 Task: Add Sprouts Mushroom Pasta Sauce to the cart.
Action: Mouse moved to (13, 84)
Screenshot: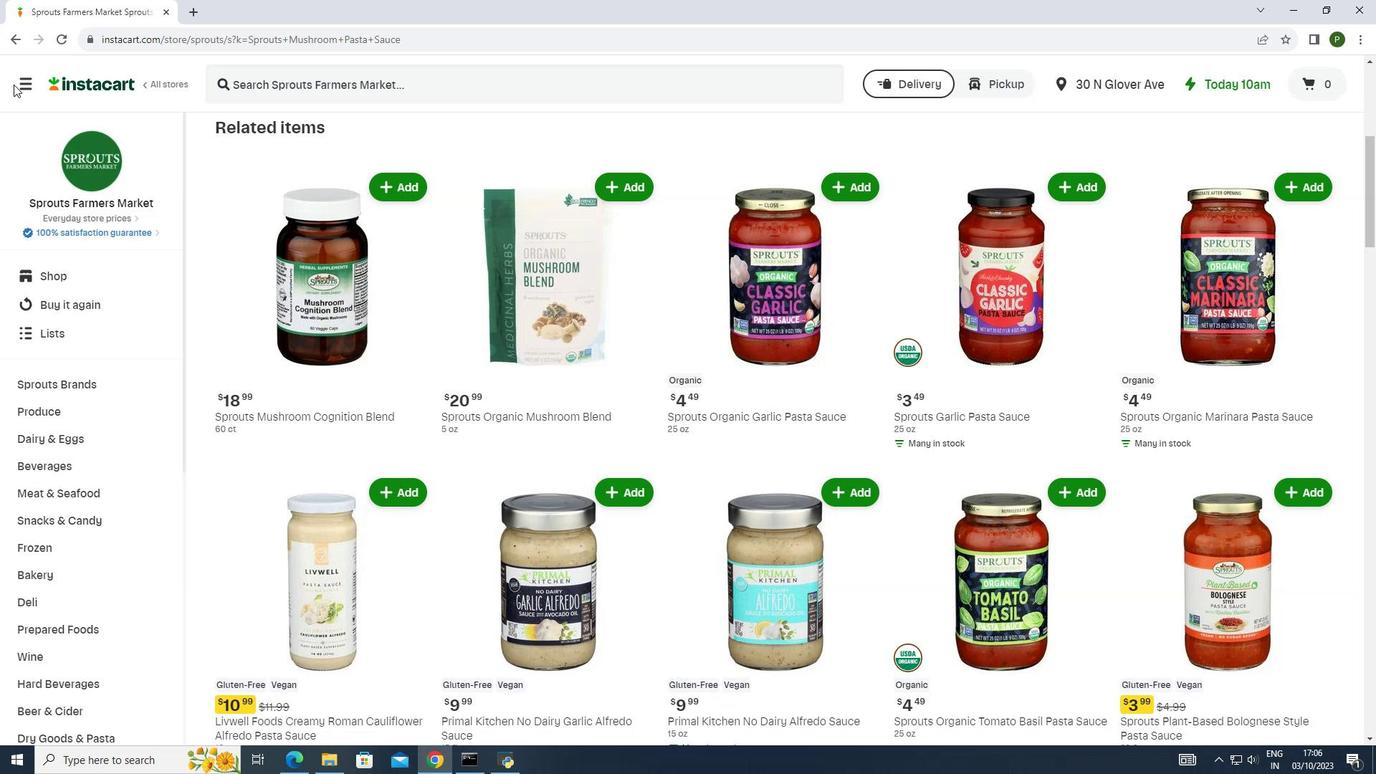 
Action: Mouse pressed left at (13, 84)
Screenshot: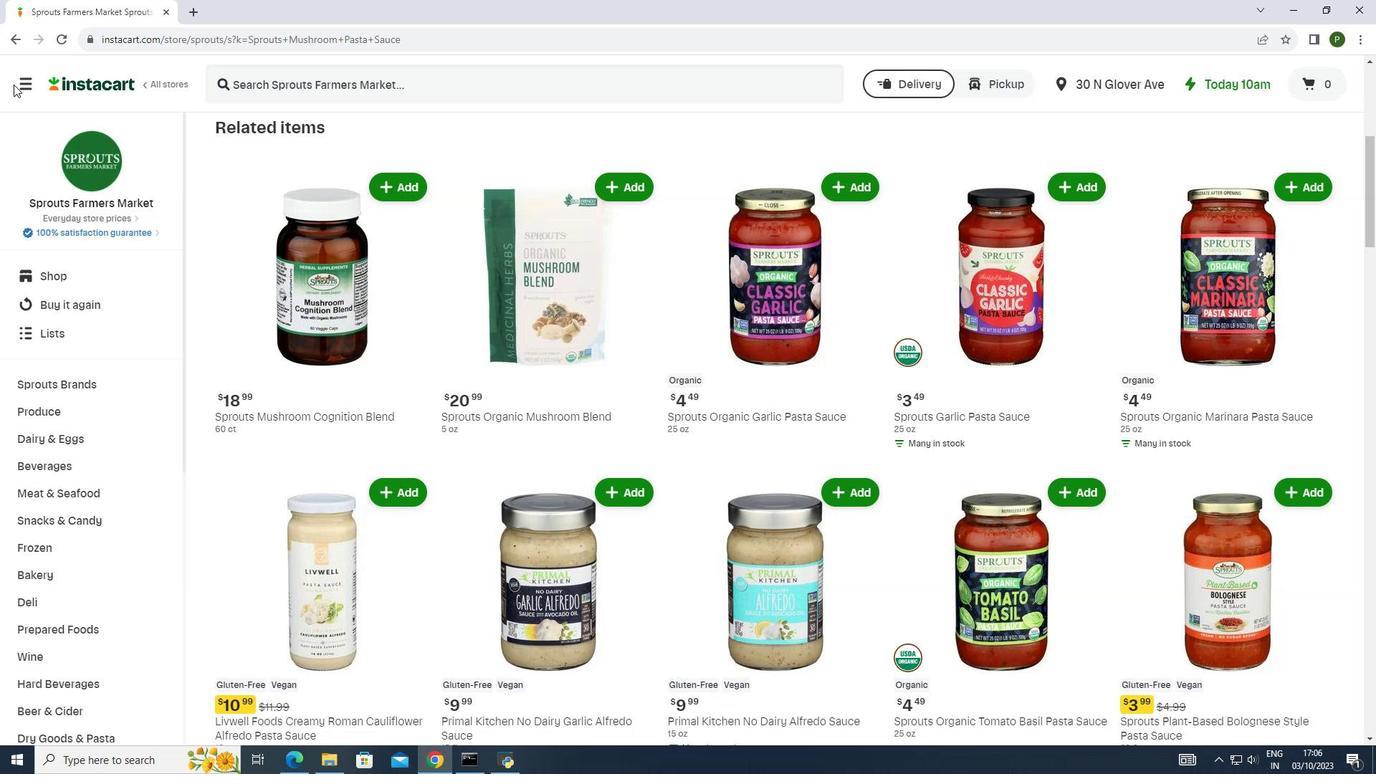 
Action: Mouse moved to (22, 84)
Screenshot: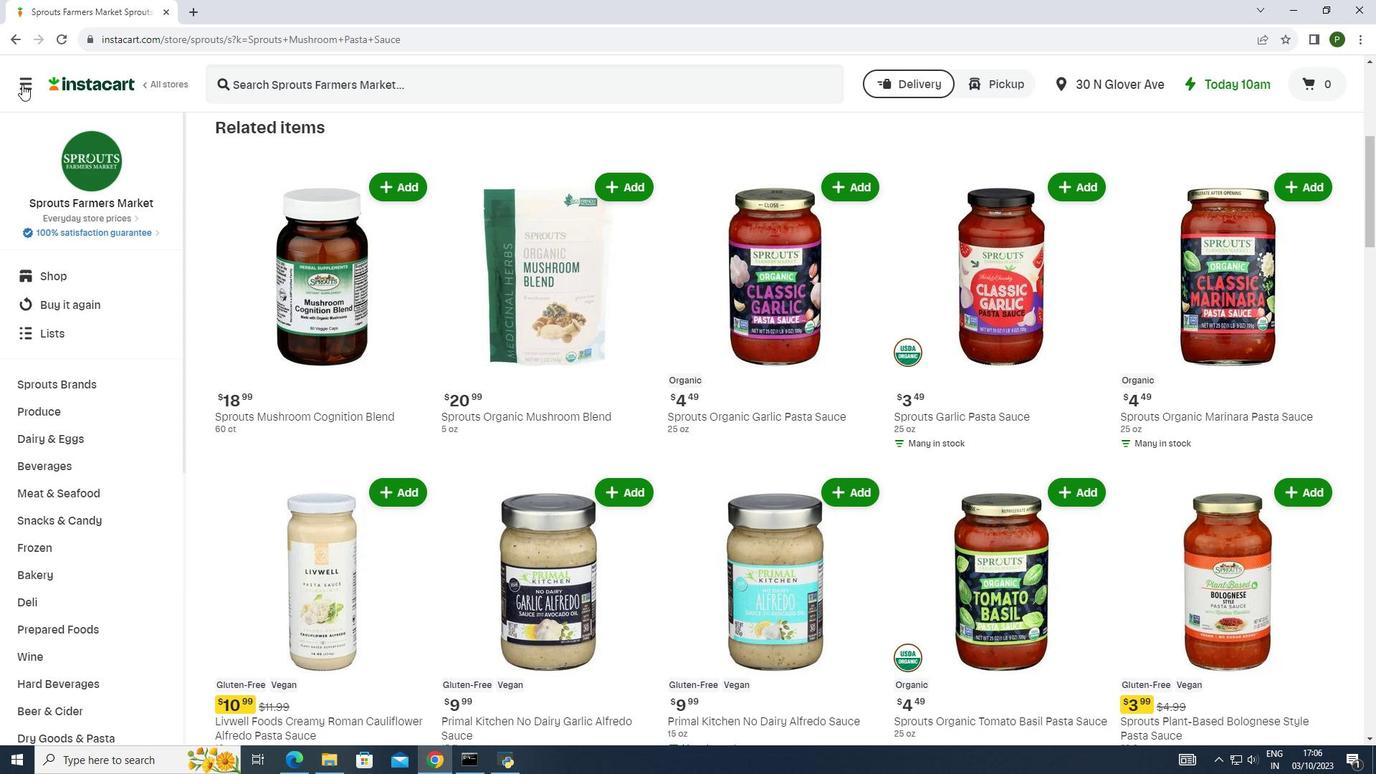 
Action: Mouse pressed left at (22, 84)
Screenshot: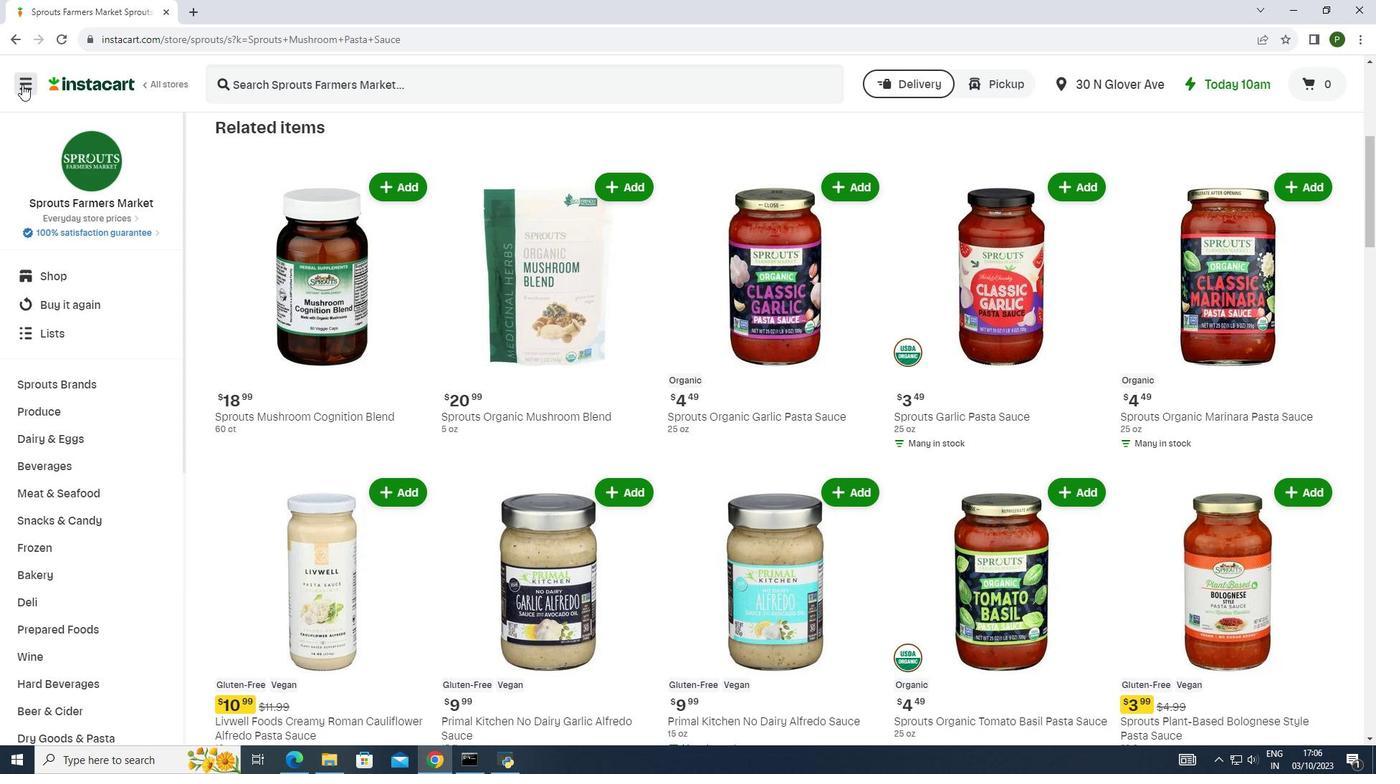 
Action: Mouse moved to (48, 371)
Screenshot: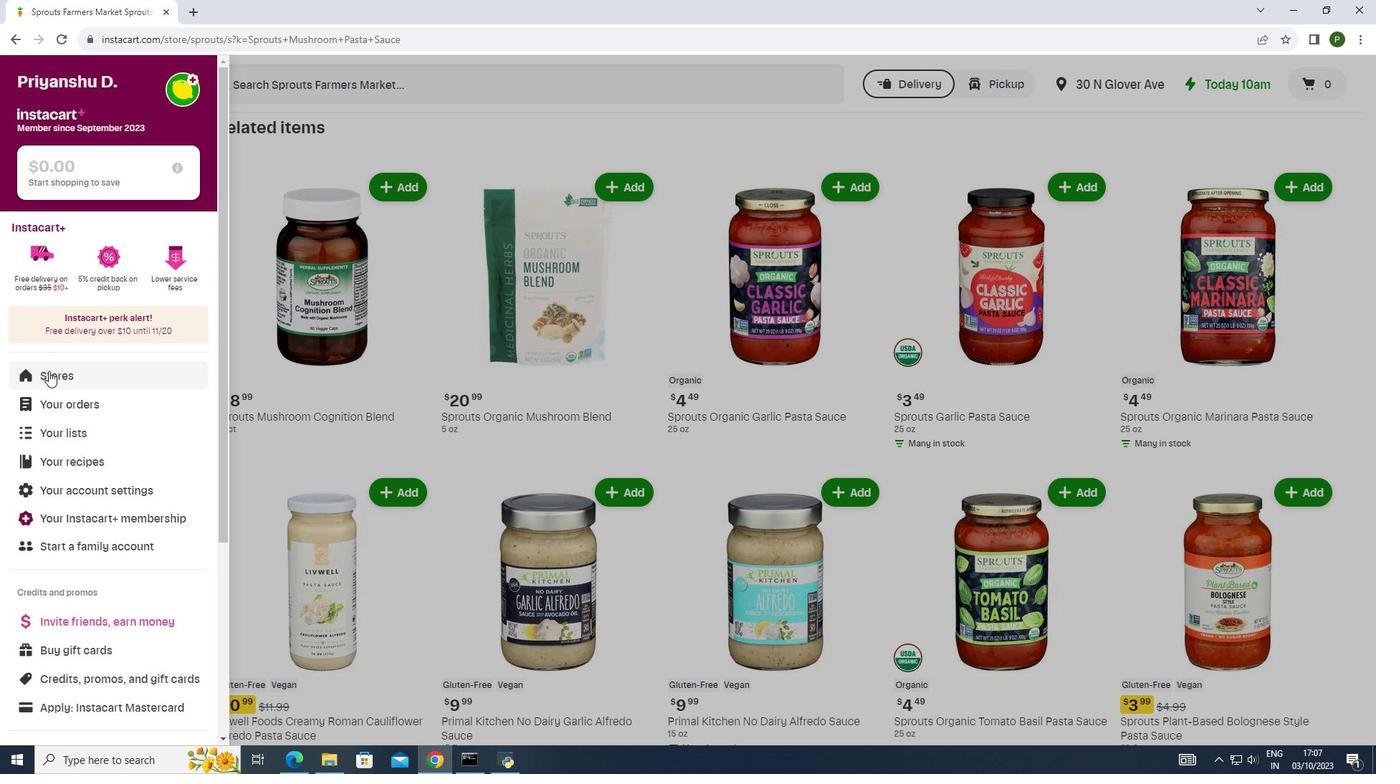 
Action: Mouse pressed left at (48, 371)
Screenshot: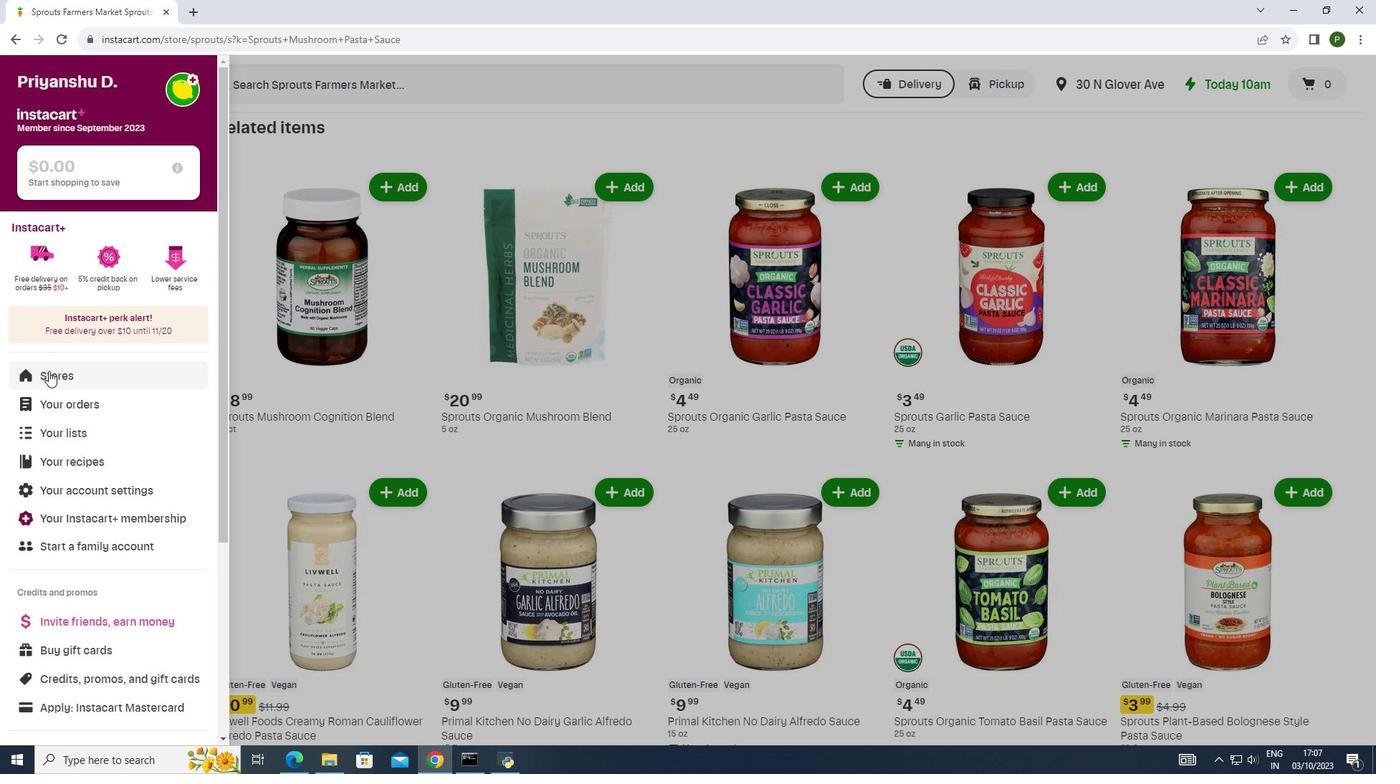 
Action: Mouse moved to (321, 143)
Screenshot: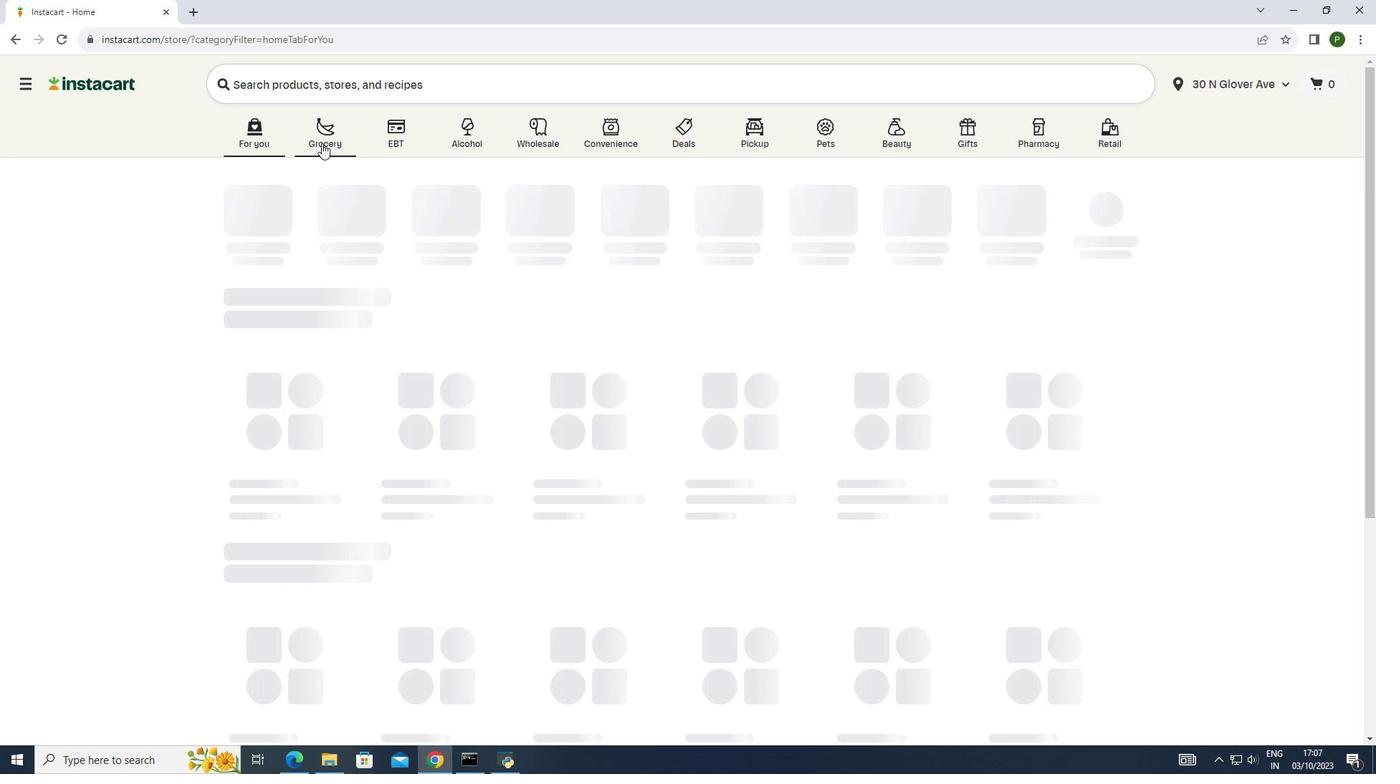 
Action: Mouse pressed left at (321, 143)
Screenshot: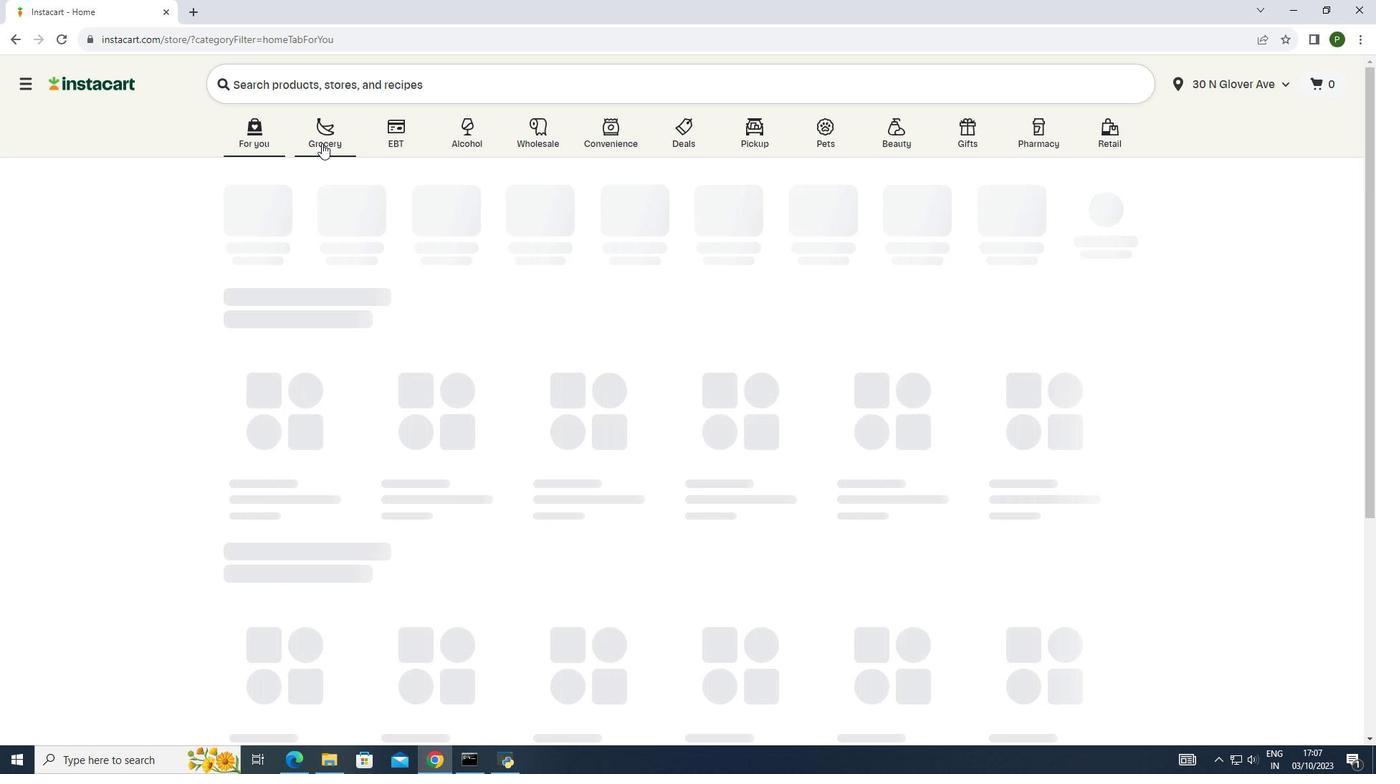 
Action: Mouse moved to (710, 216)
Screenshot: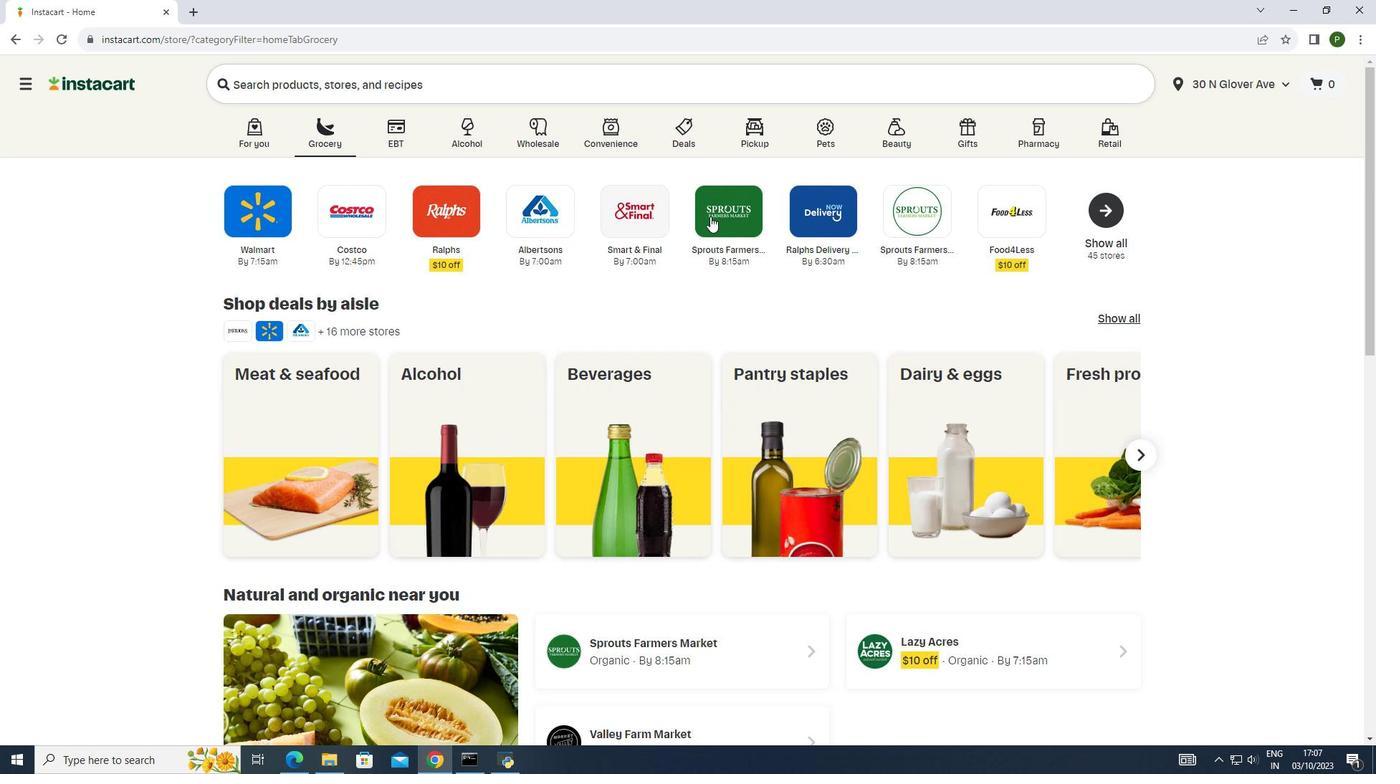 
Action: Mouse pressed left at (710, 216)
Screenshot: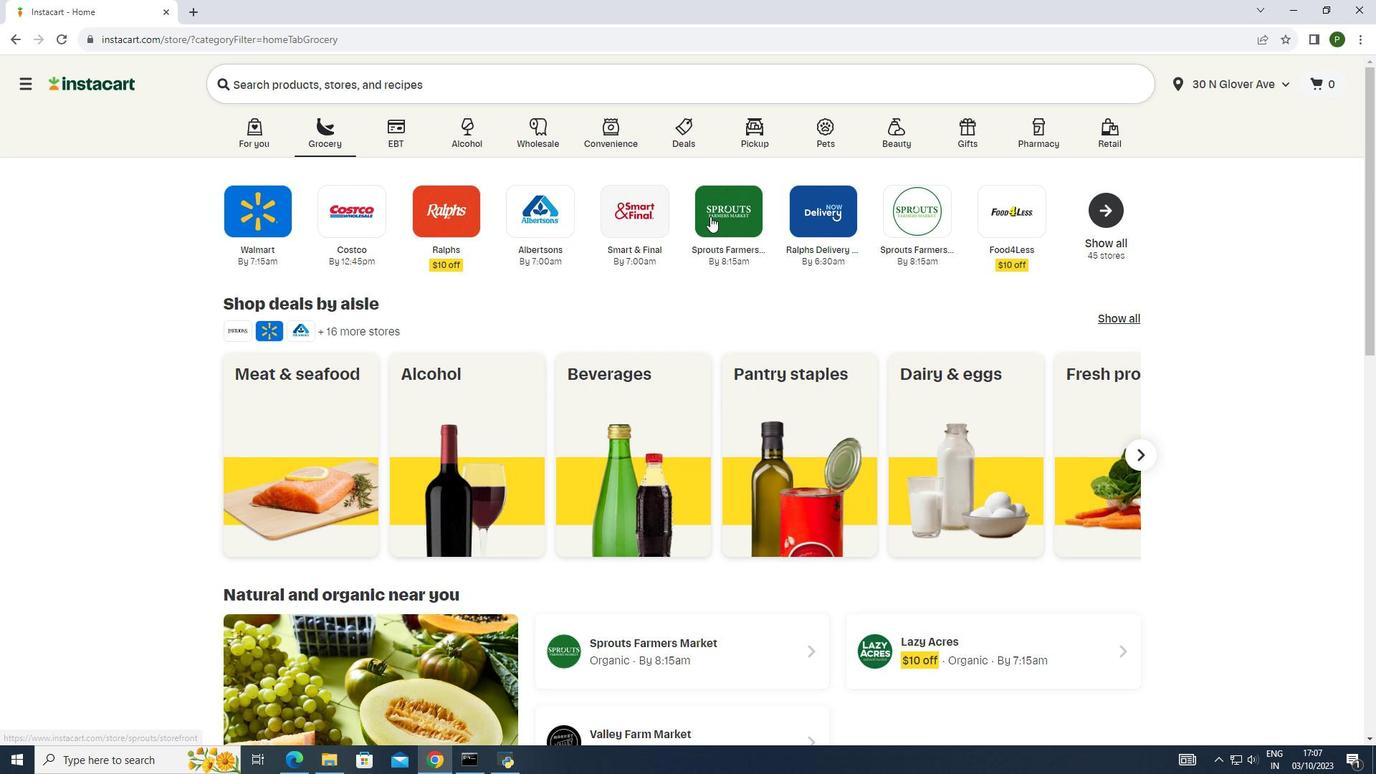 
Action: Mouse moved to (103, 371)
Screenshot: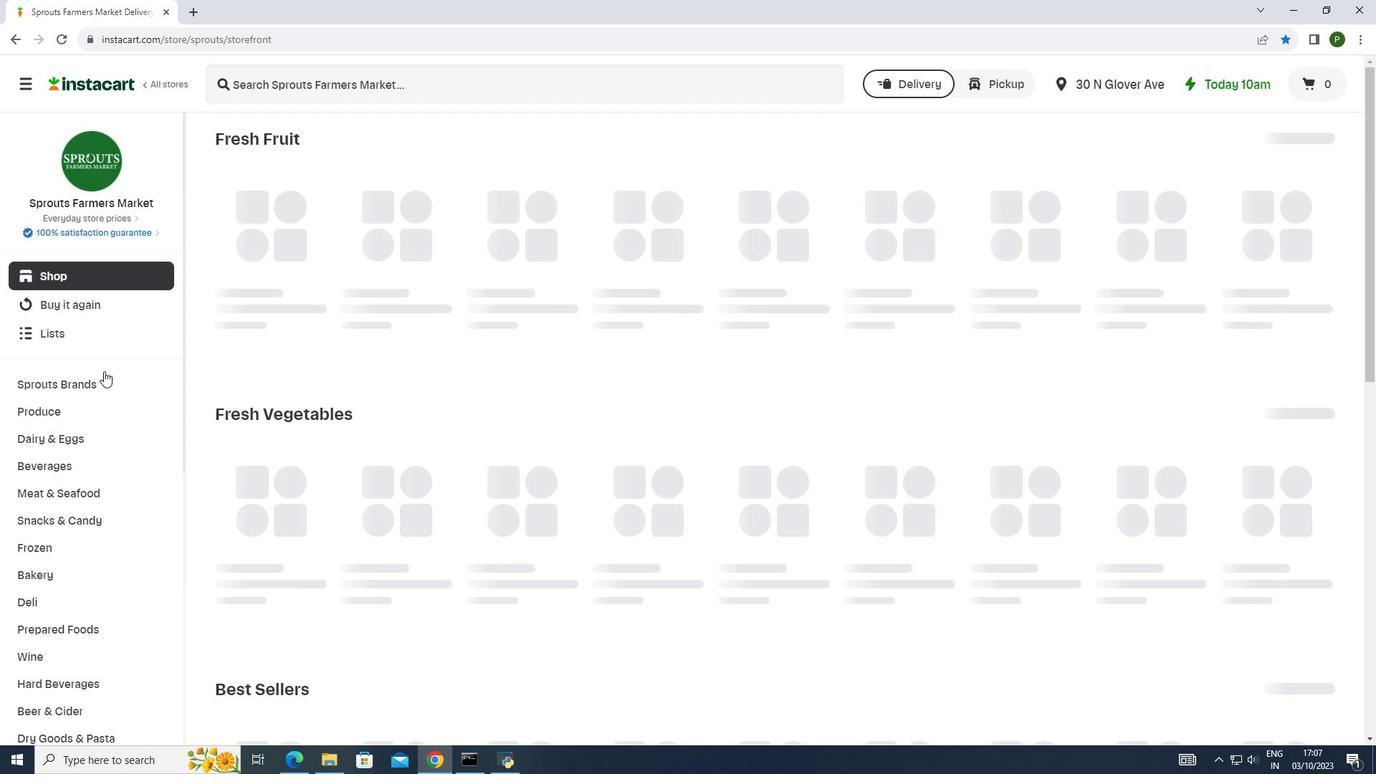 
Action: Mouse pressed left at (103, 371)
Screenshot: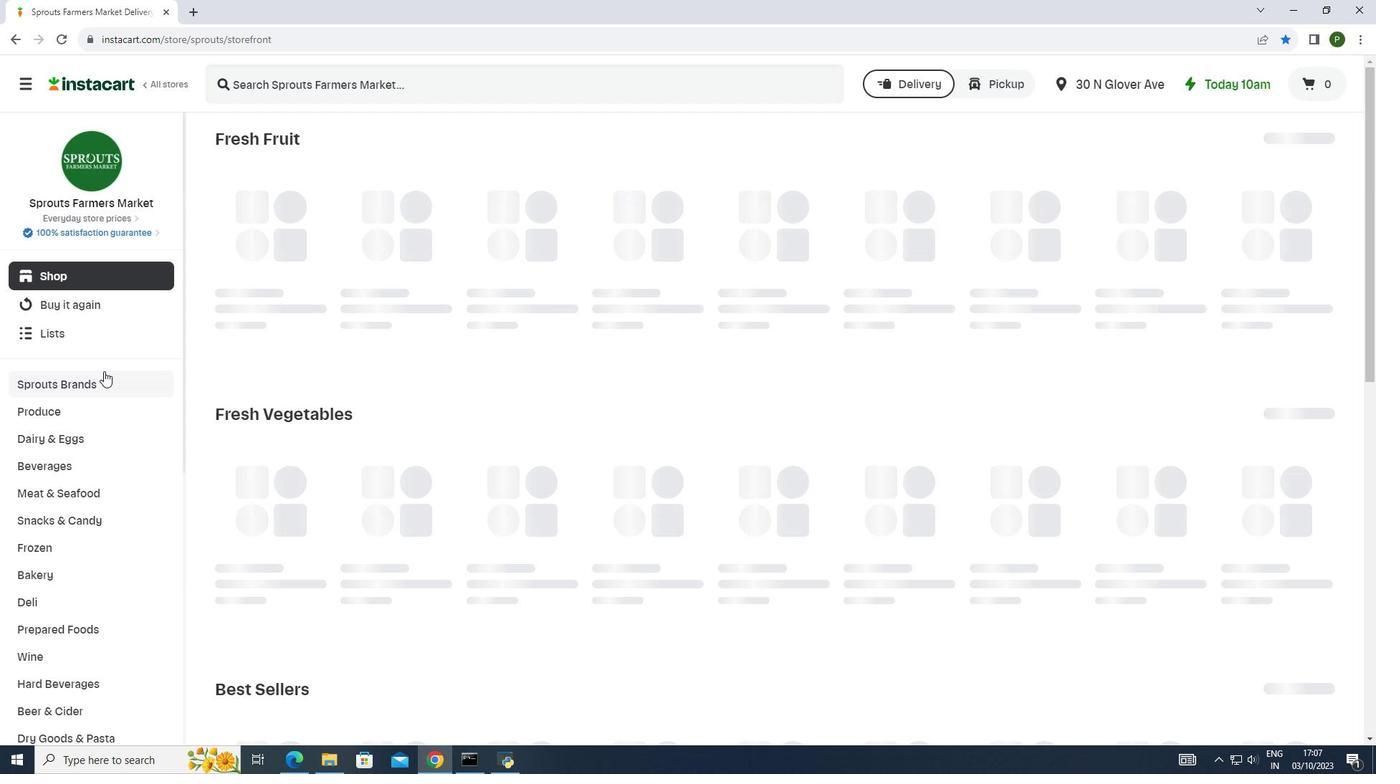 
Action: Mouse moved to (83, 489)
Screenshot: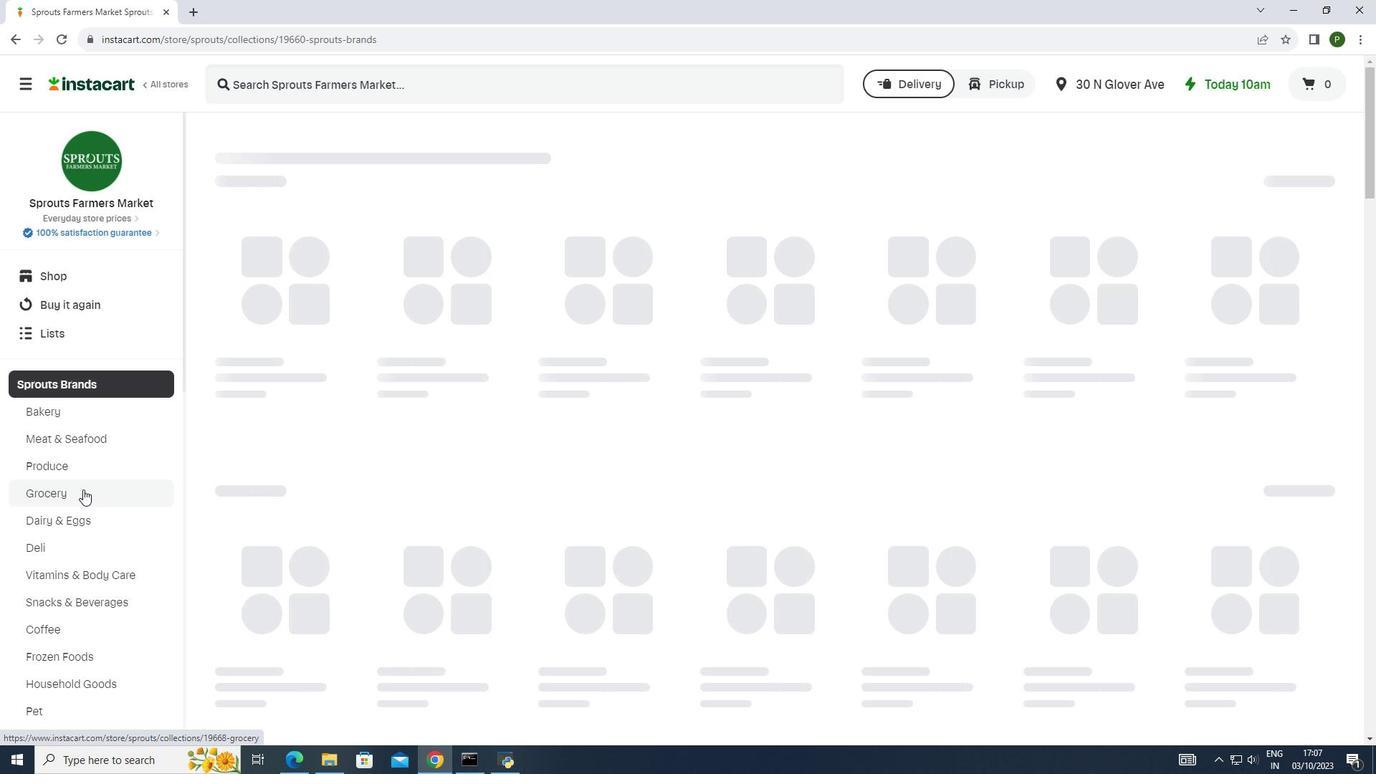 
Action: Mouse pressed left at (83, 489)
Screenshot: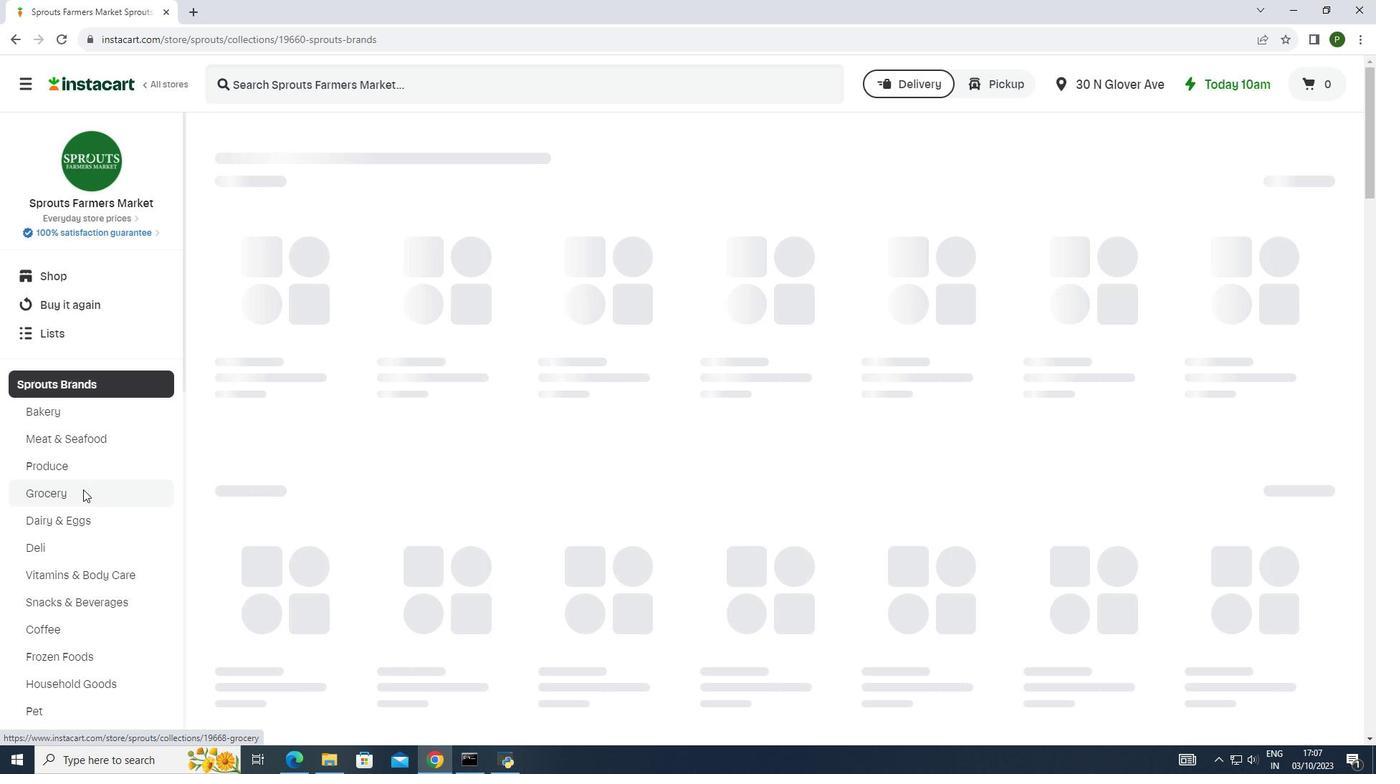 
Action: Mouse moved to (342, 319)
Screenshot: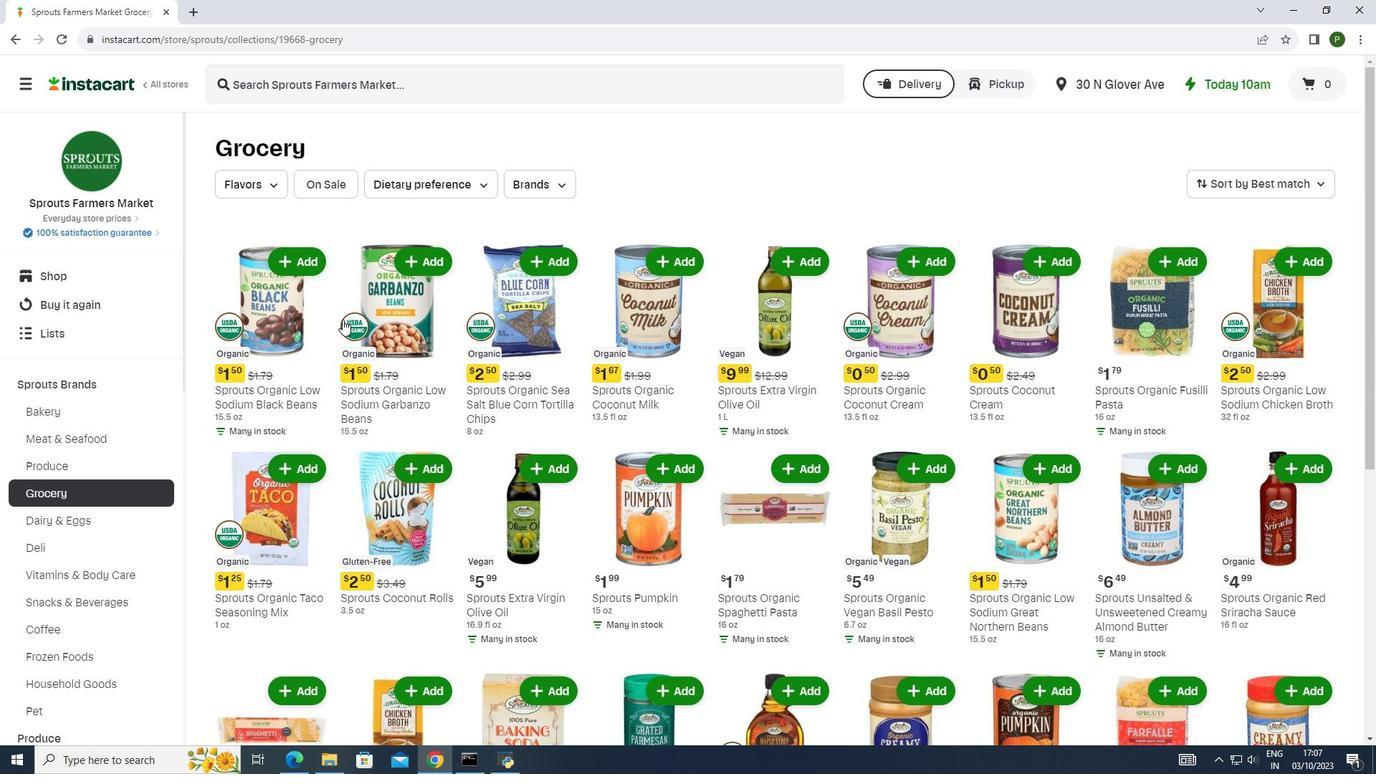 
Action: Mouse scrolled (342, 318) with delta (0, 0)
Screenshot: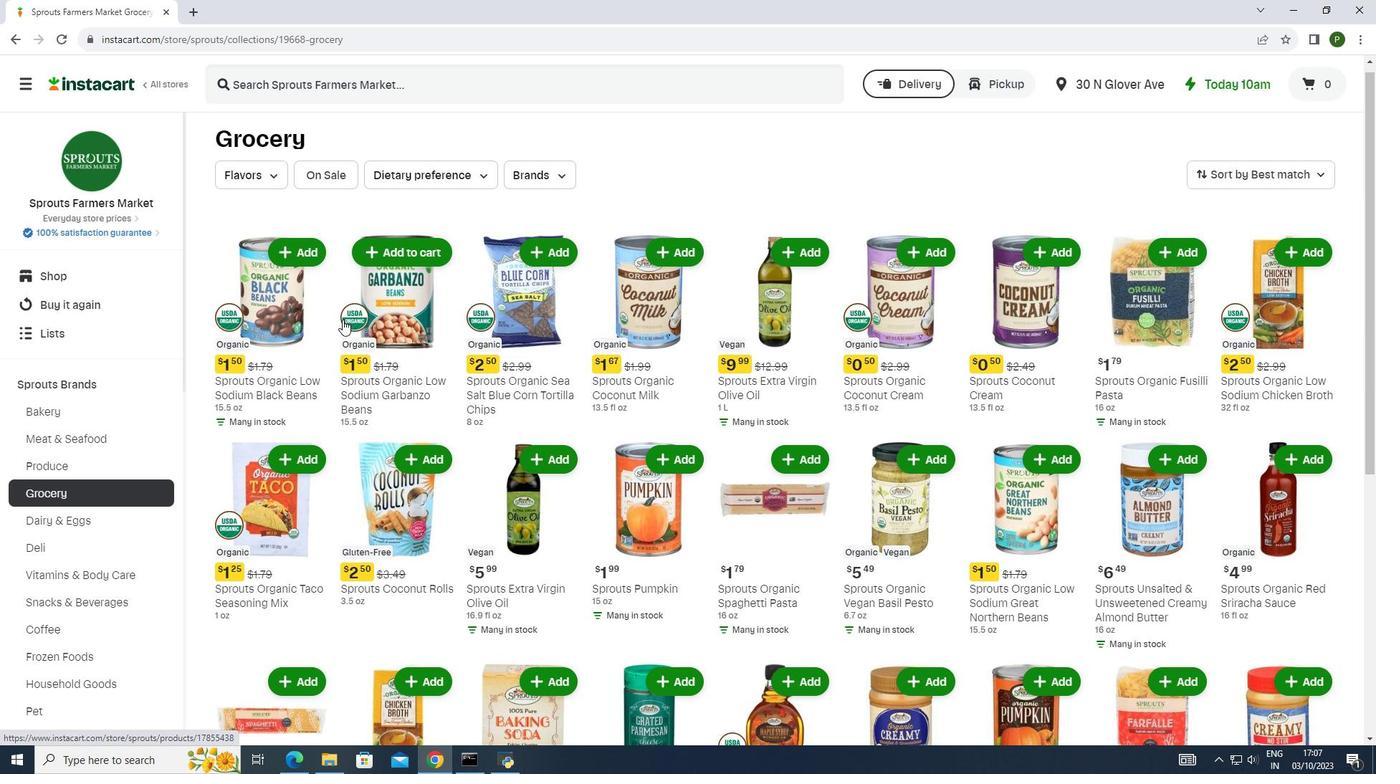 
Action: Mouse scrolled (342, 318) with delta (0, 0)
Screenshot: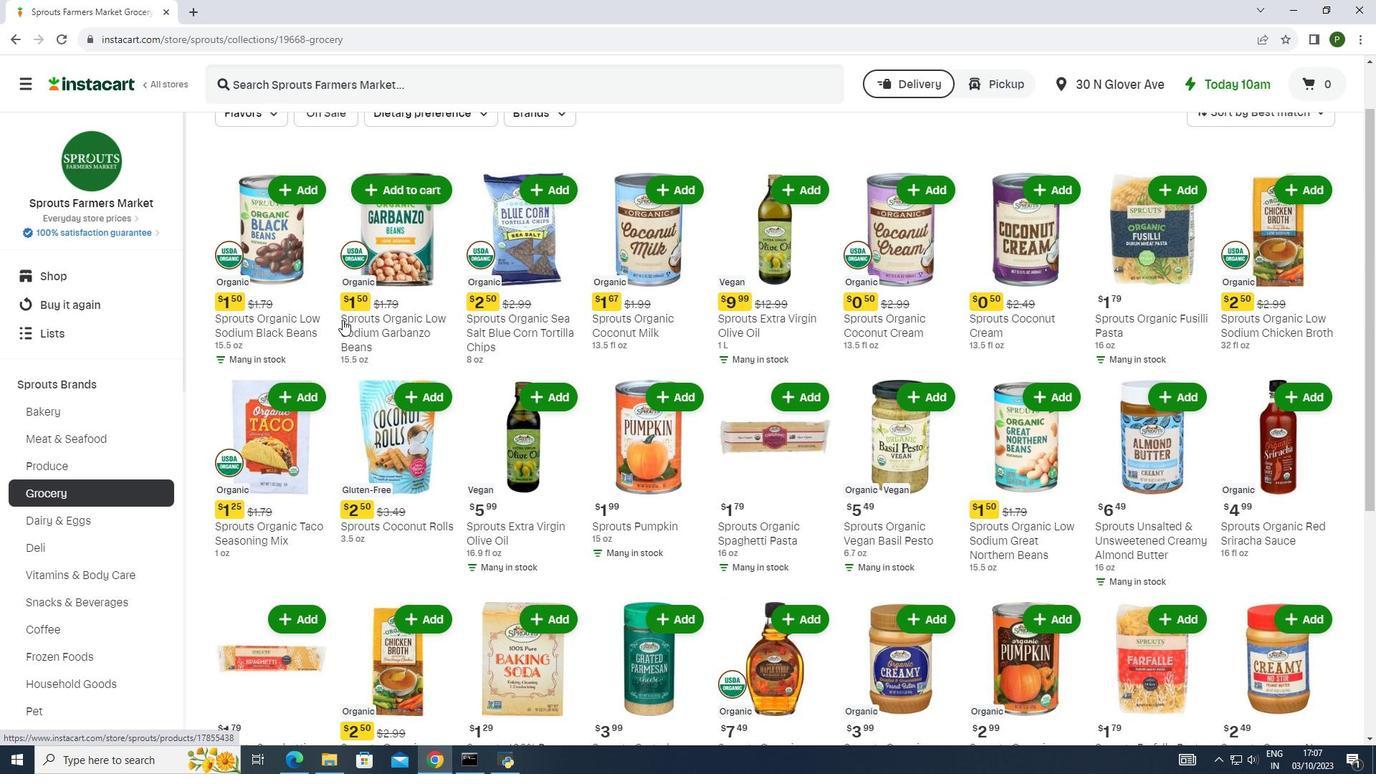 
Action: Mouse scrolled (342, 318) with delta (0, 0)
Screenshot: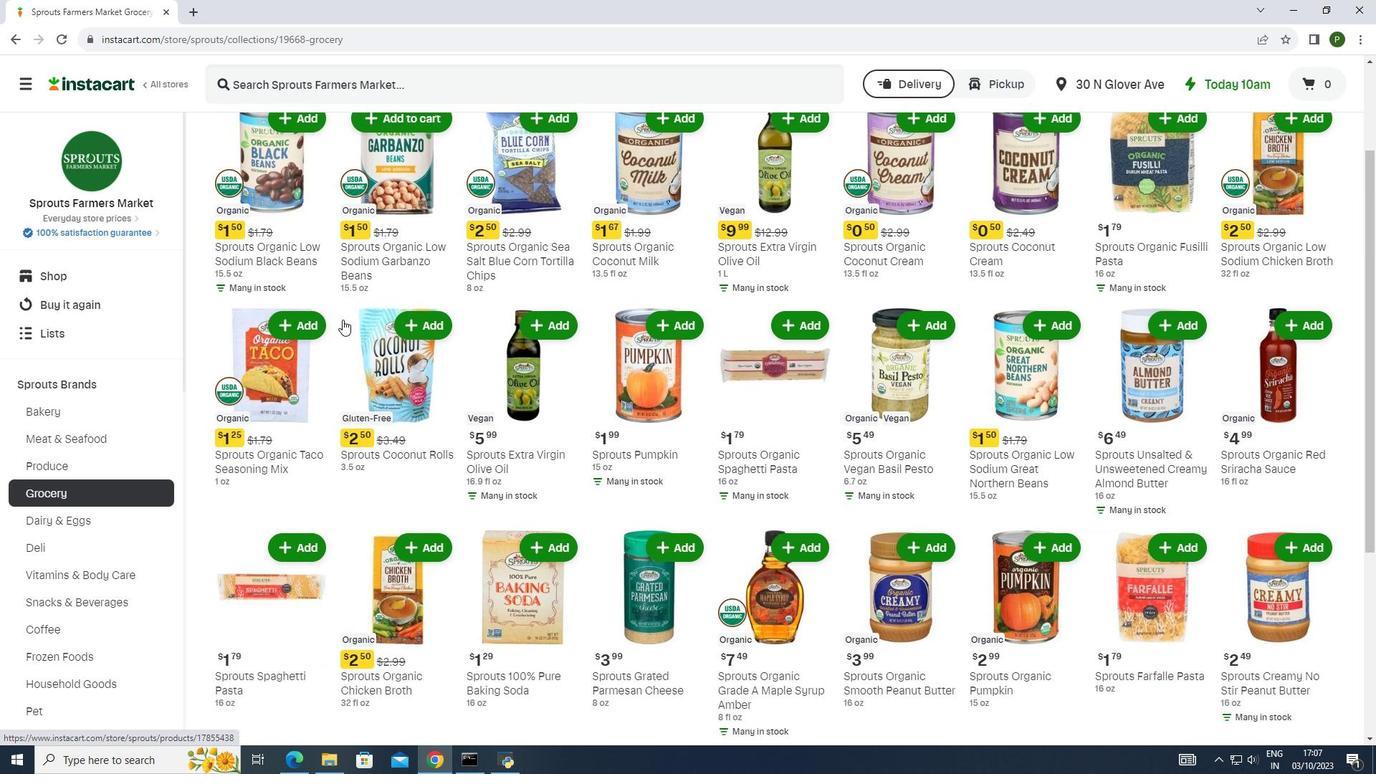 
Action: Mouse scrolled (342, 318) with delta (0, 0)
Screenshot: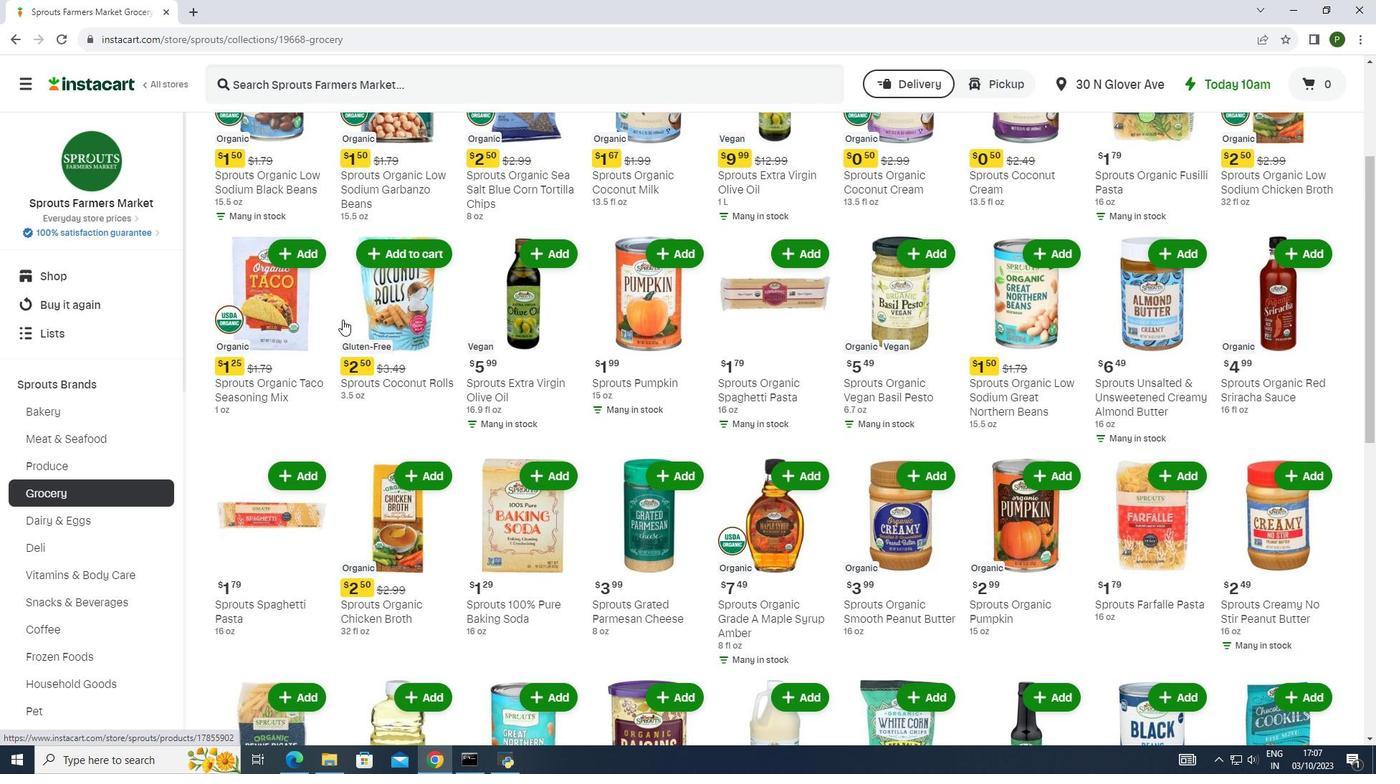 
Action: Mouse scrolled (342, 318) with delta (0, 0)
Screenshot: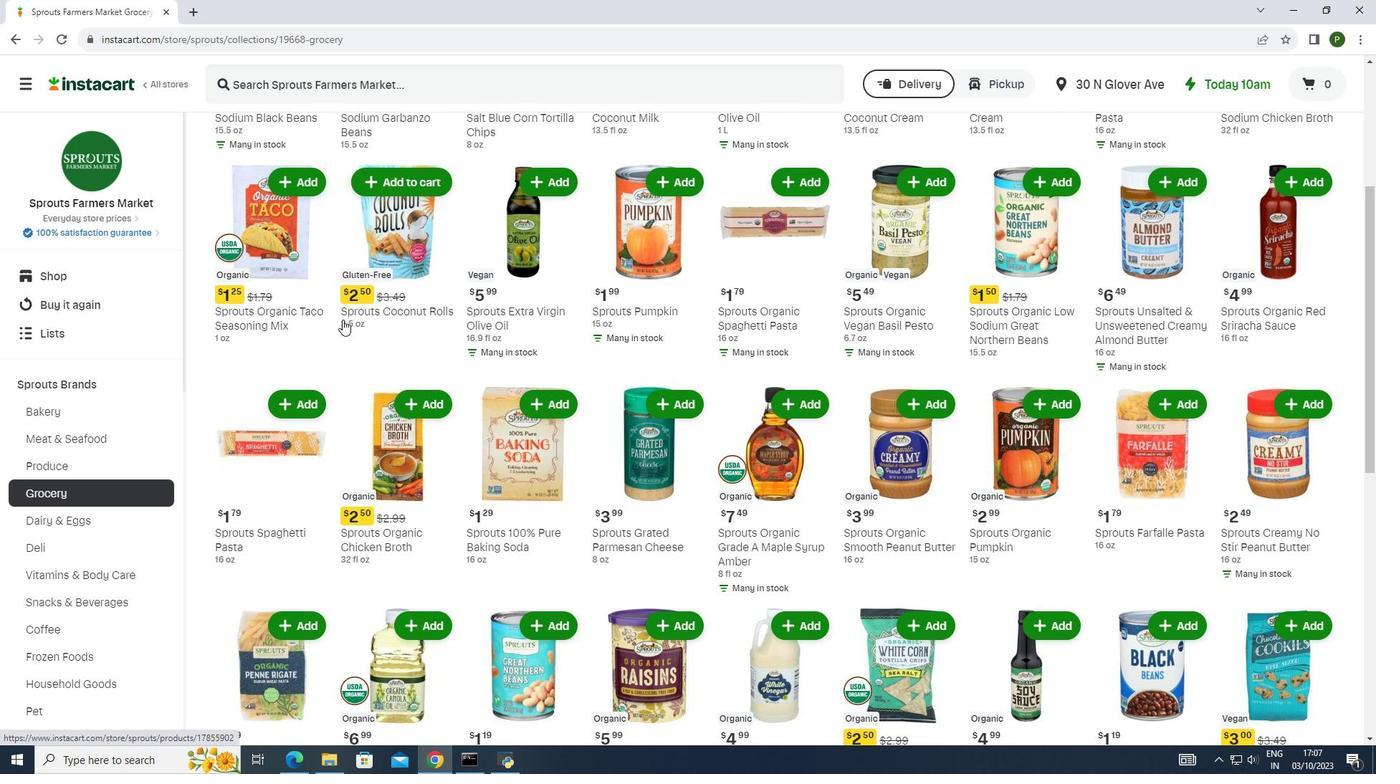 
Action: Mouse scrolled (342, 318) with delta (0, 0)
Screenshot: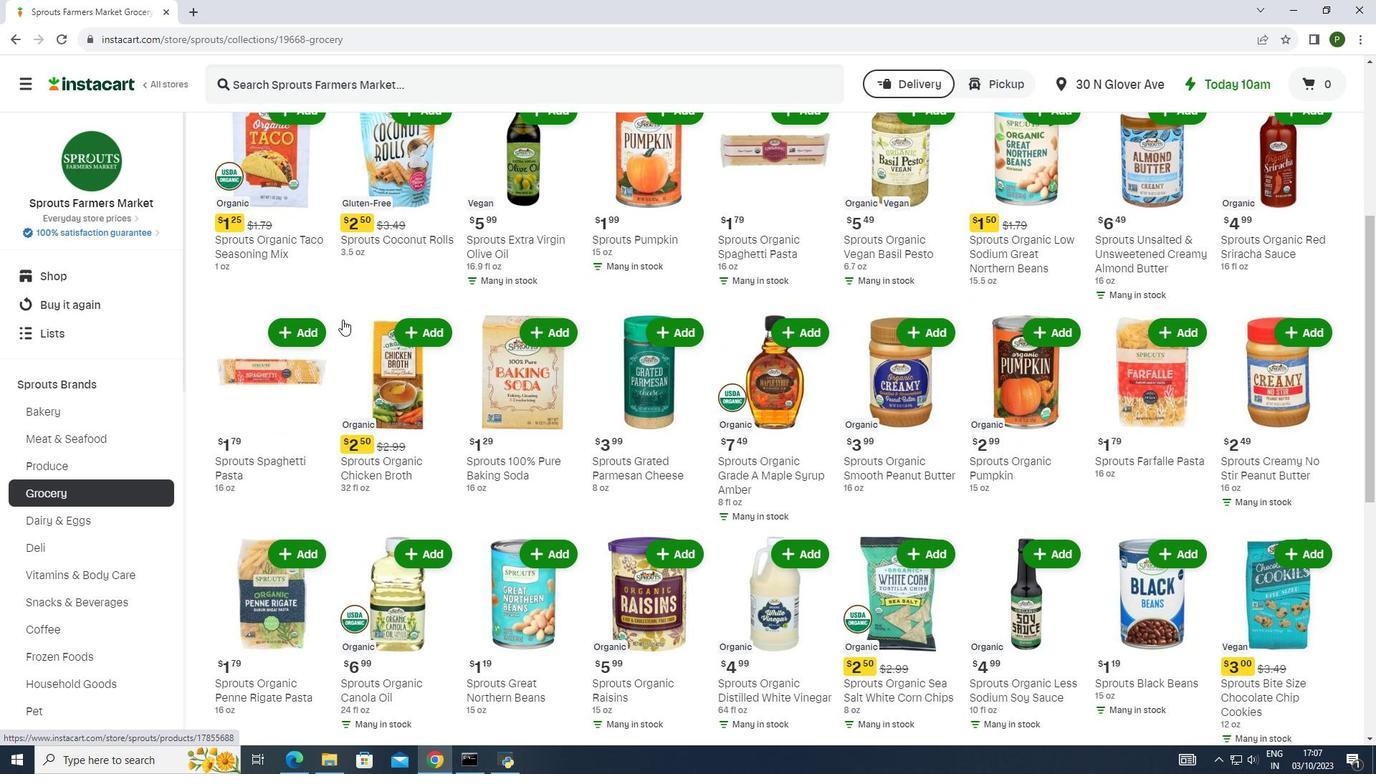 
Action: Mouse scrolled (342, 318) with delta (0, 0)
Screenshot: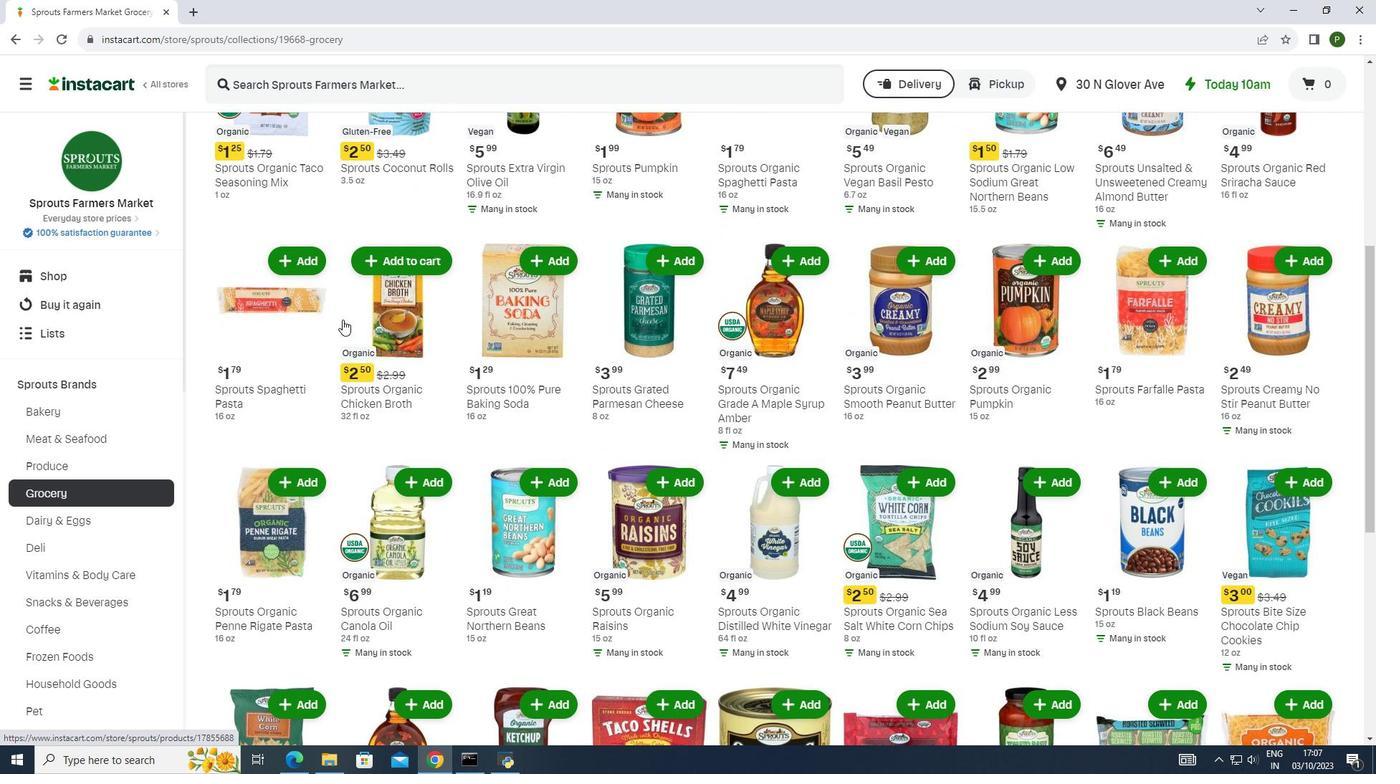 
Action: Mouse scrolled (342, 318) with delta (0, 0)
Screenshot: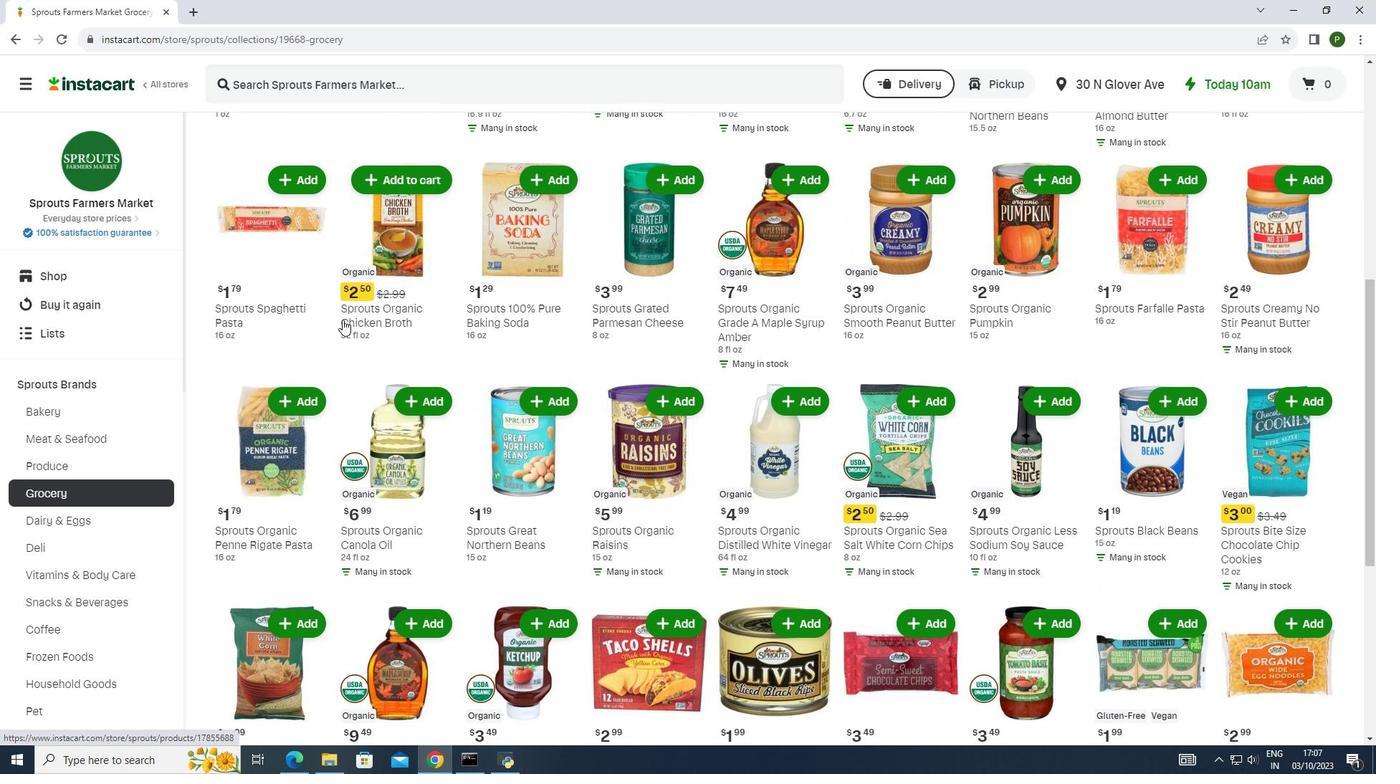 
Action: Mouse scrolled (342, 318) with delta (0, 0)
Screenshot: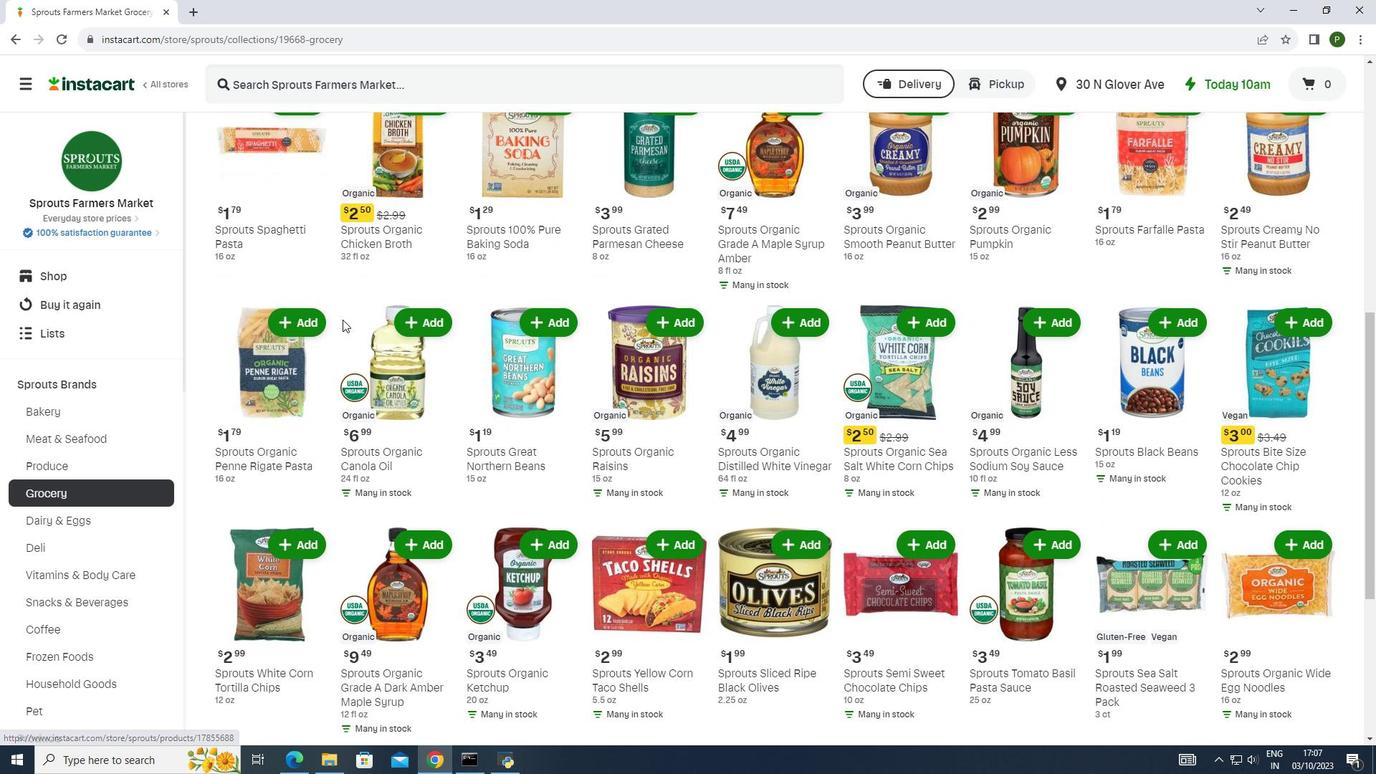 
Action: Mouse scrolled (342, 318) with delta (0, 0)
Screenshot: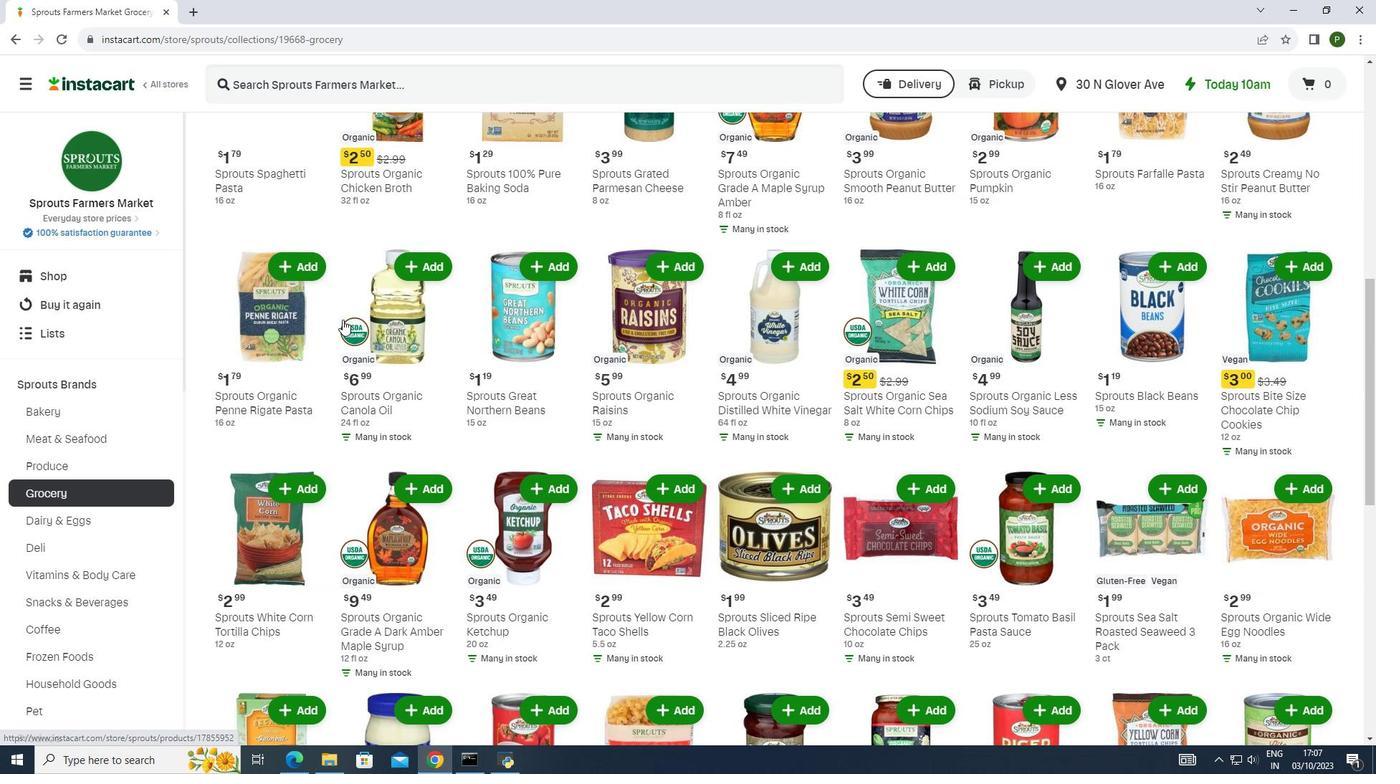 
Action: Mouse scrolled (342, 318) with delta (0, 0)
Screenshot: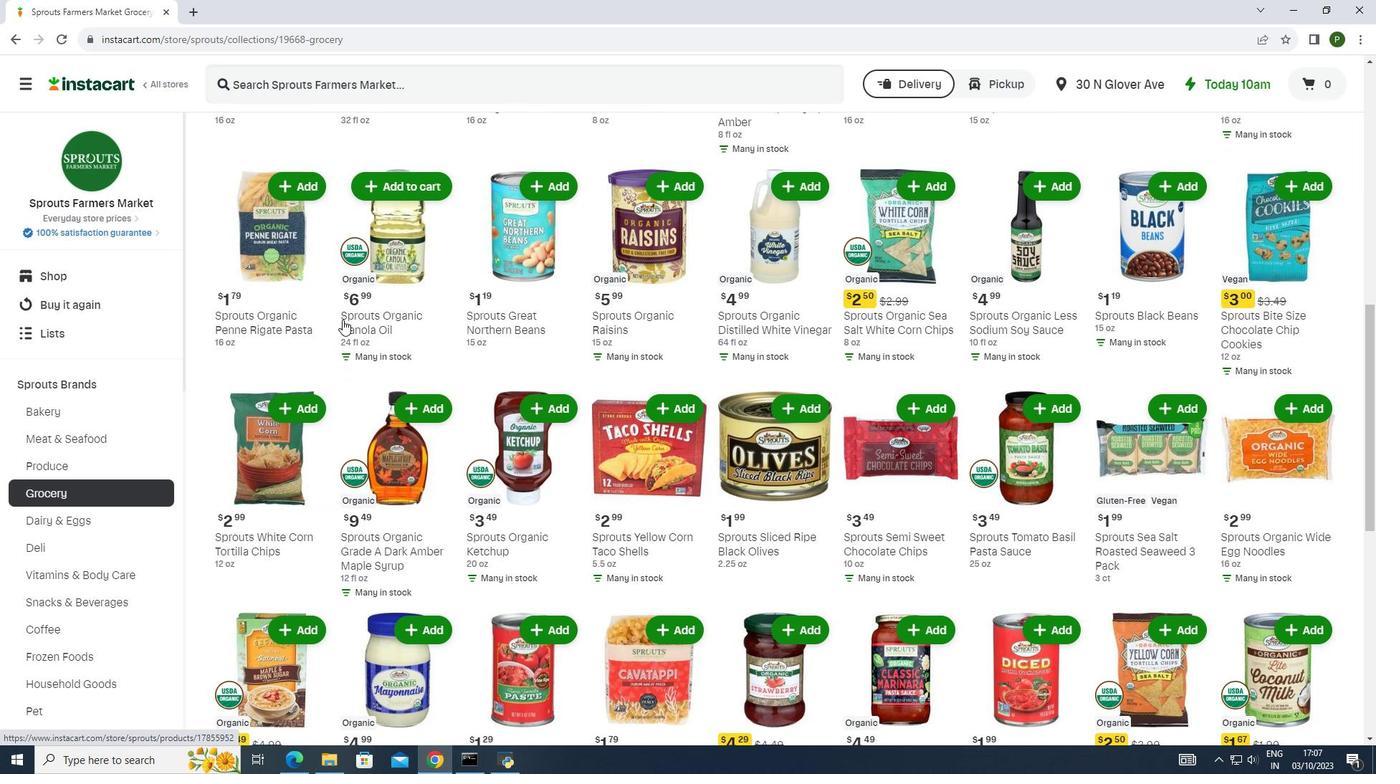 
Action: Mouse scrolled (342, 318) with delta (0, 0)
Screenshot: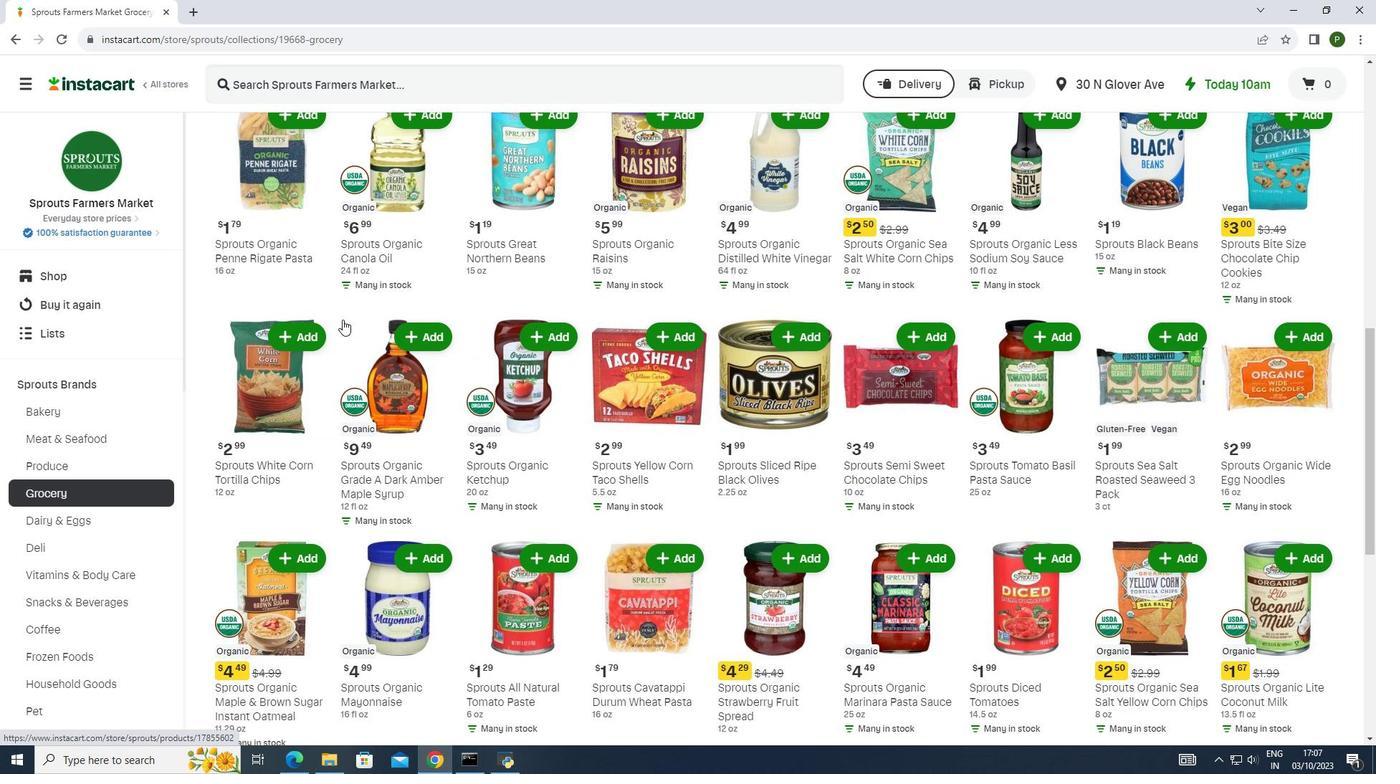 
Action: Mouse scrolled (342, 318) with delta (0, 0)
Screenshot: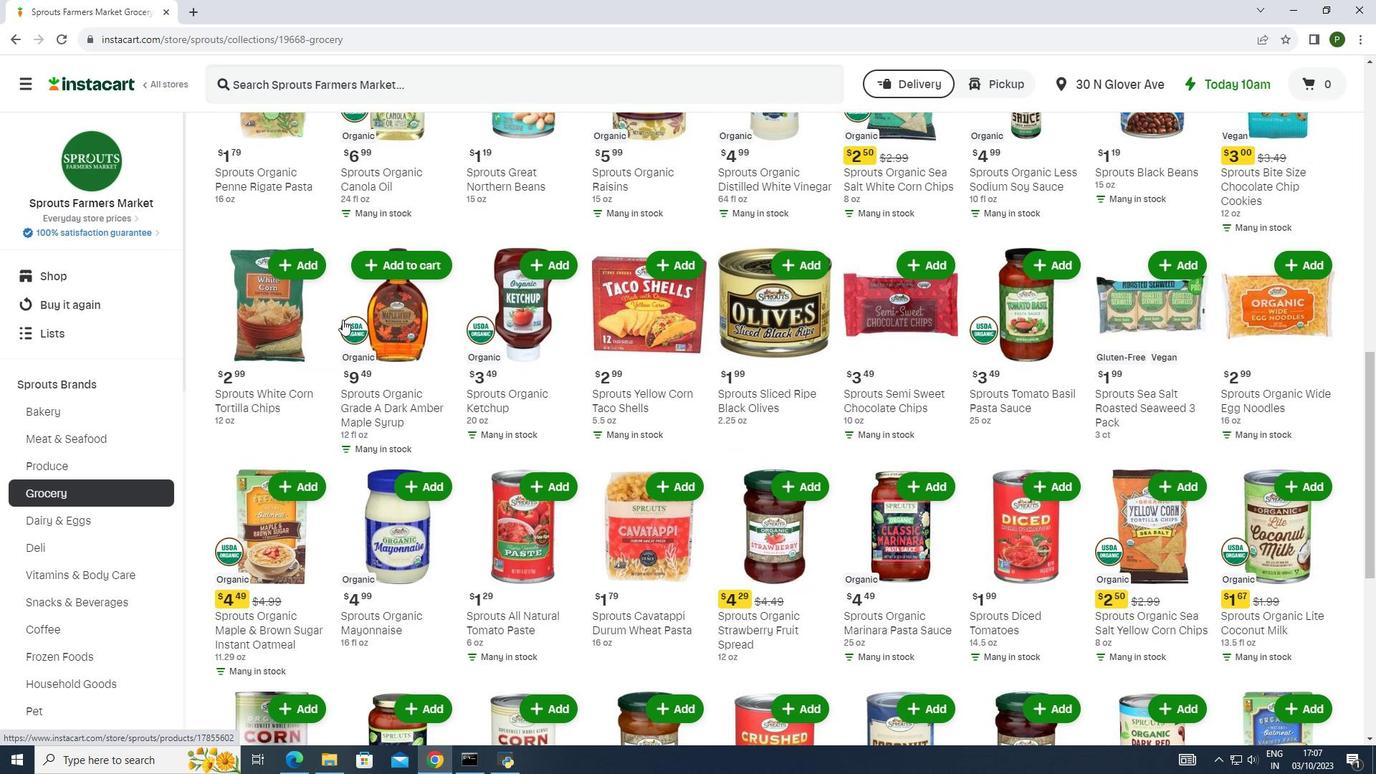 
Action: Mouse scrolled (342, 318) with delta (0, 0)
Screenshot: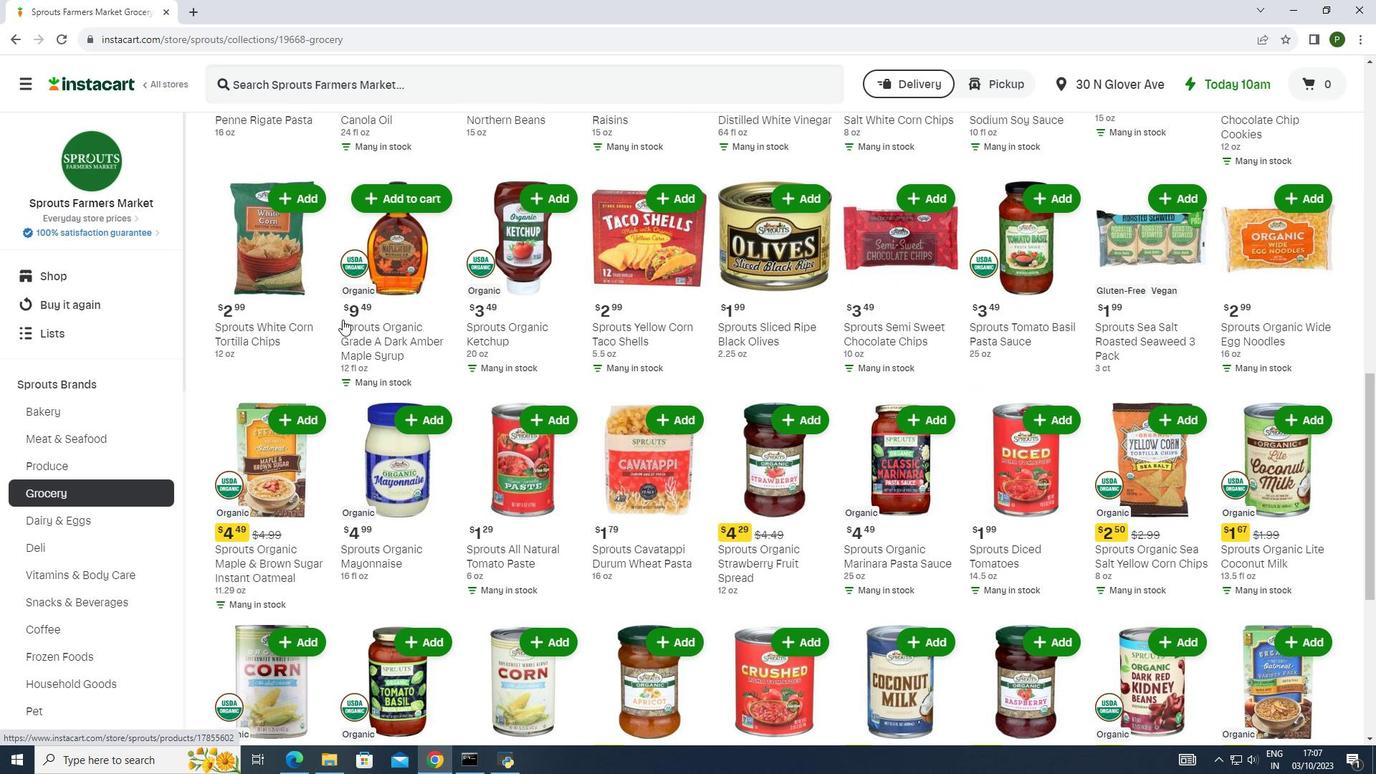 
Action: Mouse scrolled (342, 318) with delta (0, 0)
Screenshot: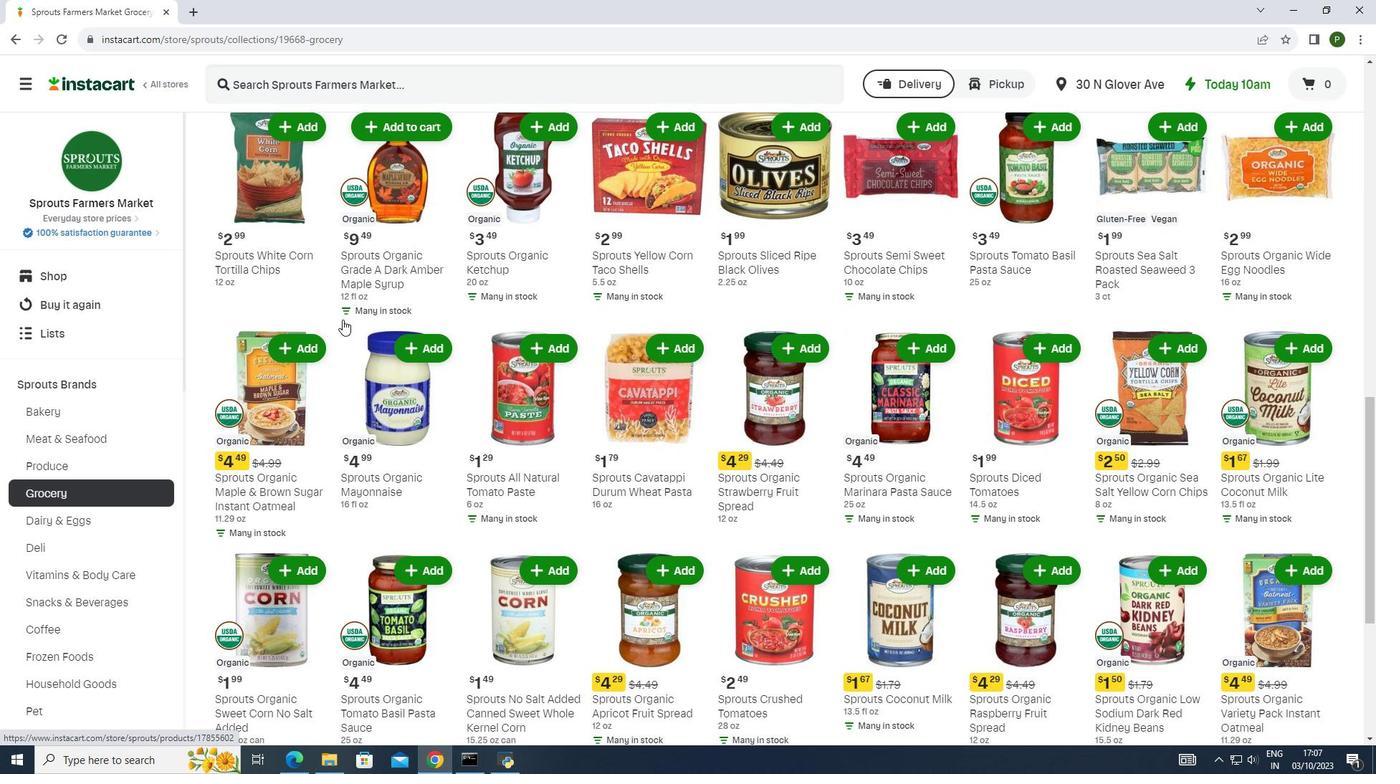 
Action: Mouse scrolled (342, 318) with delta (0, 0)
Screenshot: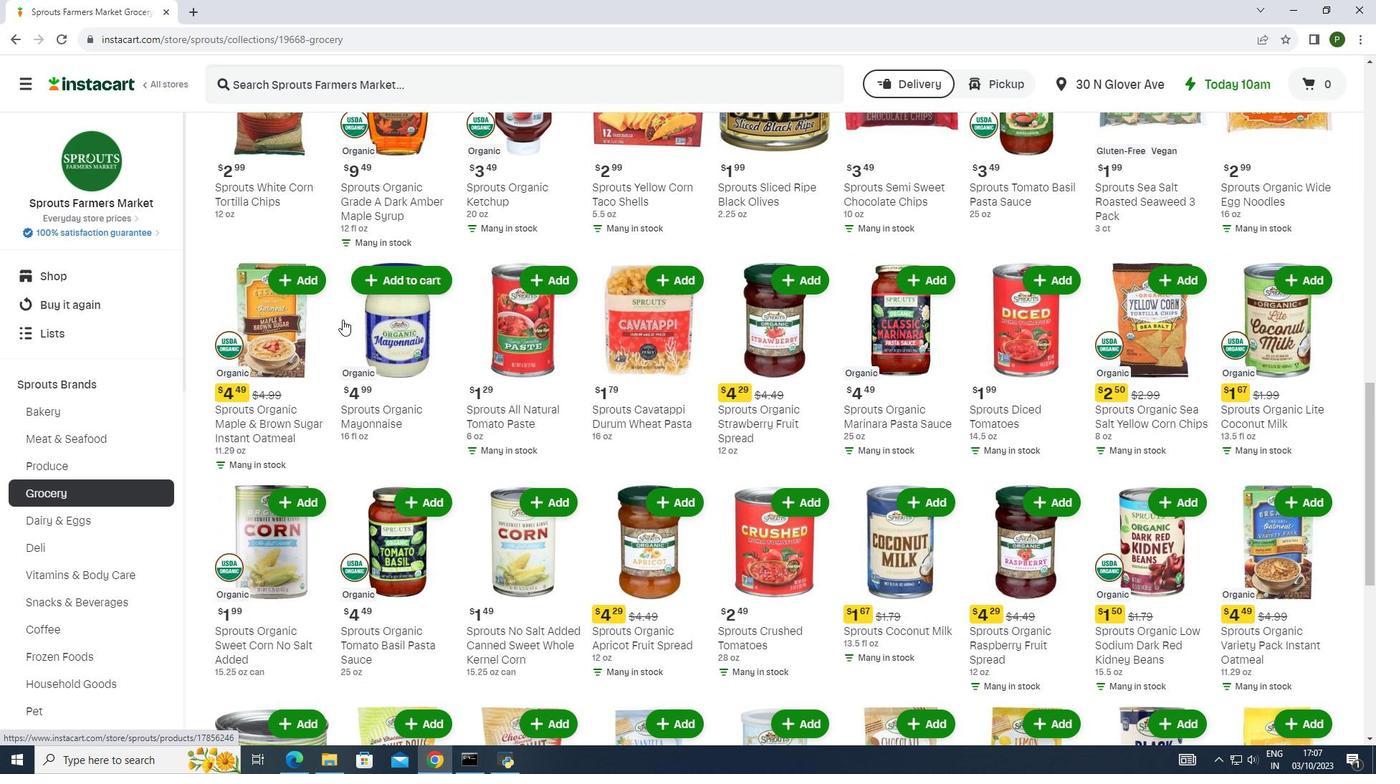 
Action: Mouse scrolled (342, 318) with delta (0, 0)
Screenshot: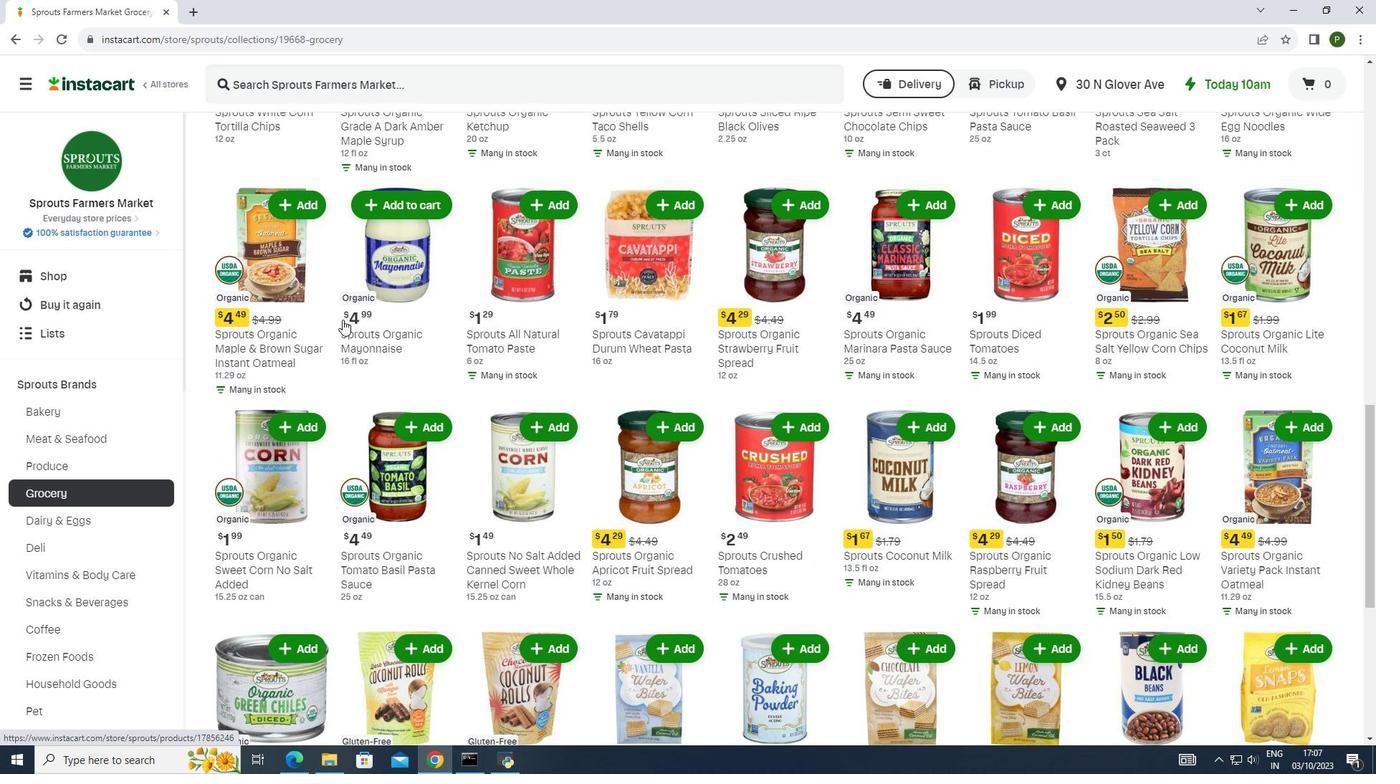 
Action: Mouse scrolled (342, 318) with delta (0, 0)
Screenshot: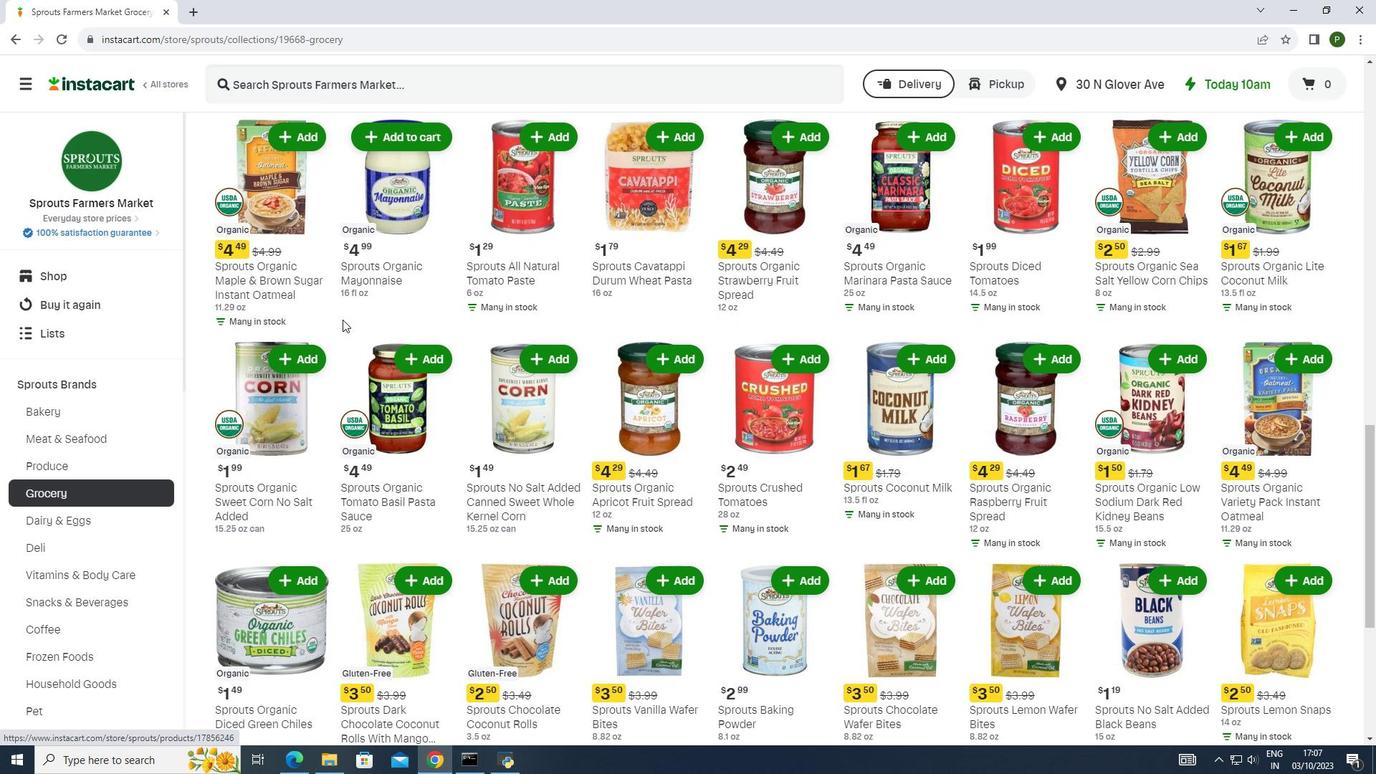 
Action: Mouse scrolled (342, 318) with delta (0, 0)
Screenshot: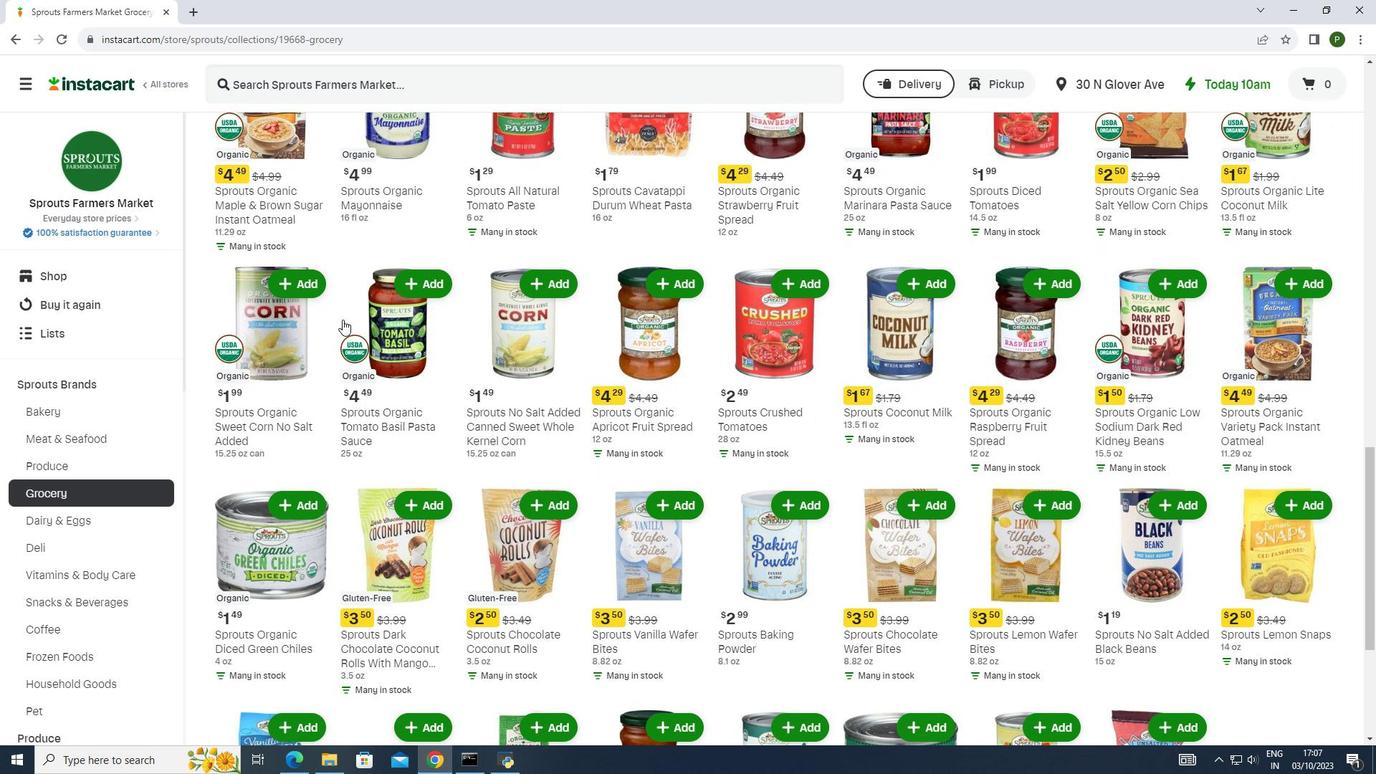 
Action: Mouse scrolled (342, 318) with delta (0, 0)
Screenshot: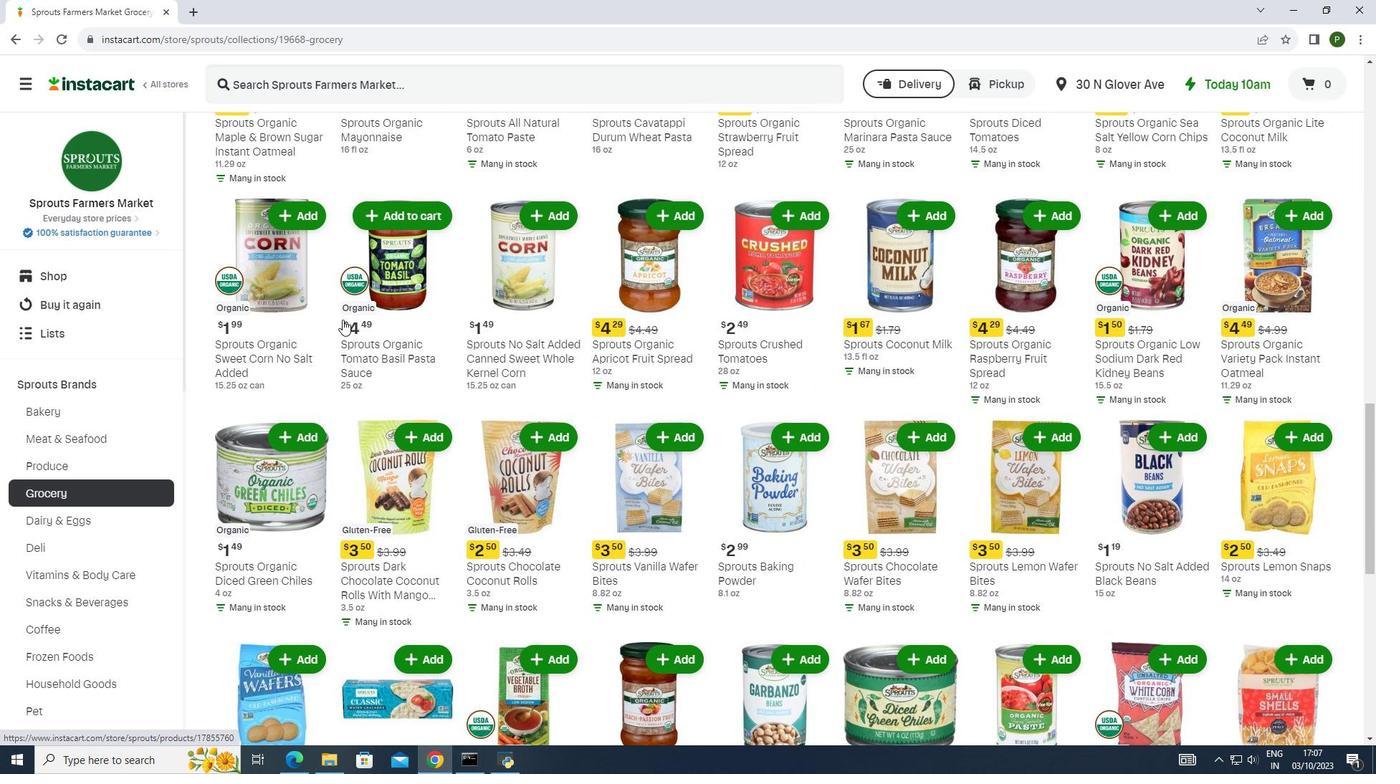 
Action: Mouse scrolled (342, 318) with delta (0, 0)
Screenshot: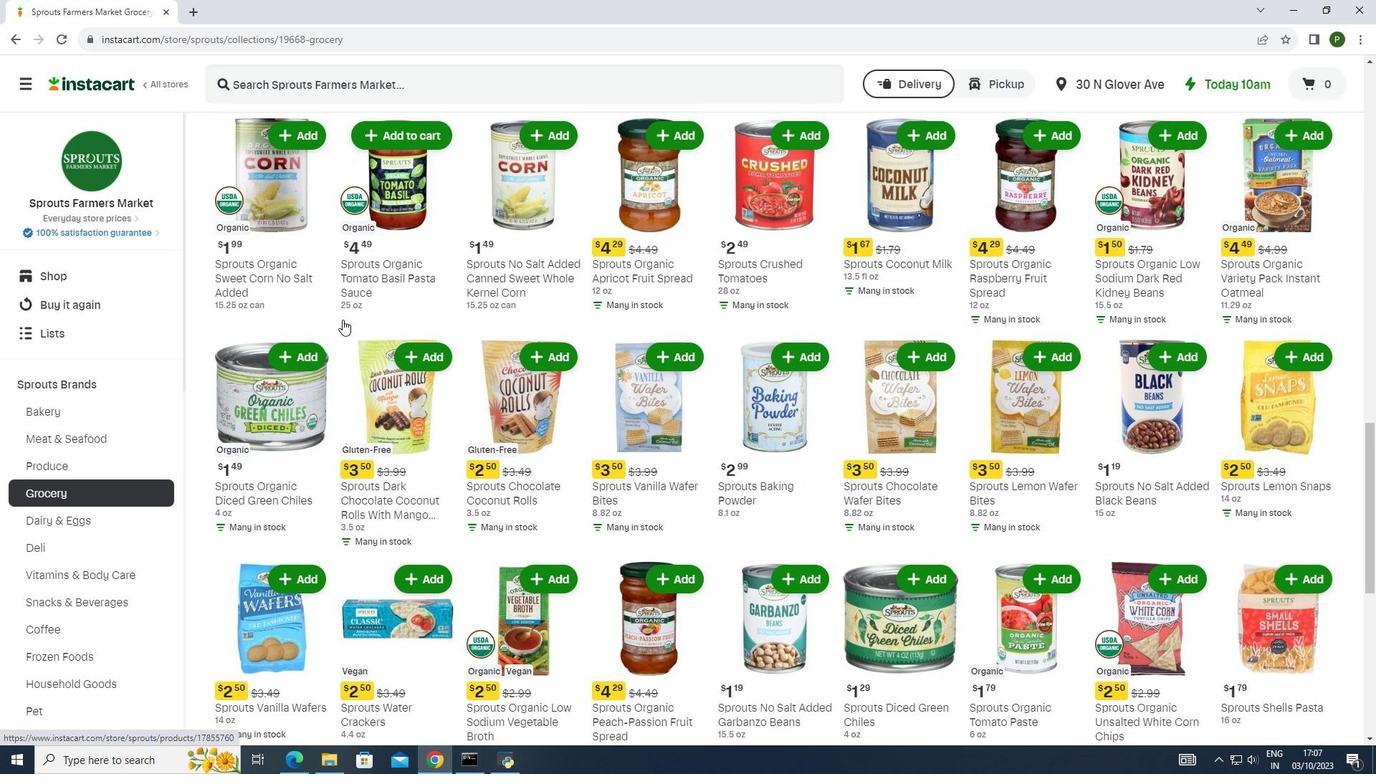 
Action: Mouse scrolled (342, 318) with delta (0, 0)
Screenshot: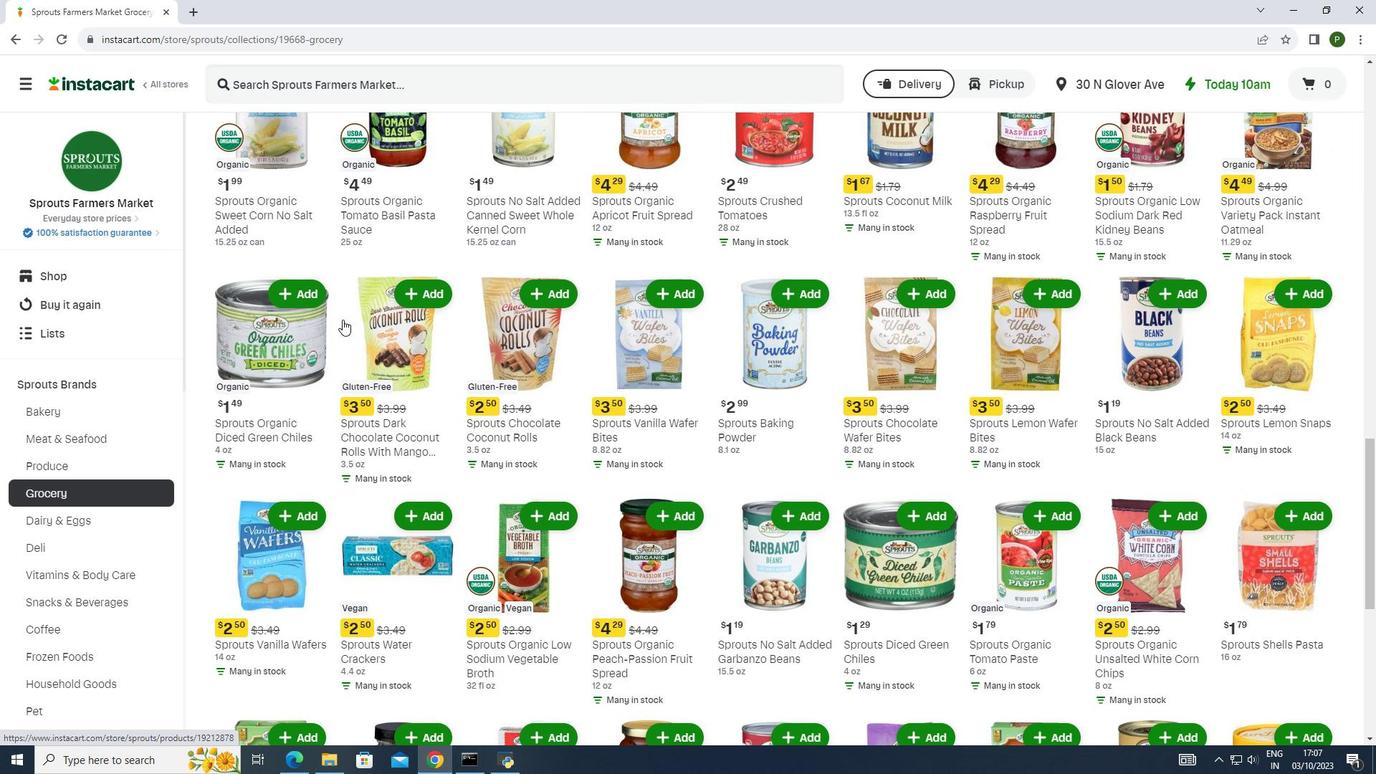 
Action: Mouse scrolled (342, 318) with delta (0, 0)
Screenshot: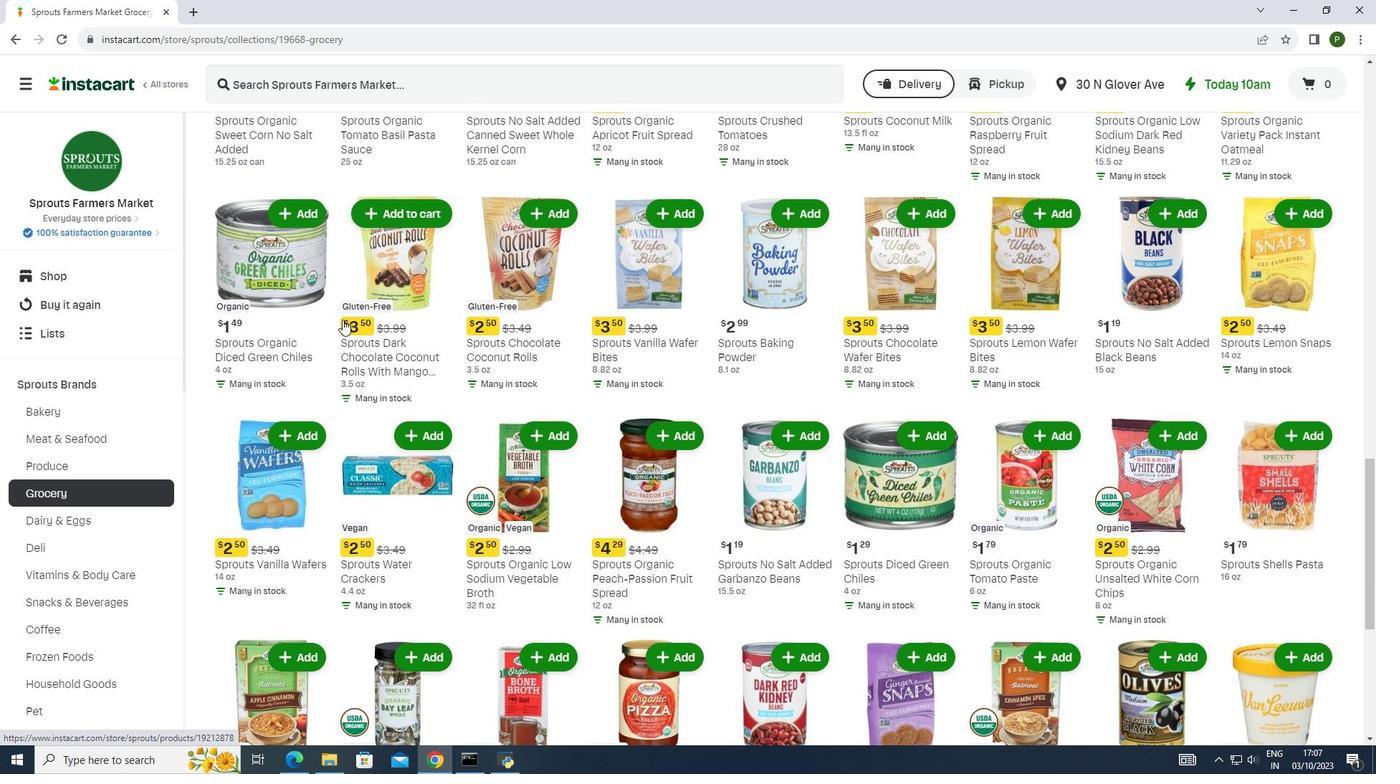 
Action: Mouse scrolled (342, 318) with delta (0, 0)
Screenshot: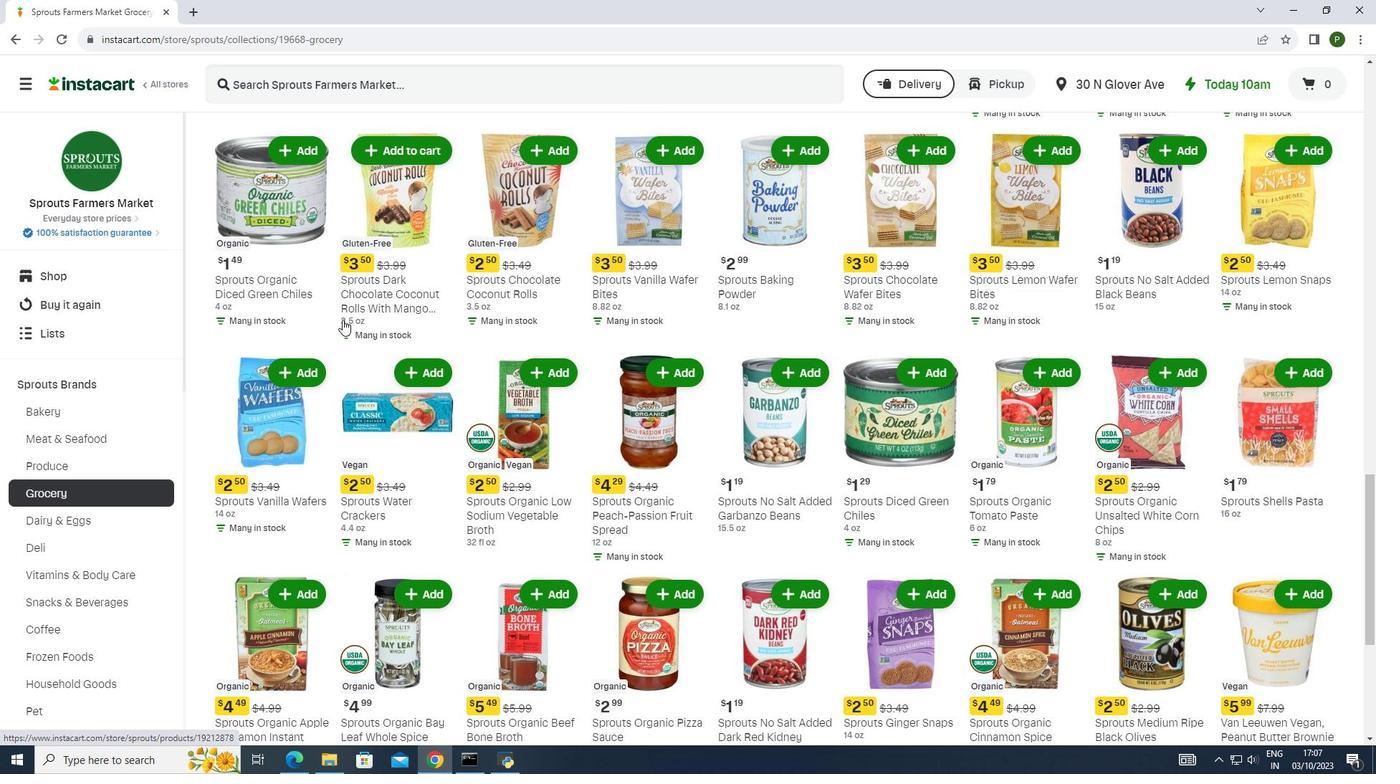 
Action: Mouse scrolled (342, 318) with delta (0, 0)
Screenshot: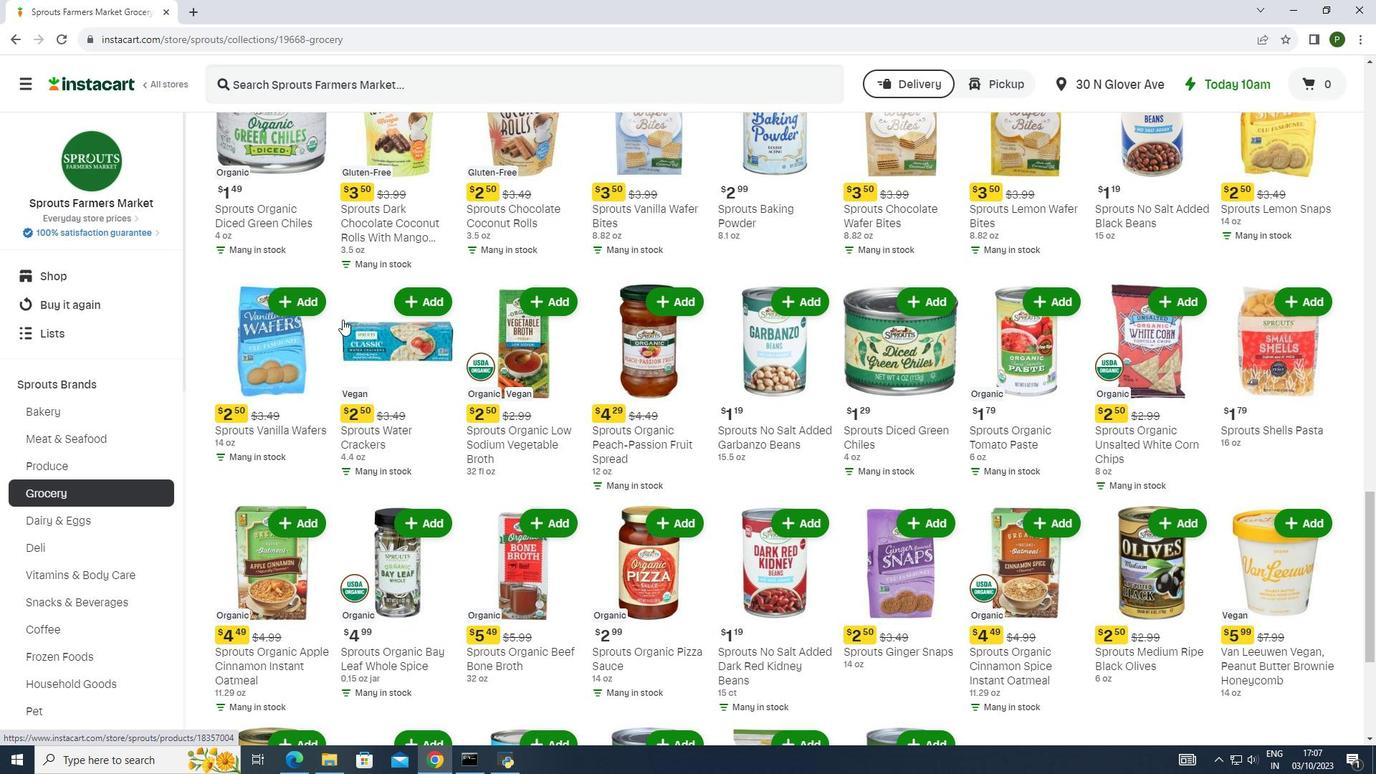 
Action: Mouse scrolled (342, 318) with delta (0, 0)
Screenshot: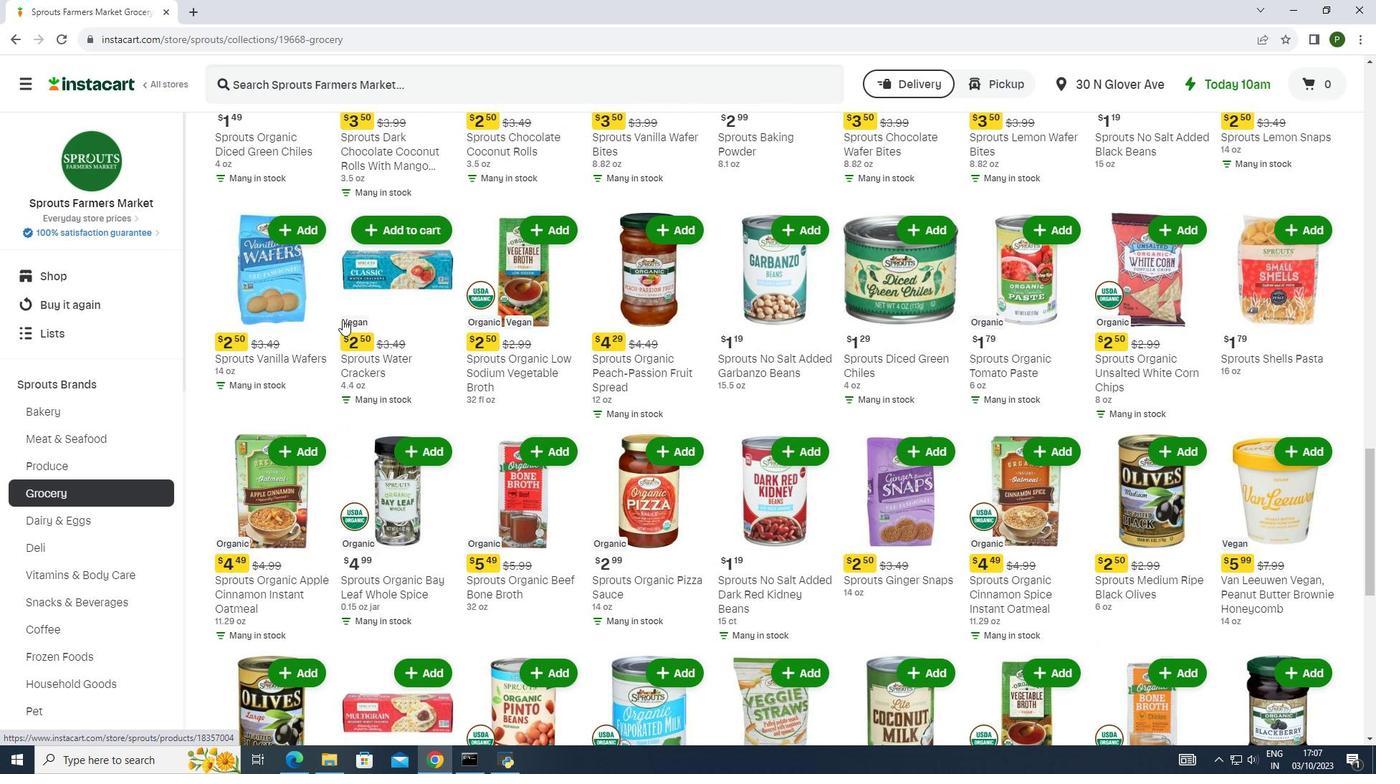 
Action: Mouse scrolled (342, 318) with delta (0, 0)
Screenshot: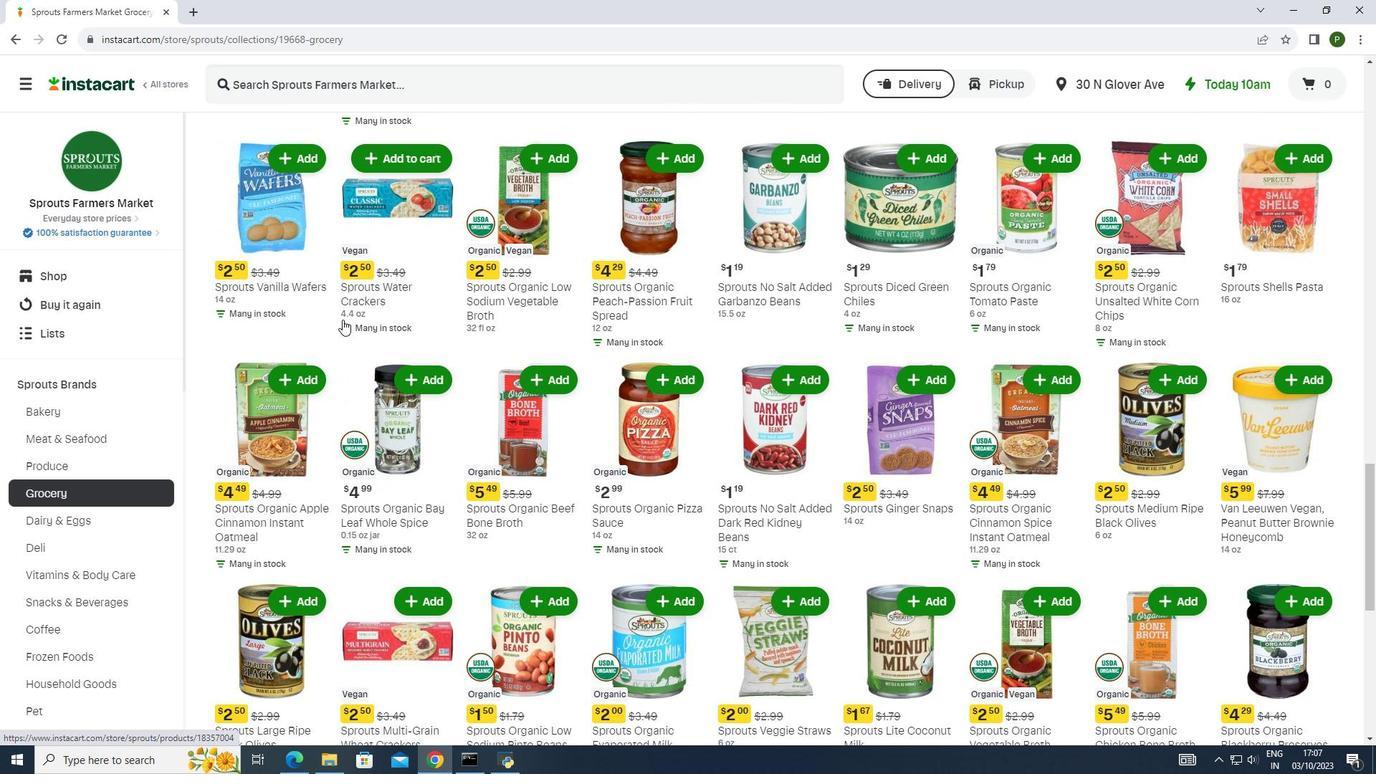 
Action: Mouse scrolled (342, 318) with delta (0, 0)
Screenshot: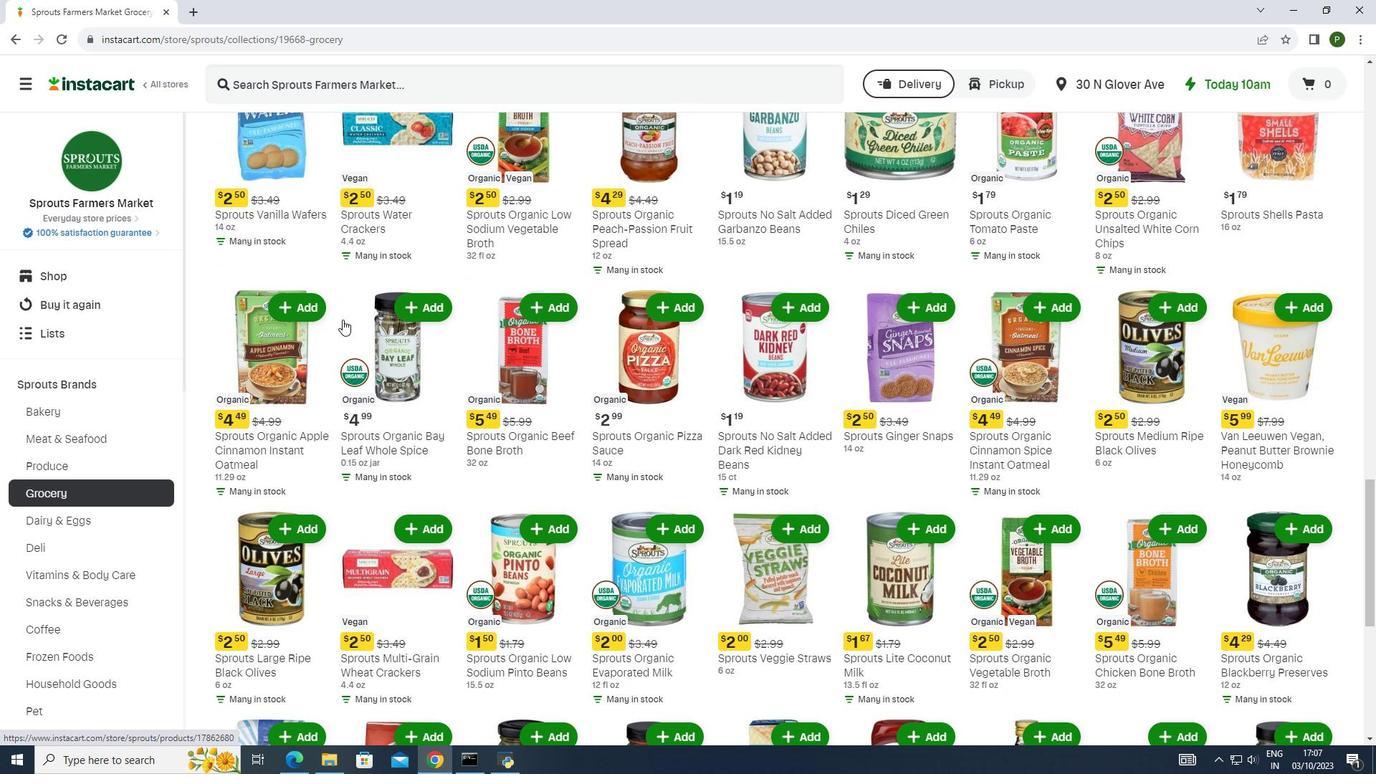 
Action: Mouse scrolled (342, 318) with delta (0, 0)
Screenshot: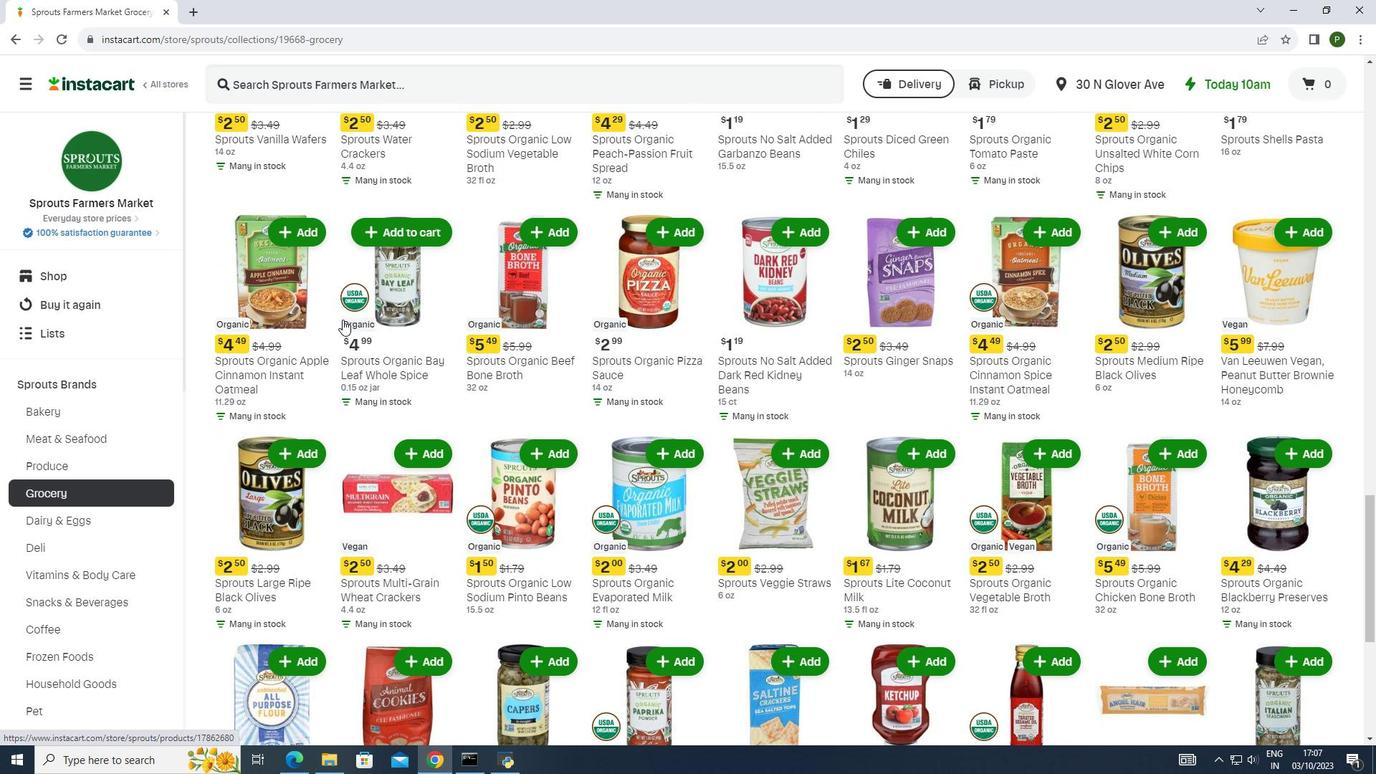 
Action: Mouse scrolled (342, 318) with delta (0, 0)
Screenshot: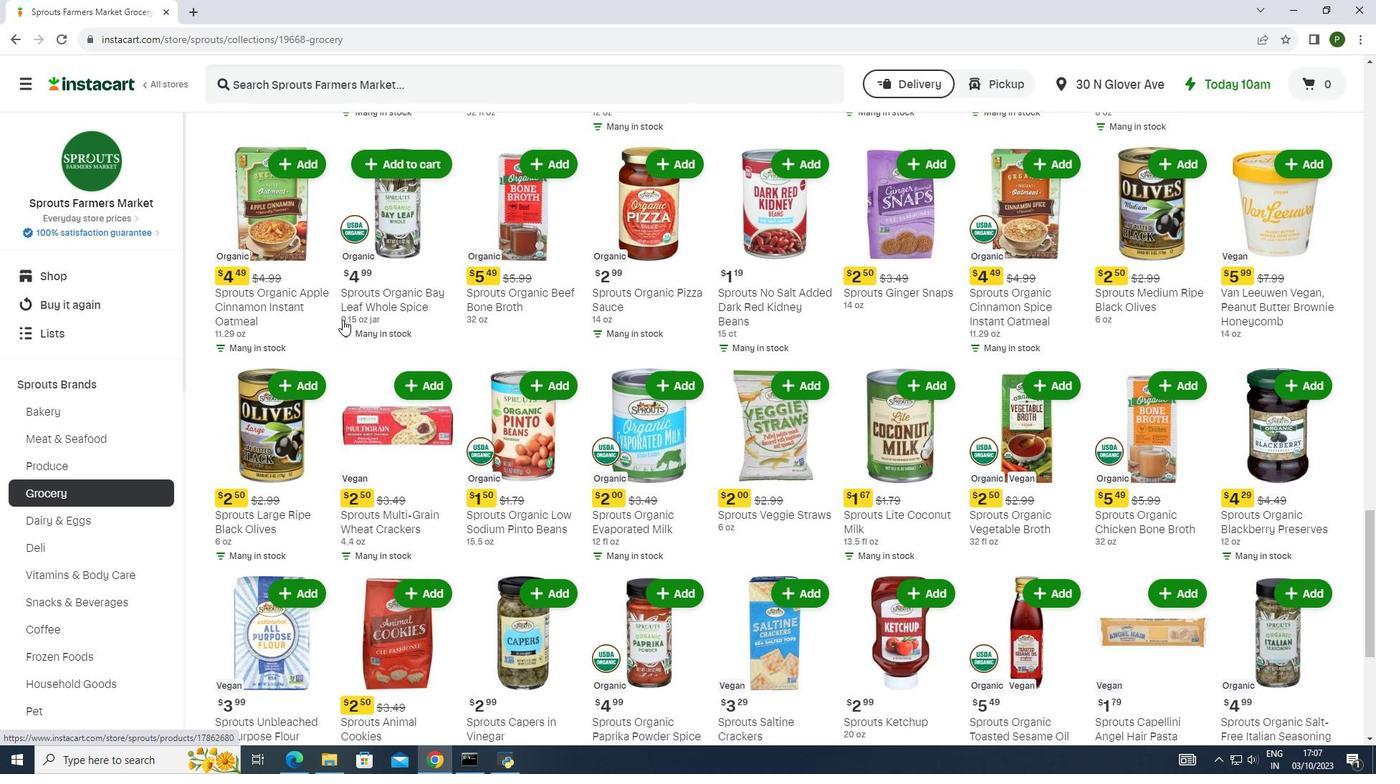 
Action: Mouse scrolled (342, 318) with delta (0, 0)
Screenshot: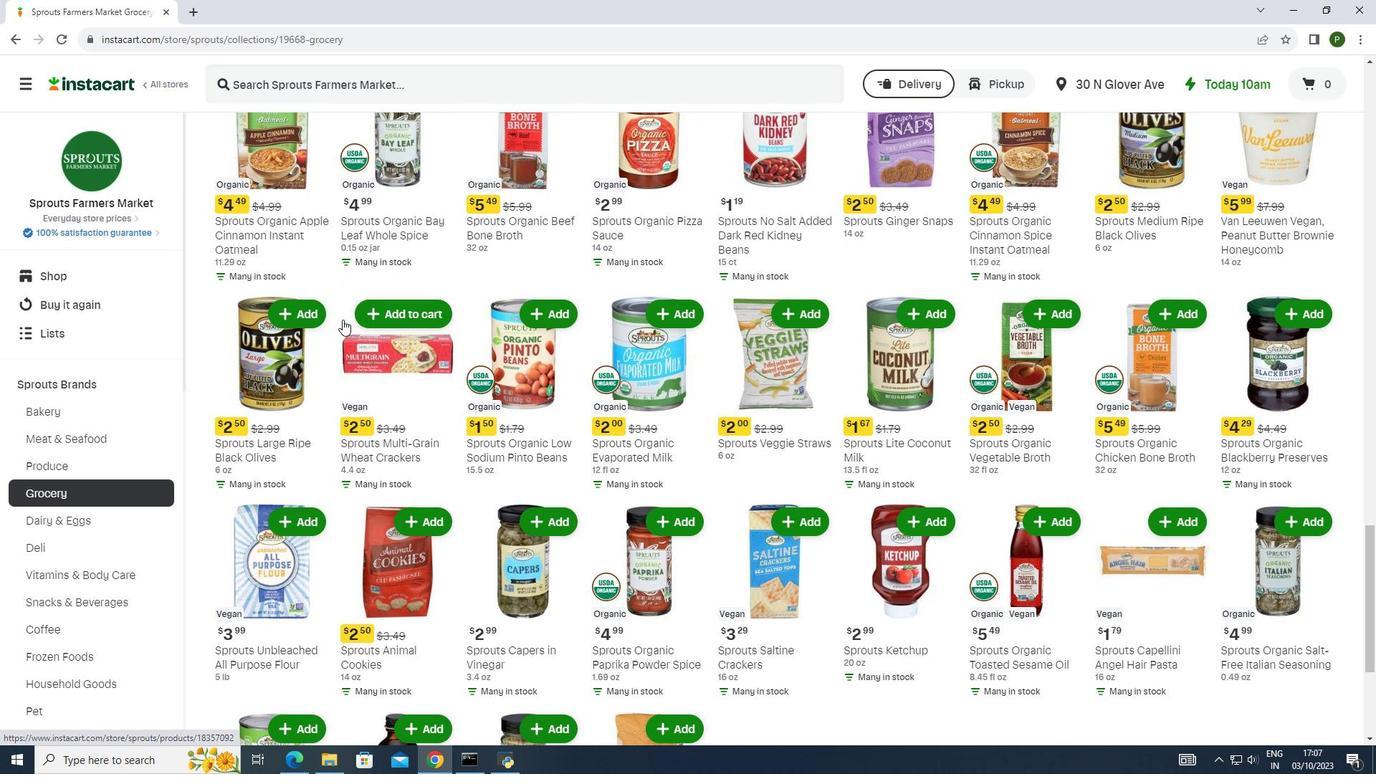 
Action: Mouse scrolled (342, 318) with delta (0, 0)
Screenshot: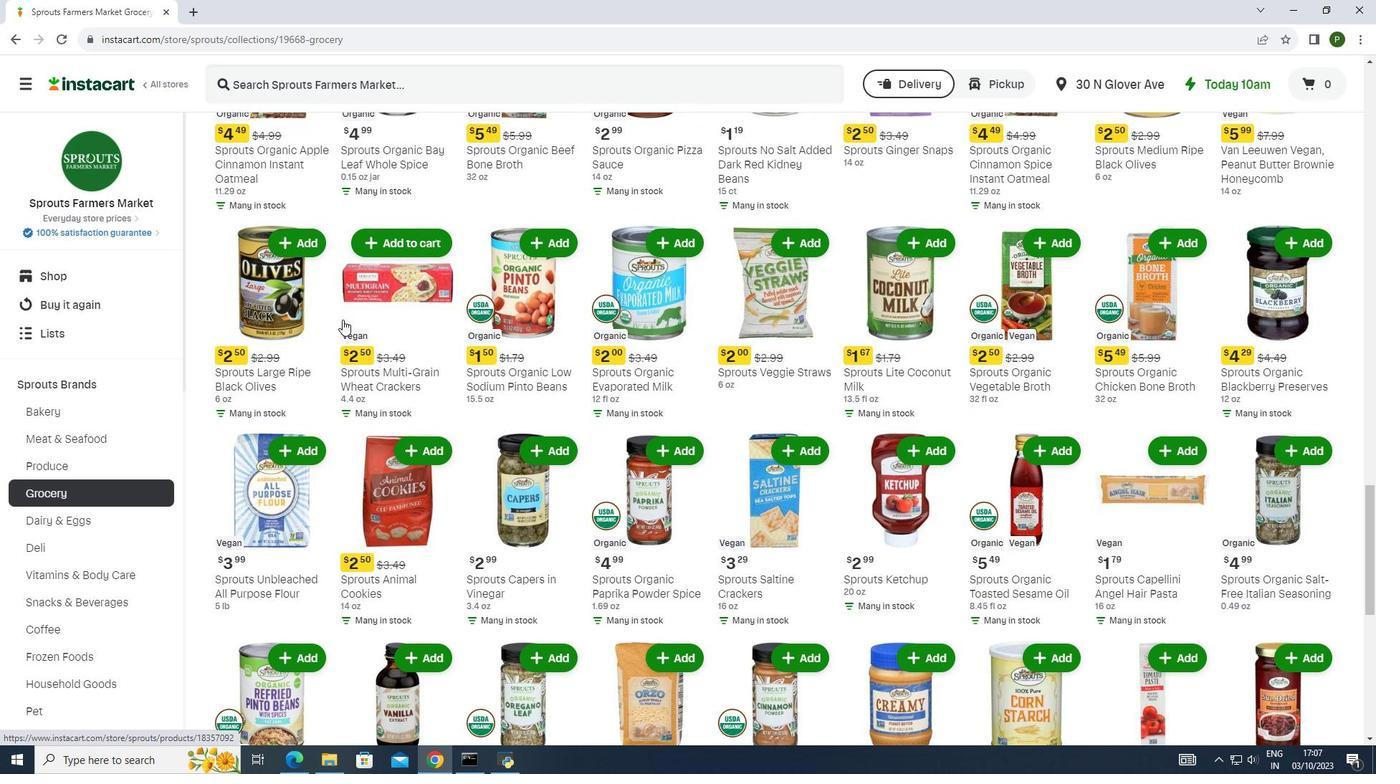 
Action: Mouse scrolled (342, 318) with delta (0, 0)
Screenshot: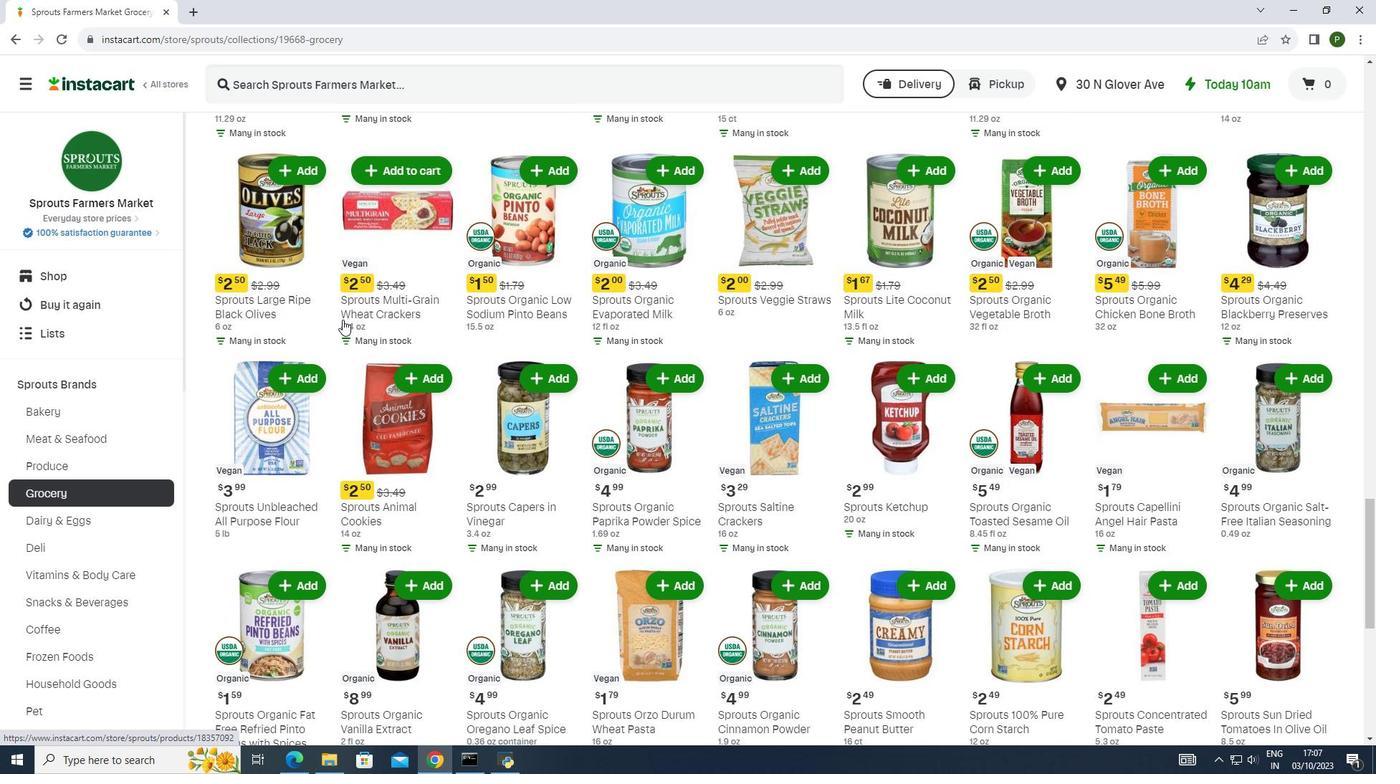 
Action: Mouse scrolled (342, 318) with delta (0, 0)
Screenshot: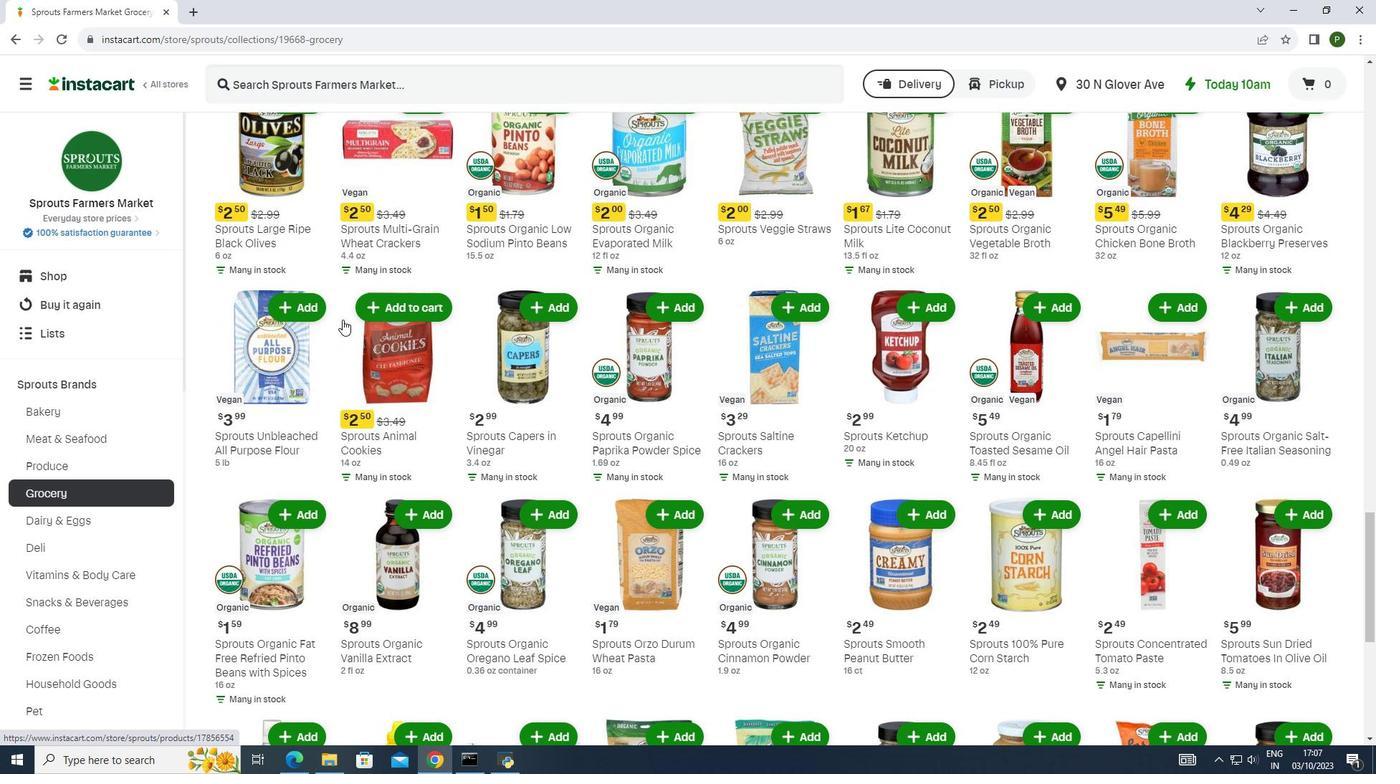 
Action: Mouse scrolled (342, 318) with delta (0, 0)
Screenshot: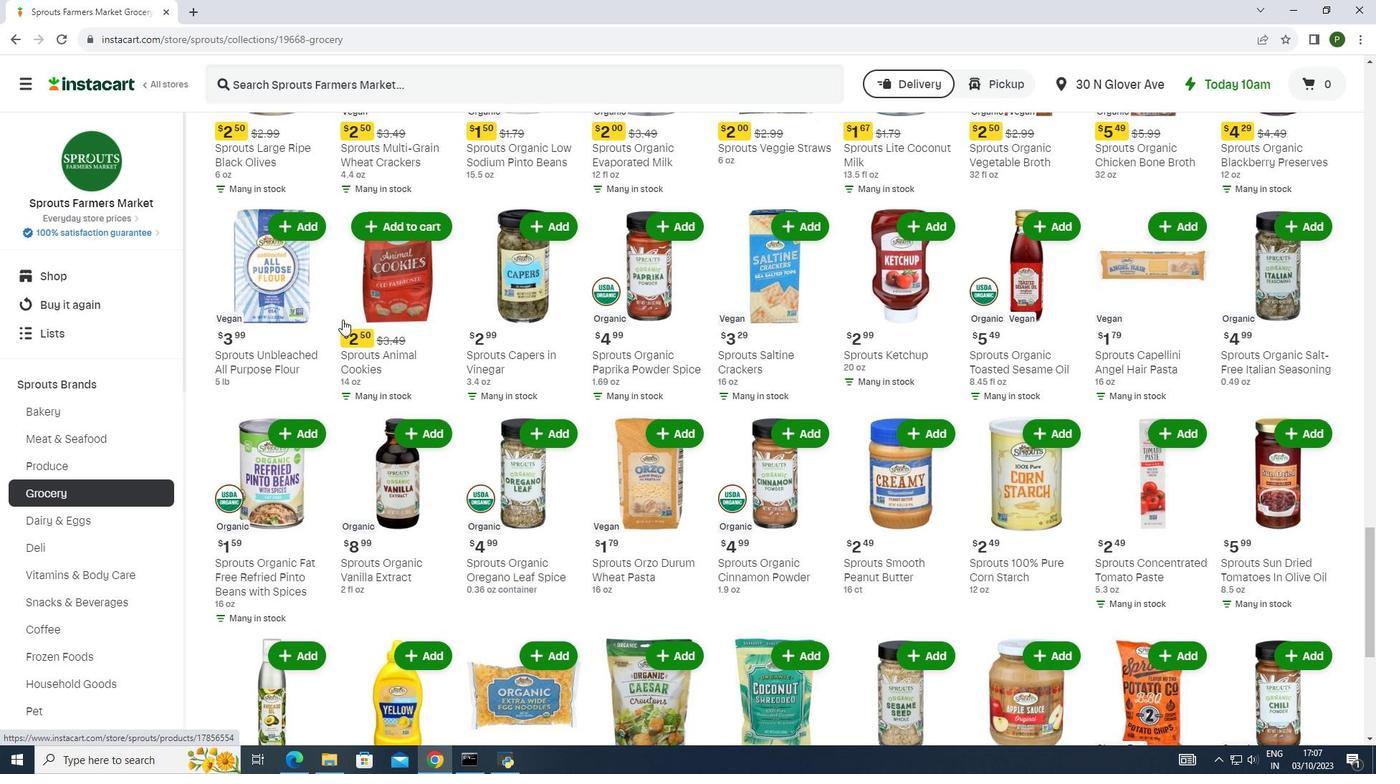 
Action: Mouse scrolled (342, 318) with delta (0, 0)
Screenshot: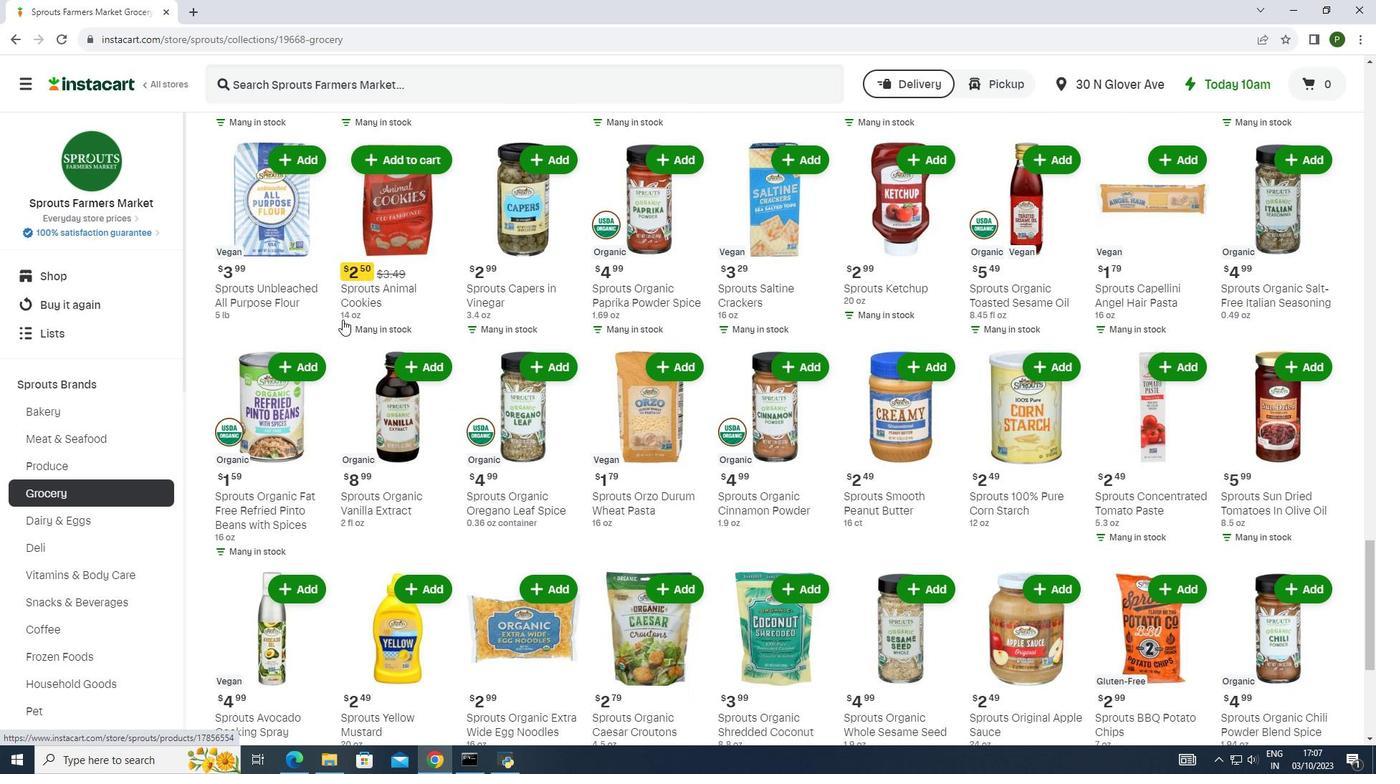 
Action: Mouse scrolled (342, 318) with delta (0, 0)
Screenshot: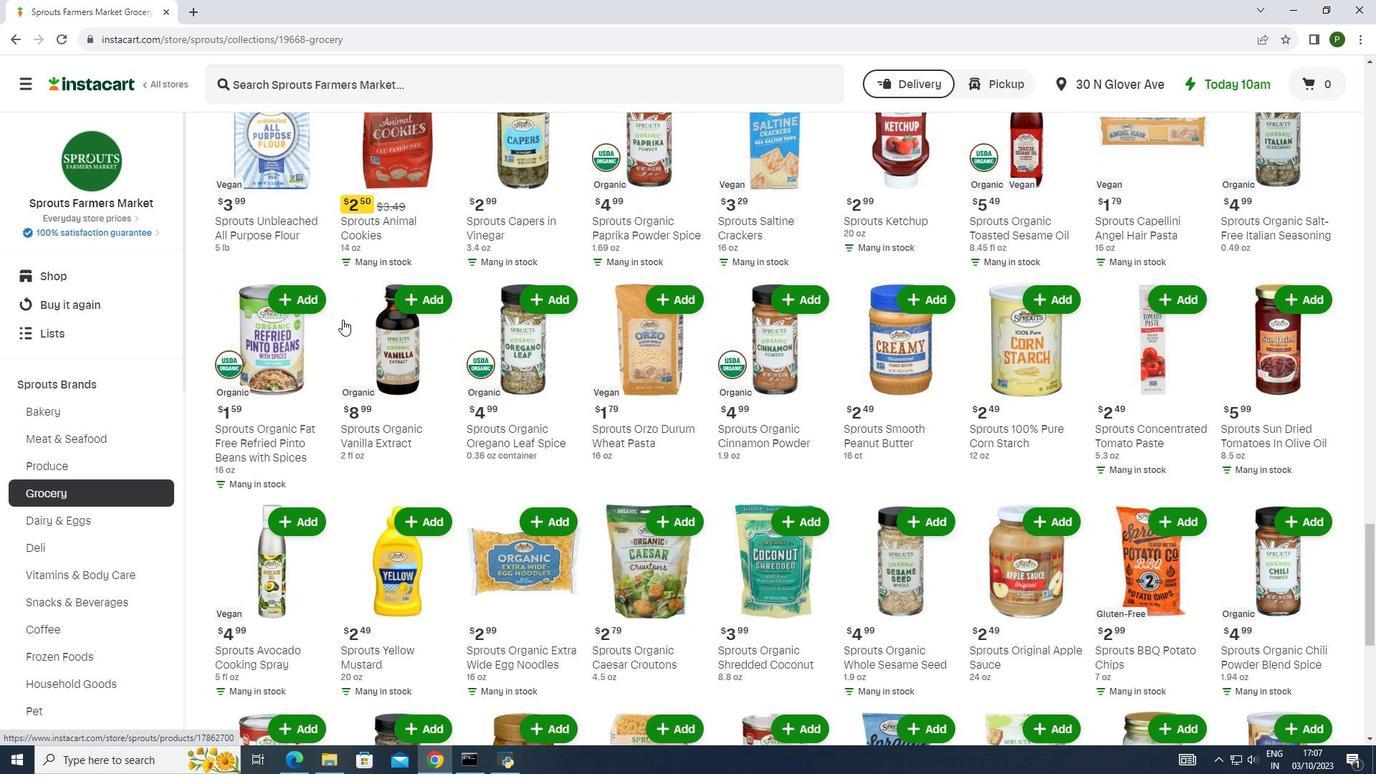 
Action: Mouse scrolled (342, 318) with delta (0, 0)
Screenshot: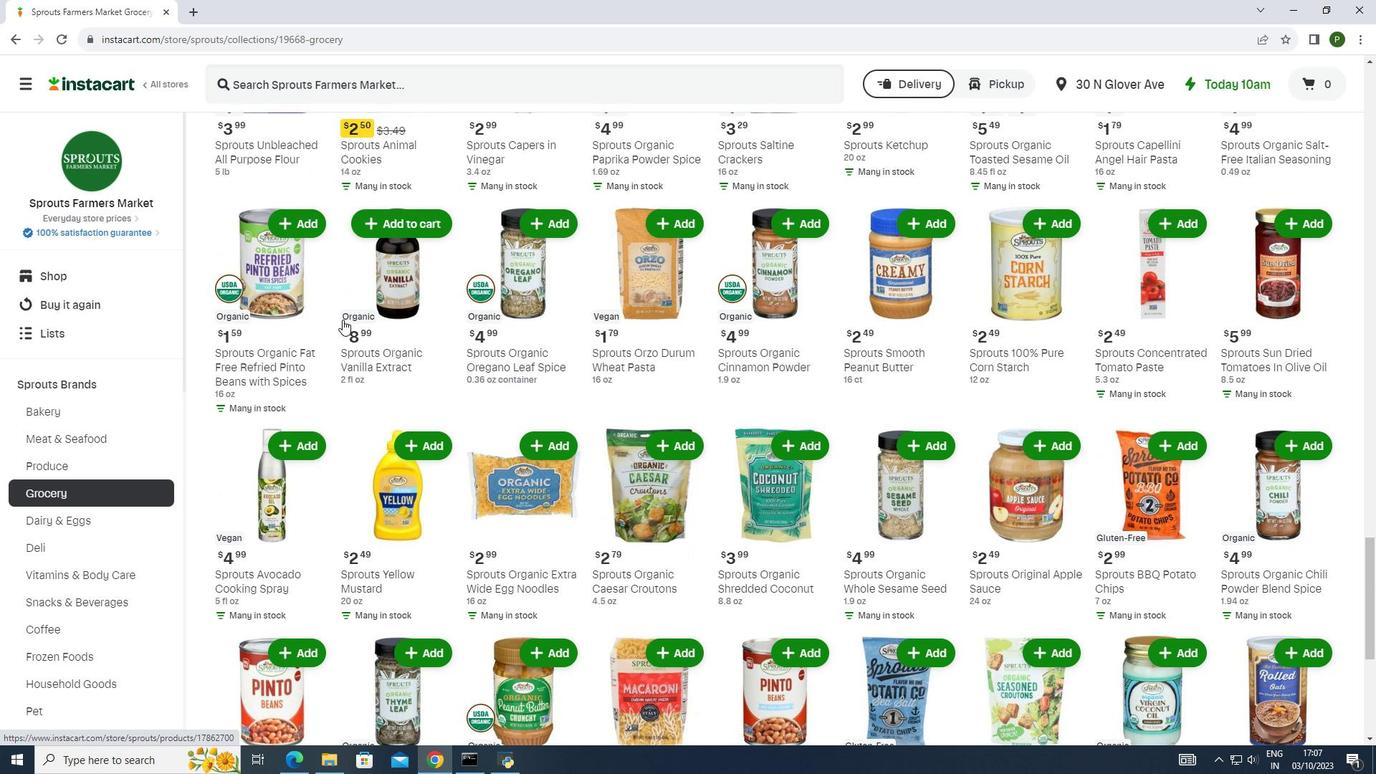 
Action: Mouse scrolled (342, 318) with delta (0, 0)
Screenshot: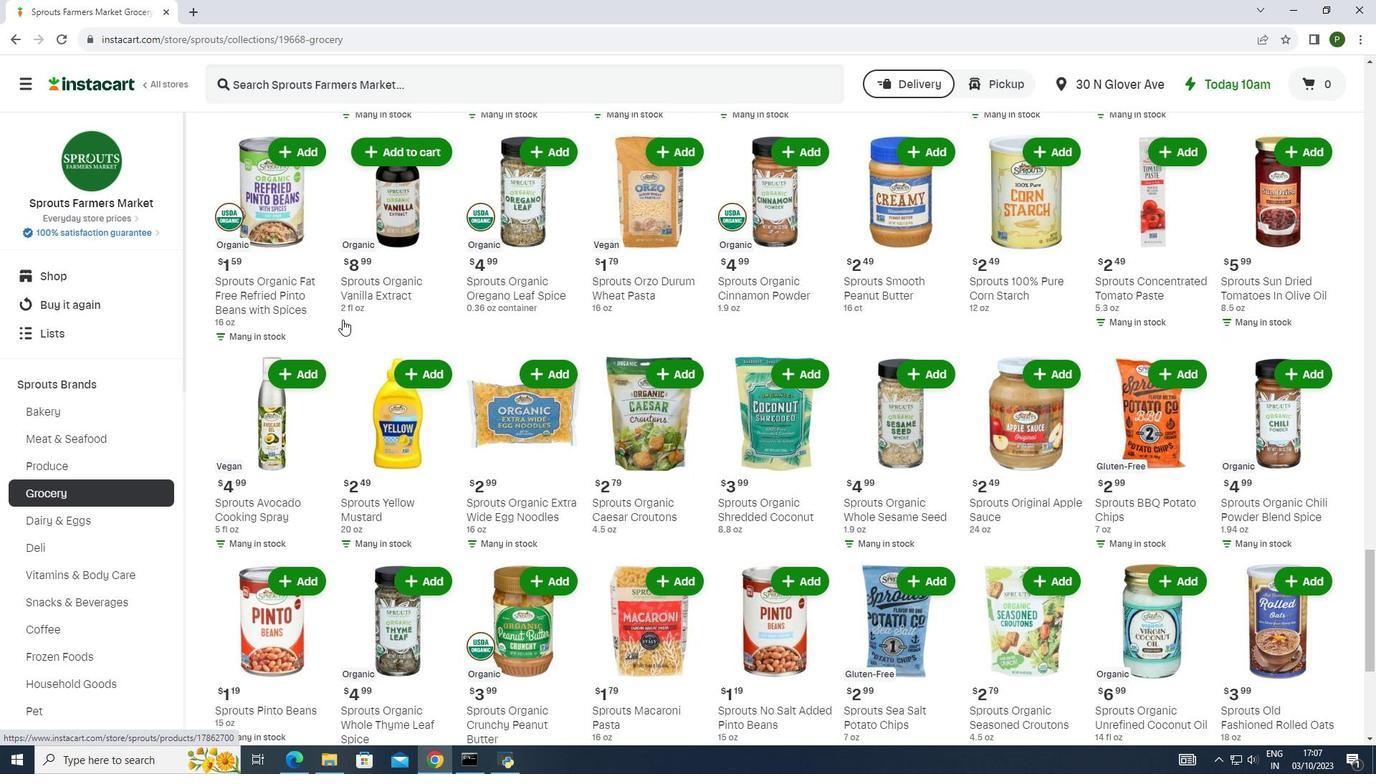 
Action: Mouse scrolled (342, 318) with delta (0, 0)
Screenshot: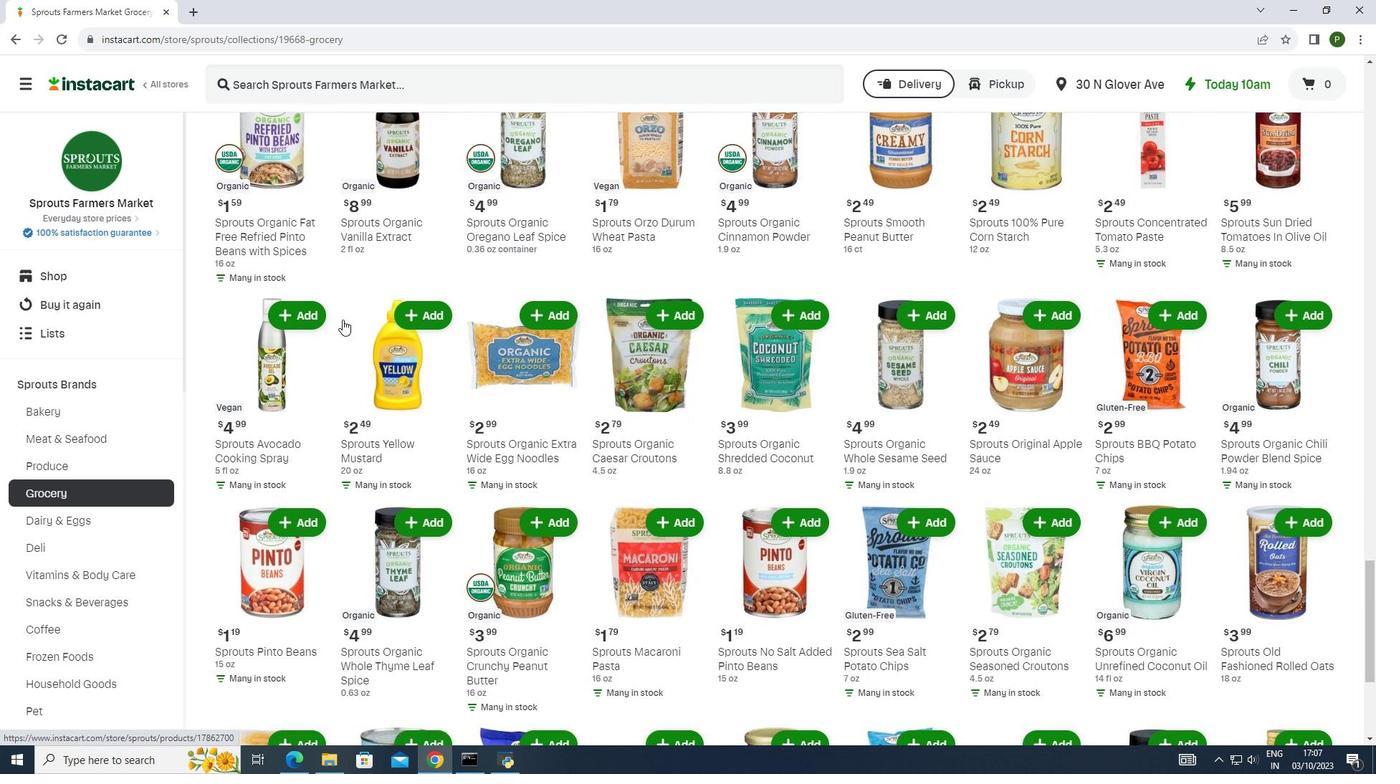 
Action: Mouse scrolled (342, 318) with delta (0, 0)
Screenshot: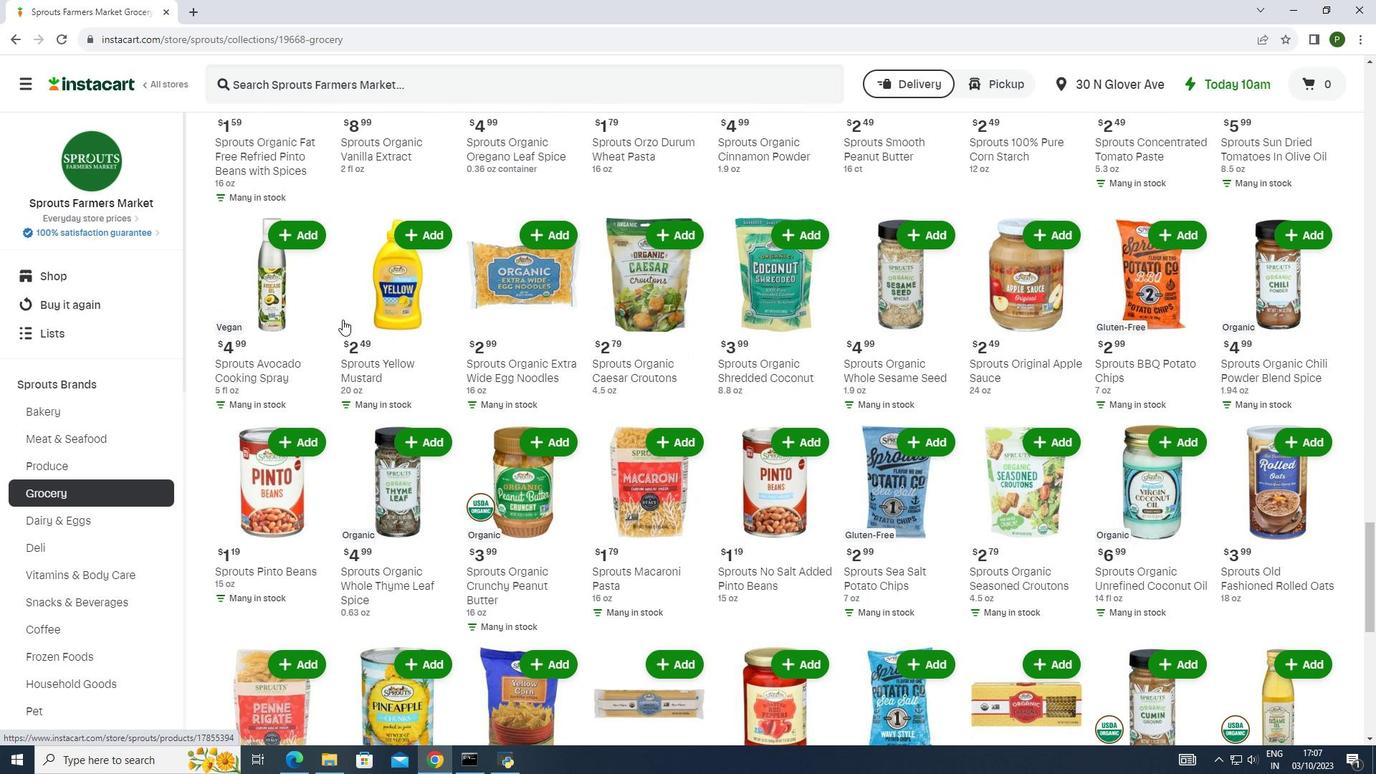 
Action: Mouse scrolled (342, 318) with delta (0, 0)
Screenshot: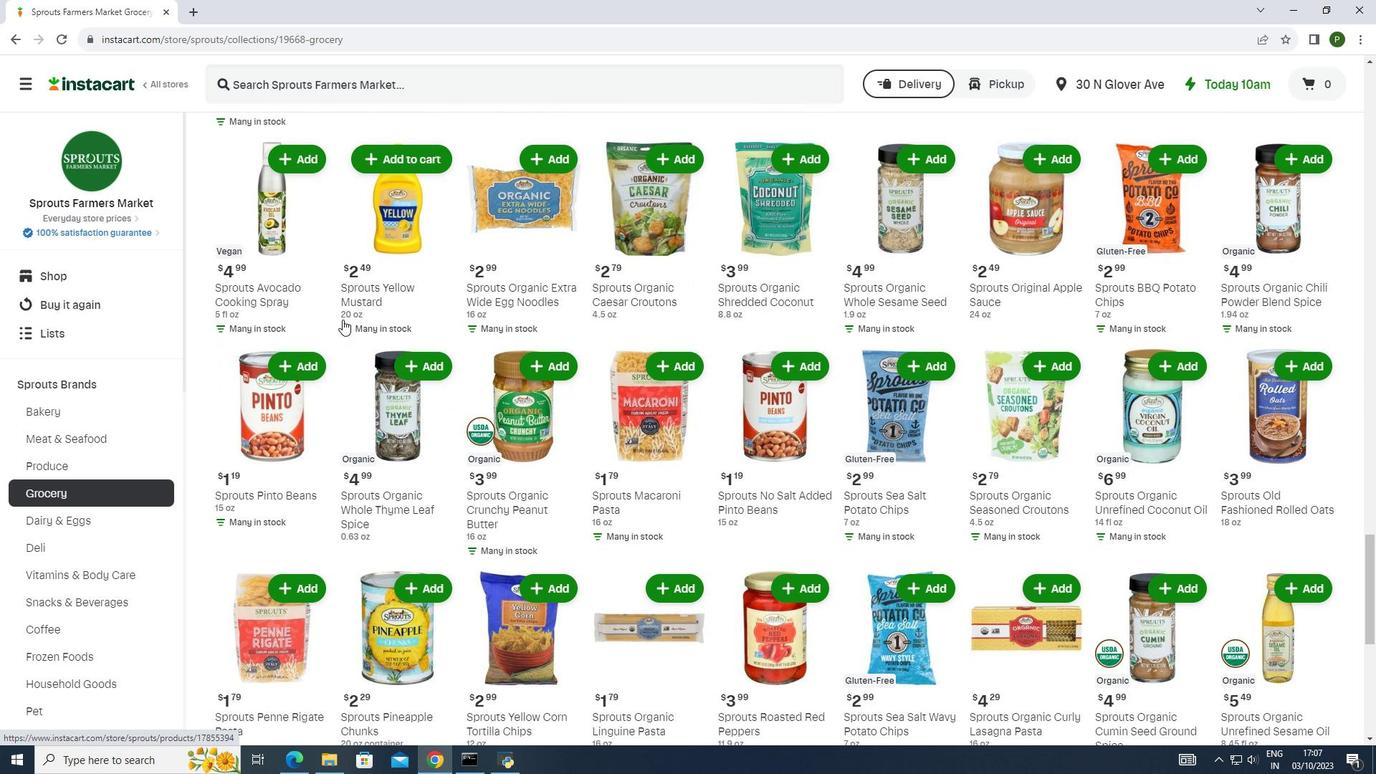 
Action: Mouse scrolled (342, 318) with delta (0, 0)
Screenshot: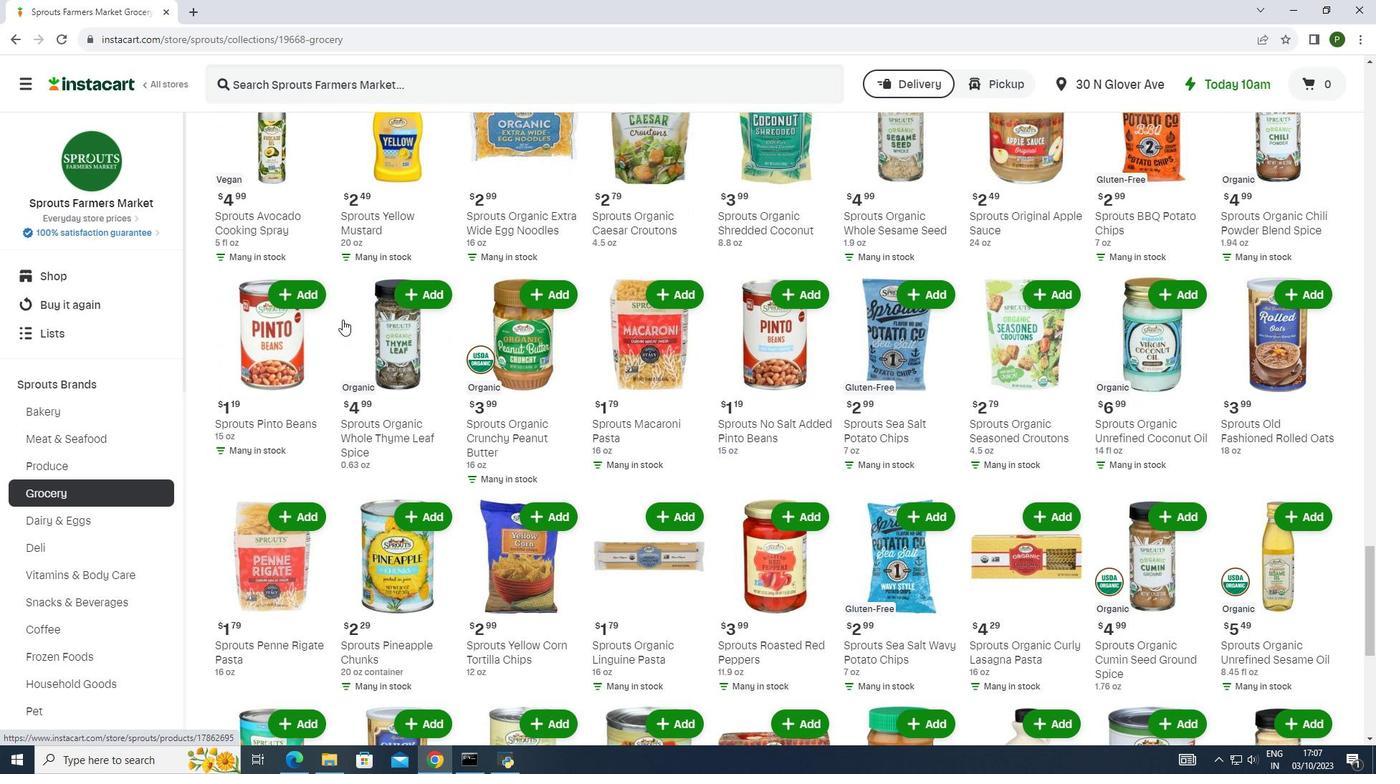 
Action: Mouse scrolled (342, 318) with delta (0, 0)
Screenshot: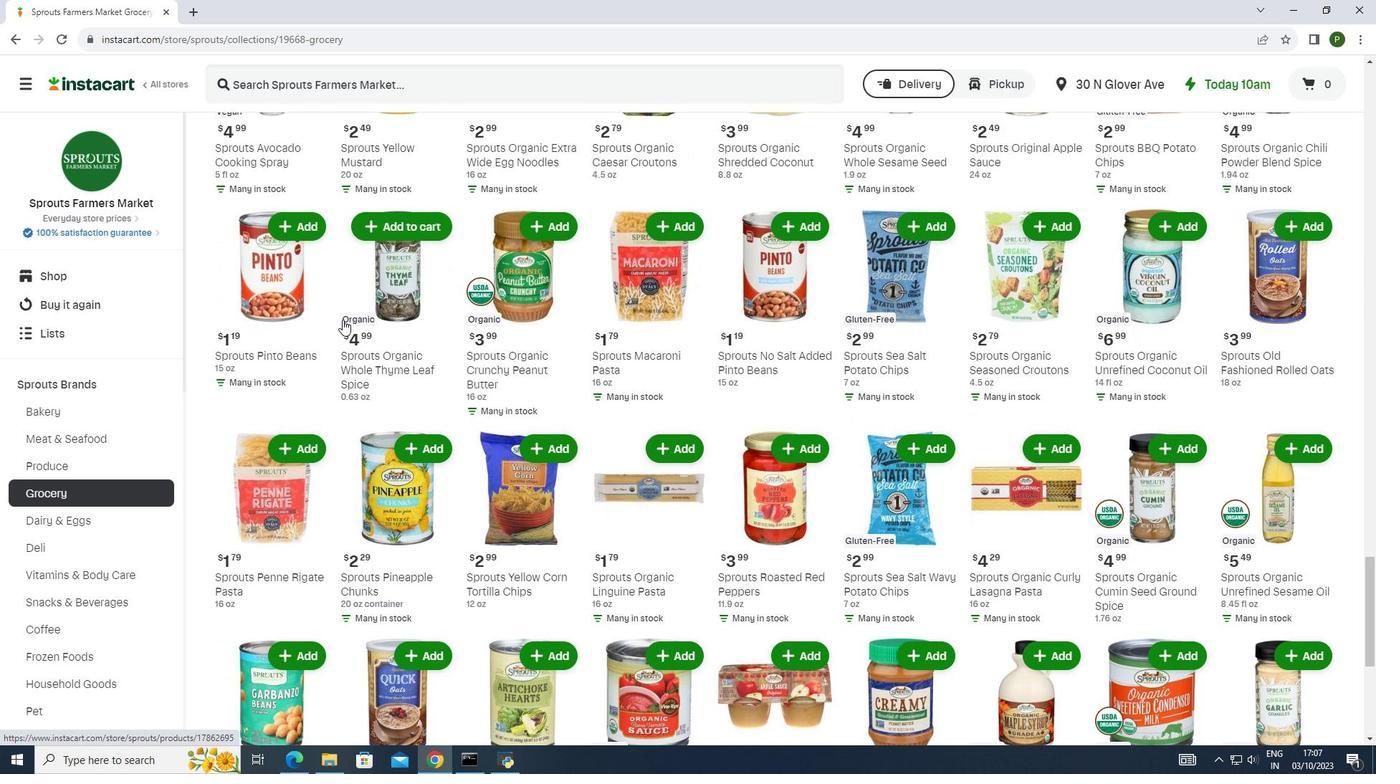 
Action: Mouse scrolled (342, 318) with delta (0, 0)
Screenshot: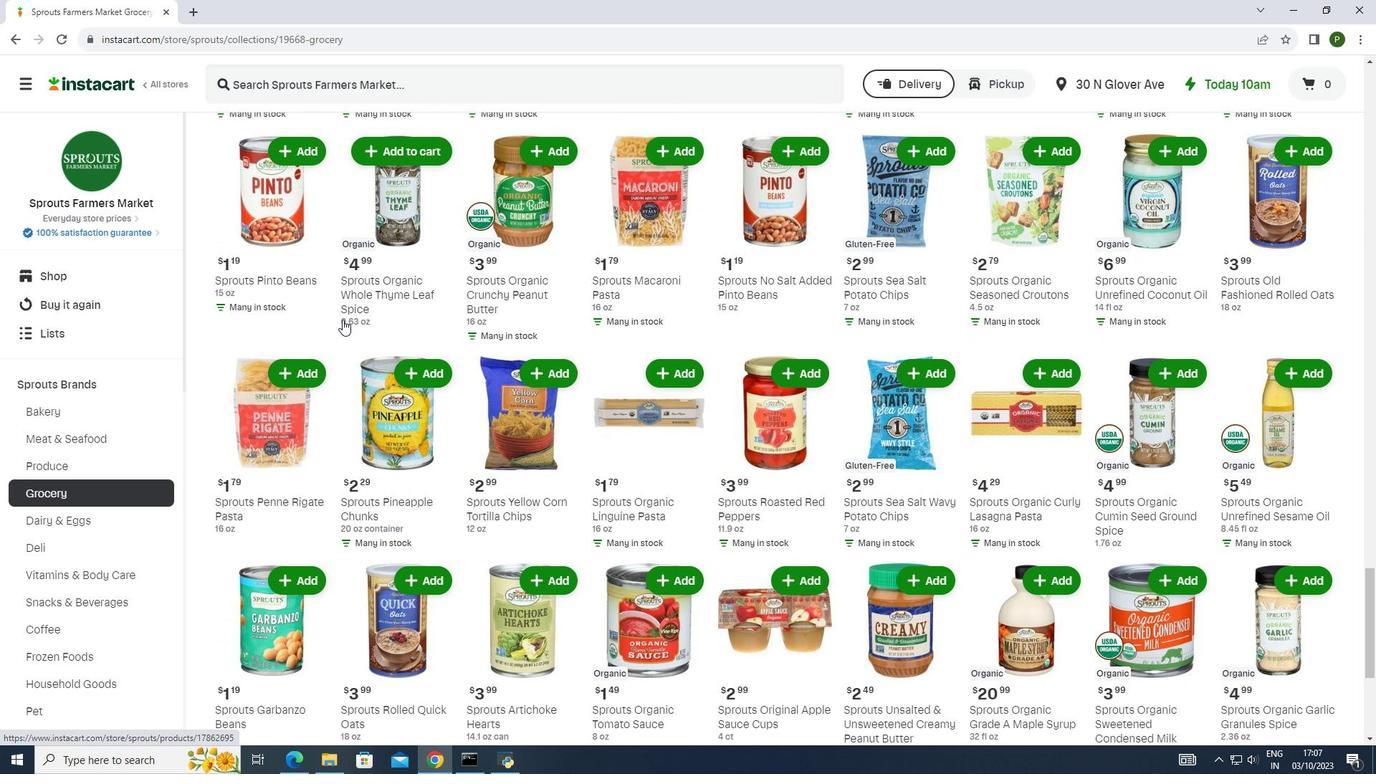 
Action: Mouse scrolled (342, 318) with delta (0, 0)
Screenshot: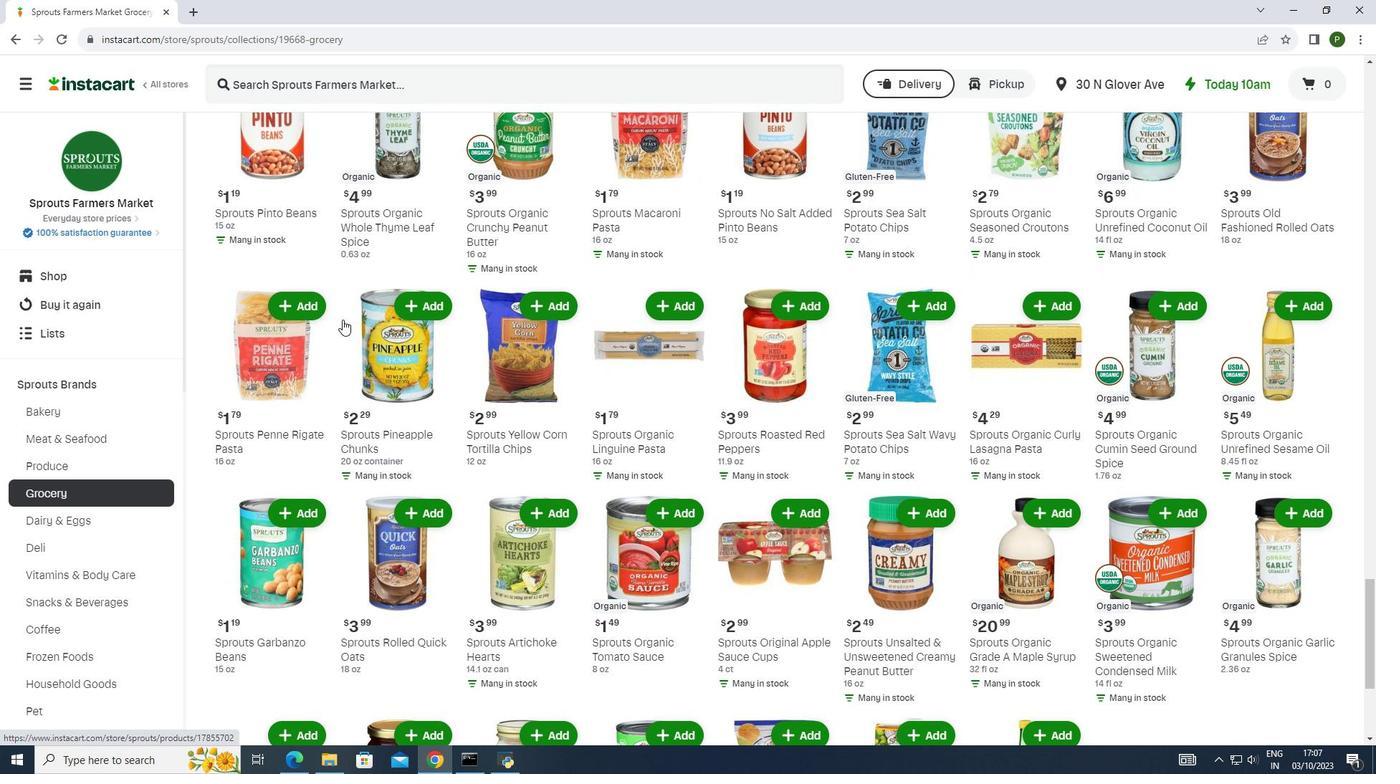 
Action: Mouse scrolled (342, 318) with delta (0, 0)
Screenshot: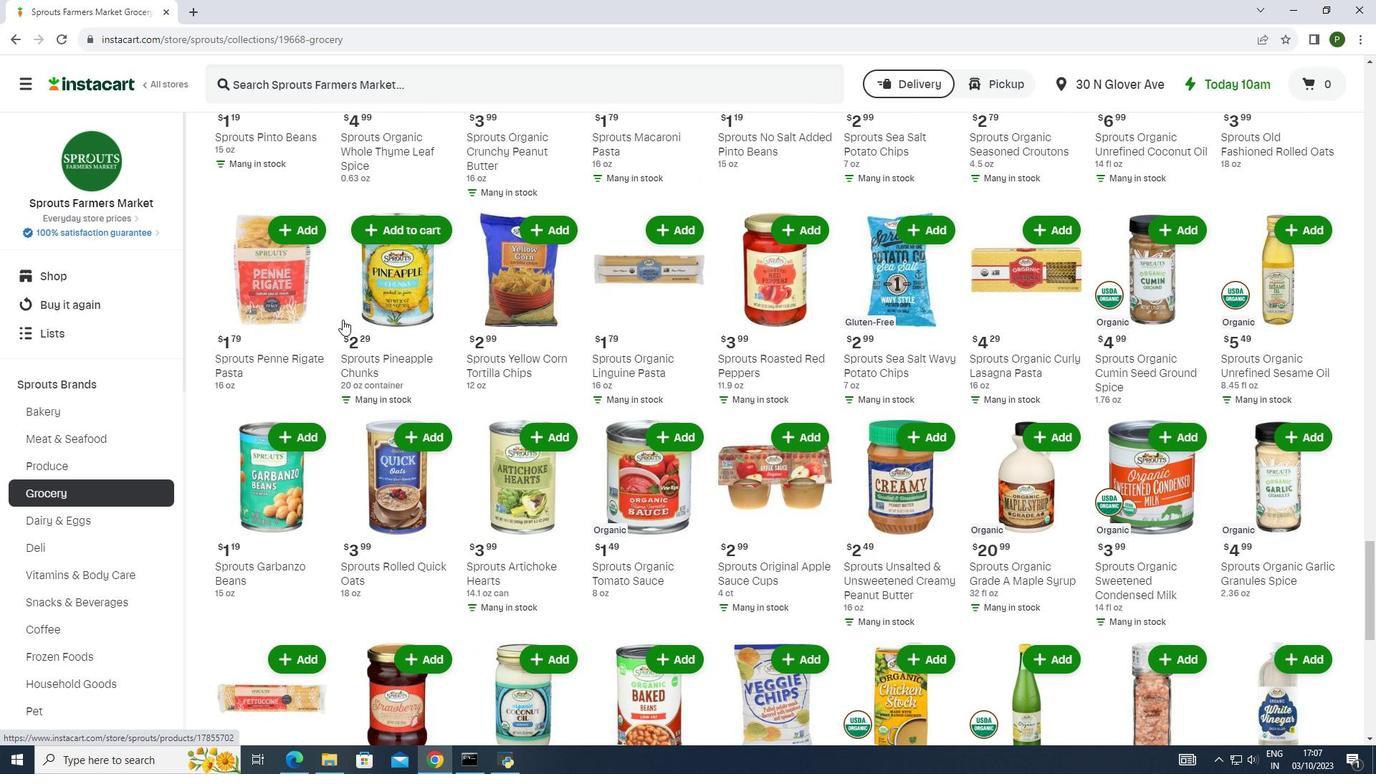
Action: Mouse scrolled (342, 318) with delta (0, 0)
Screenshot: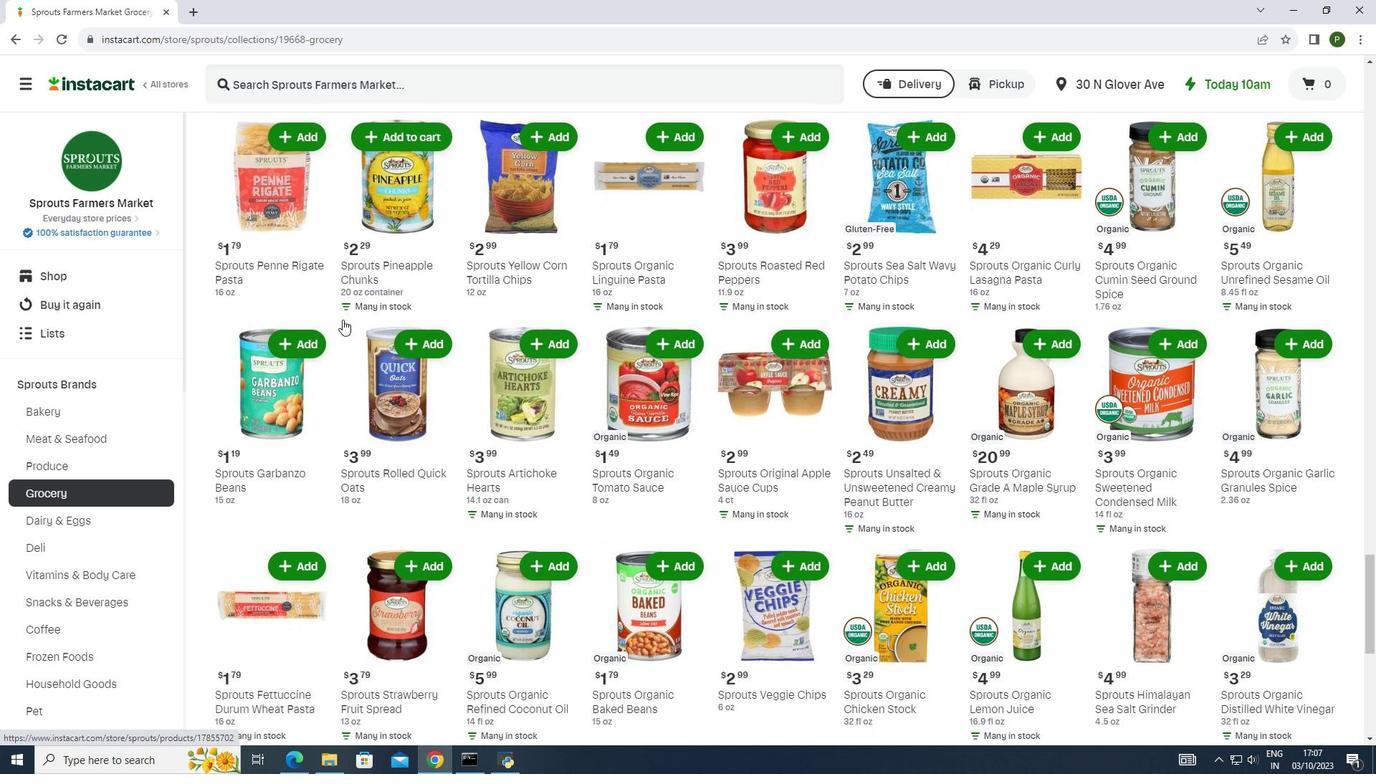 
Action: Mouse scrolled (342, 318) with delta (0, 0)
Screenshot: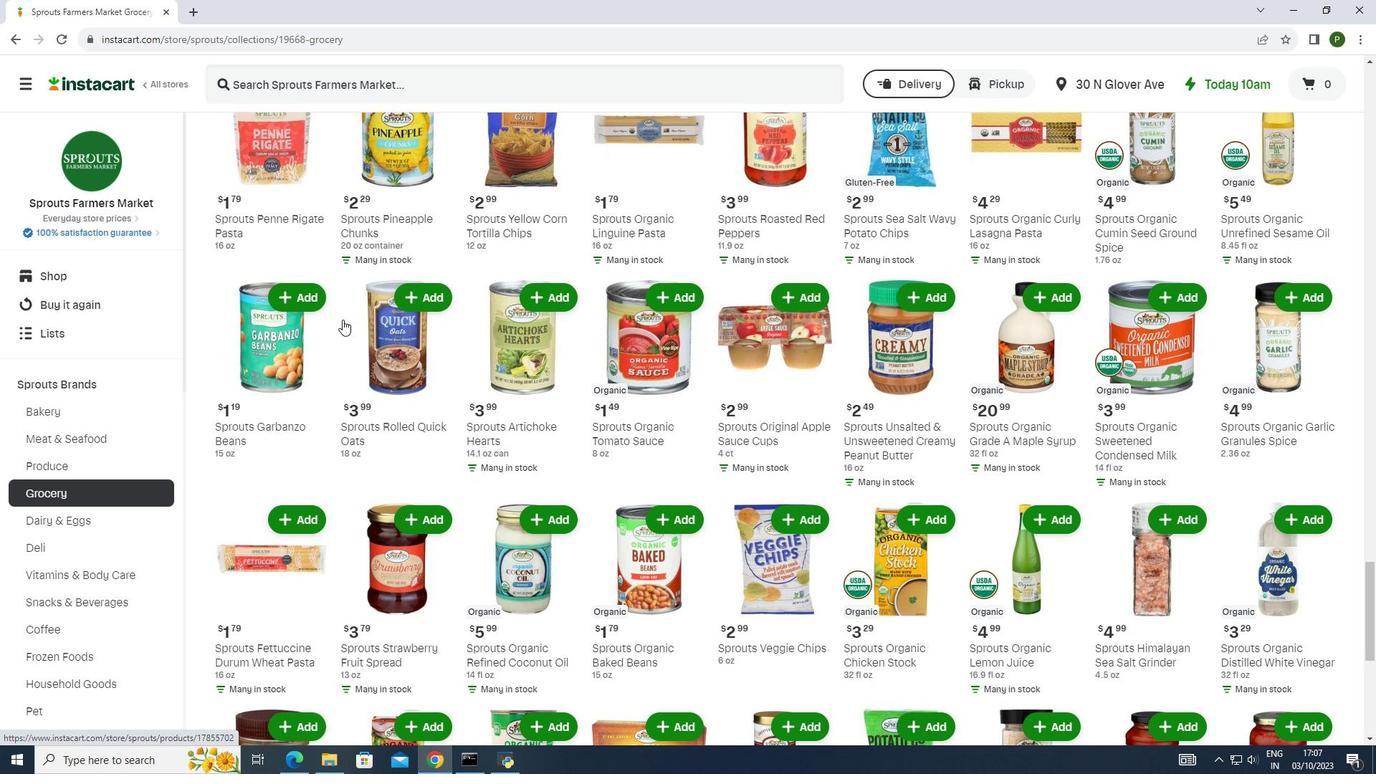 
Action: Mouse scrolled (342, 318) with delta (0, 0)
Screenshot: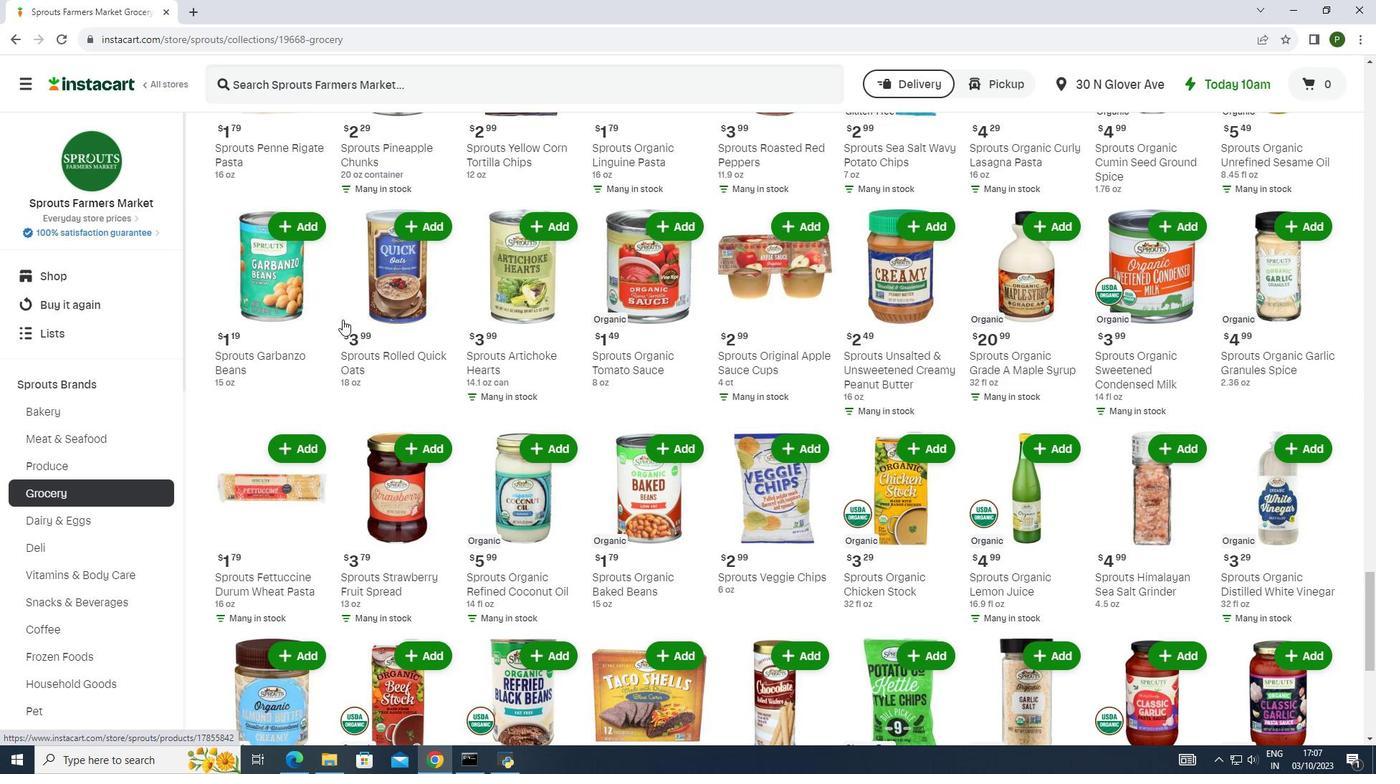 
Action: Mouse scrolled (342, 318) with delta (0, 0)
Screenshot: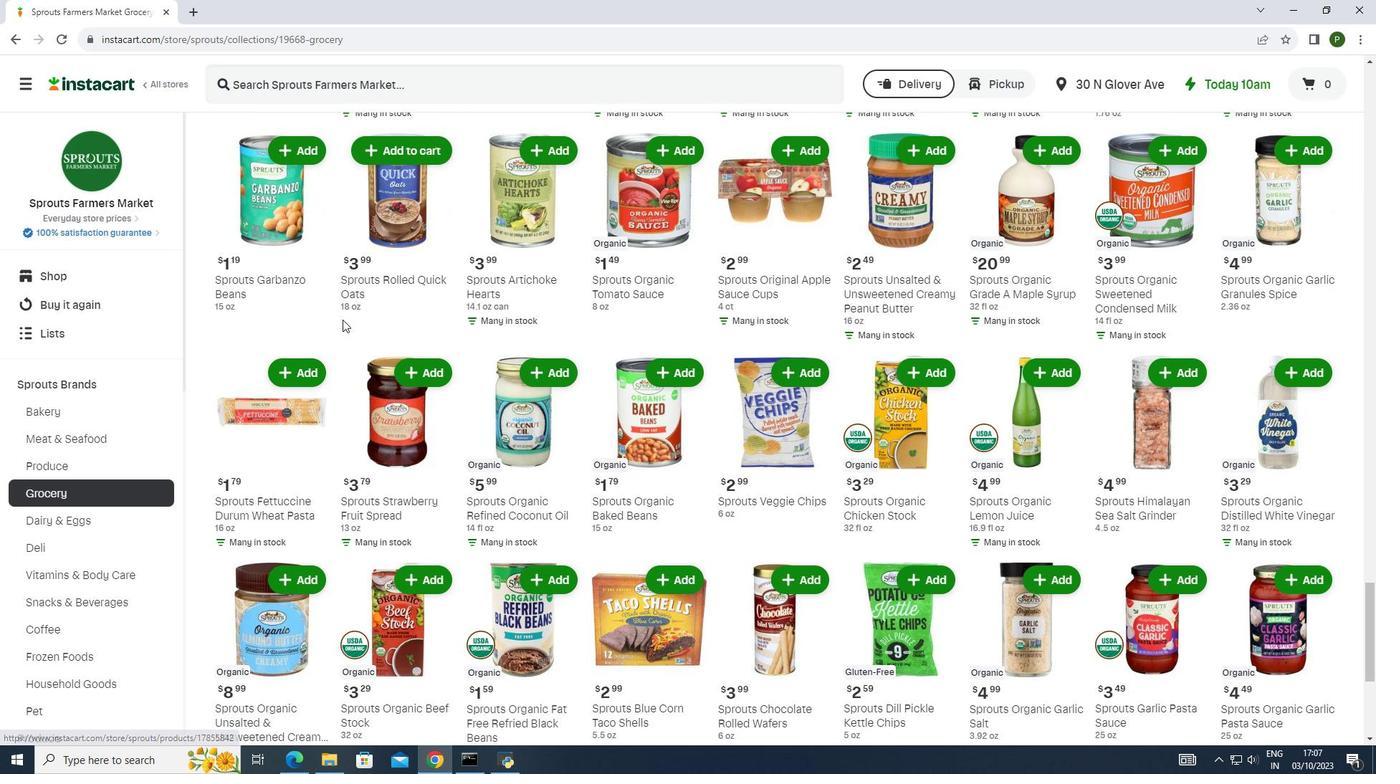 
Action: Mouse scrolled (342, 318) with delta (0, 0)
Screenshot: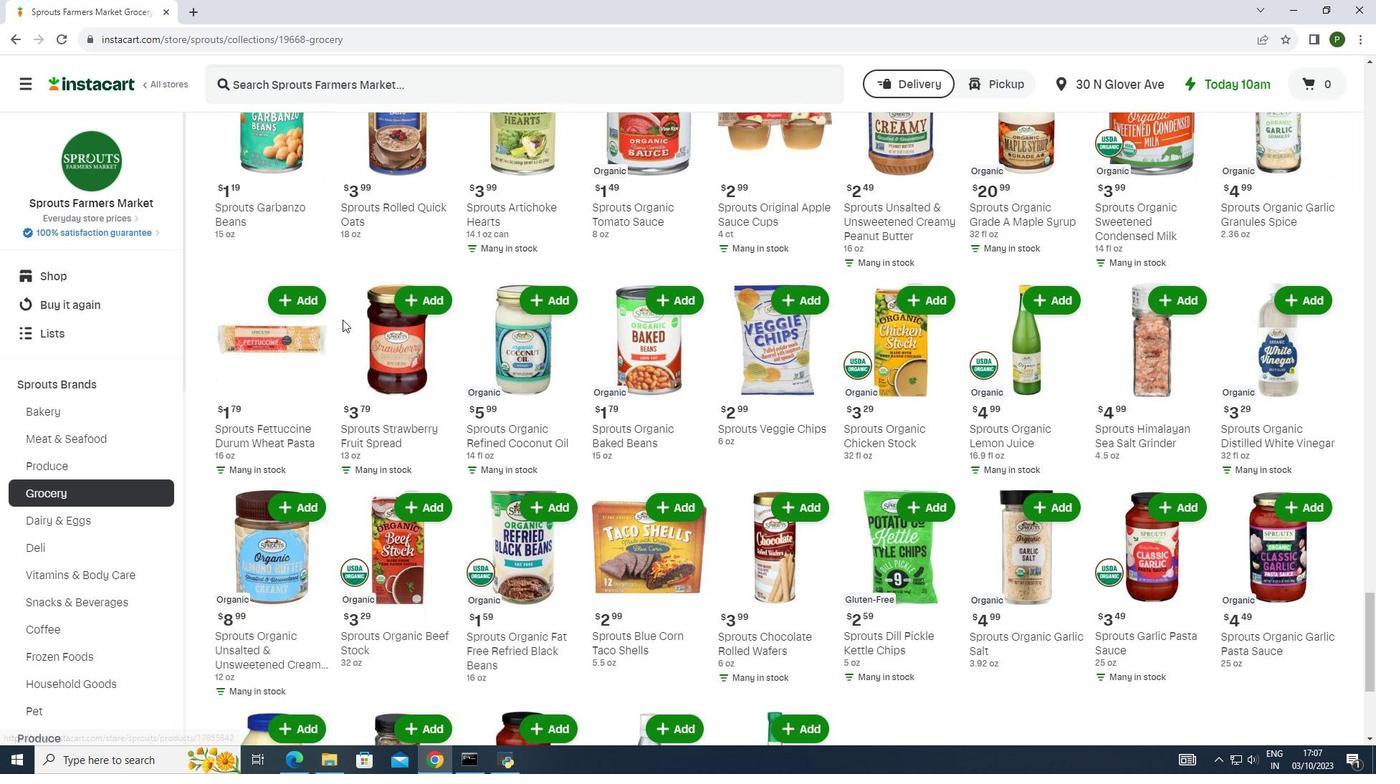 
Action: Mouse scrolled (342, 318) with delta (0, 0)
Screenshot: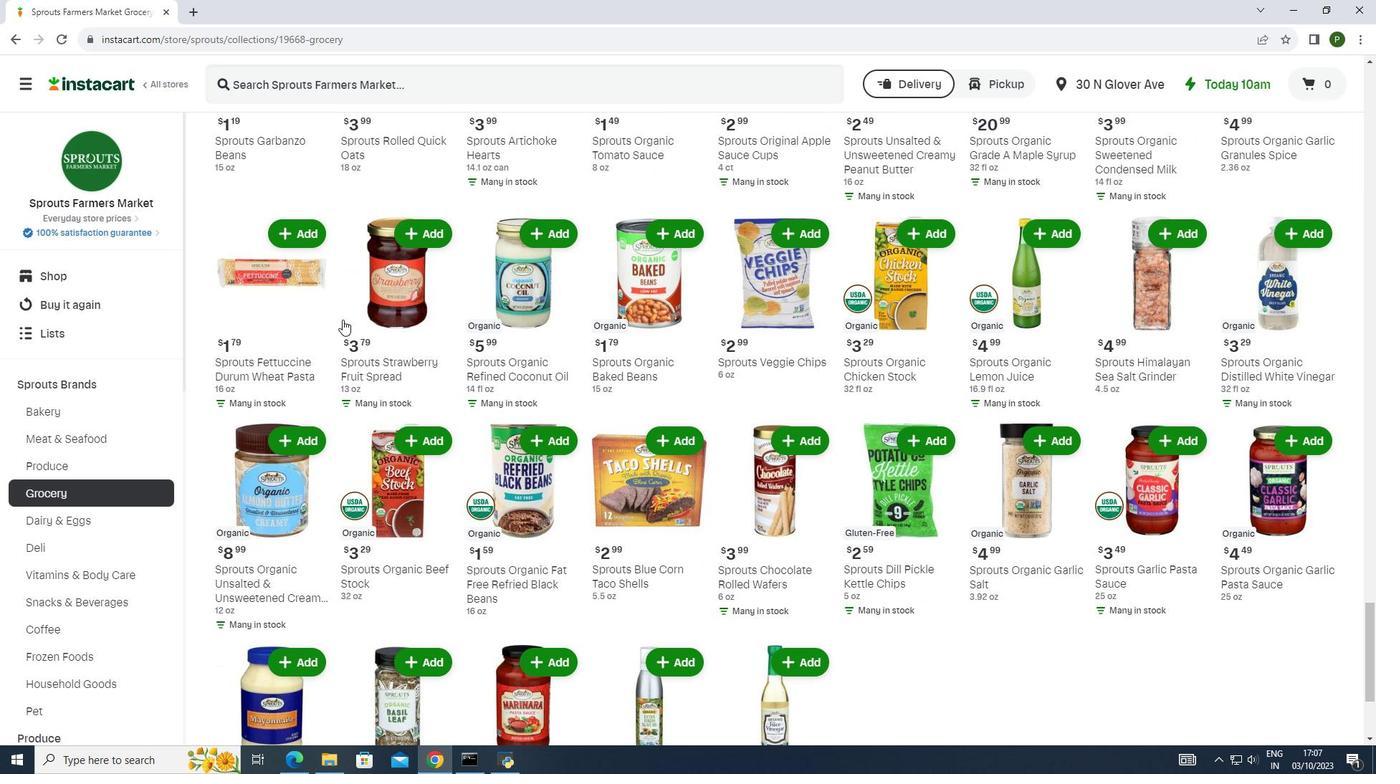
Action: Mouse scrolled (342, 318) with delta (0, 0)
Screenshot: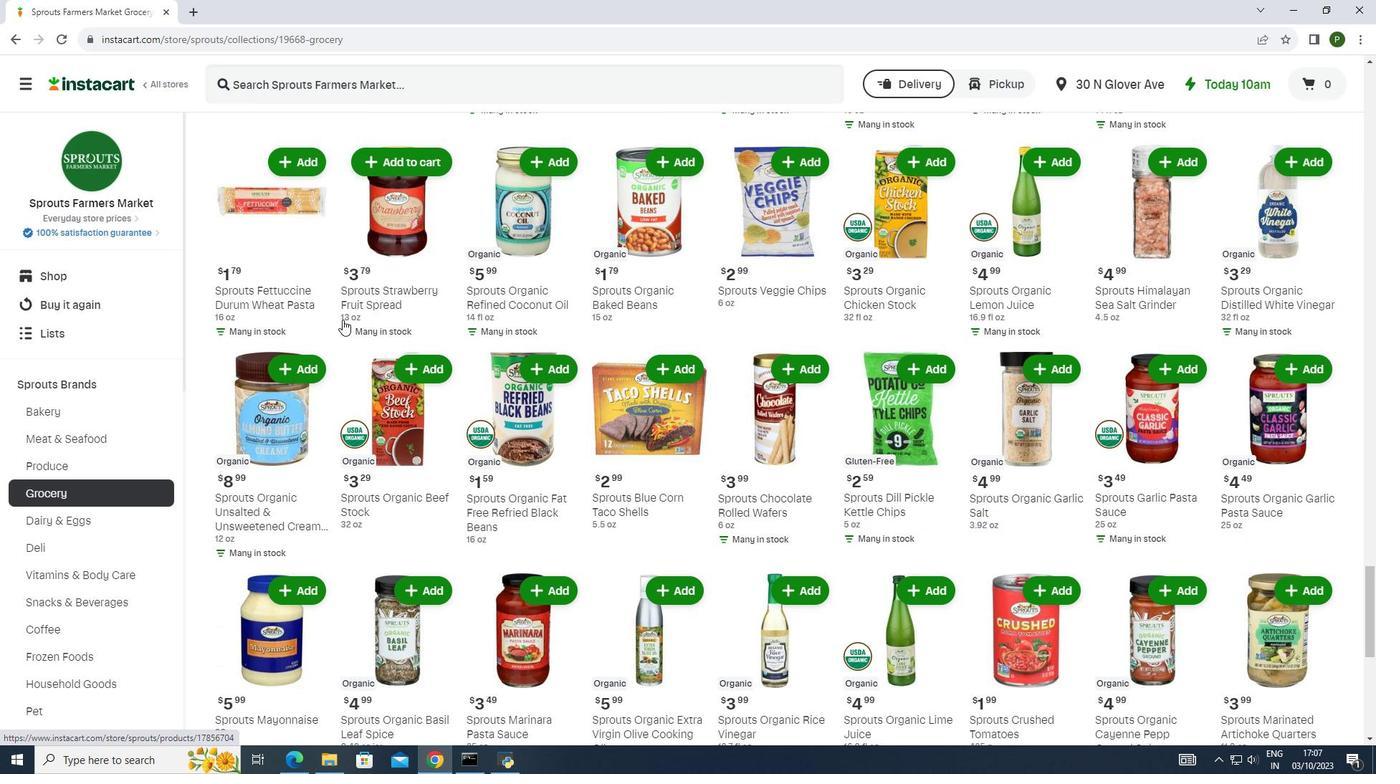 
Action: Mouse scrolled (342, 318) with delta (0, 0)
Screenshot: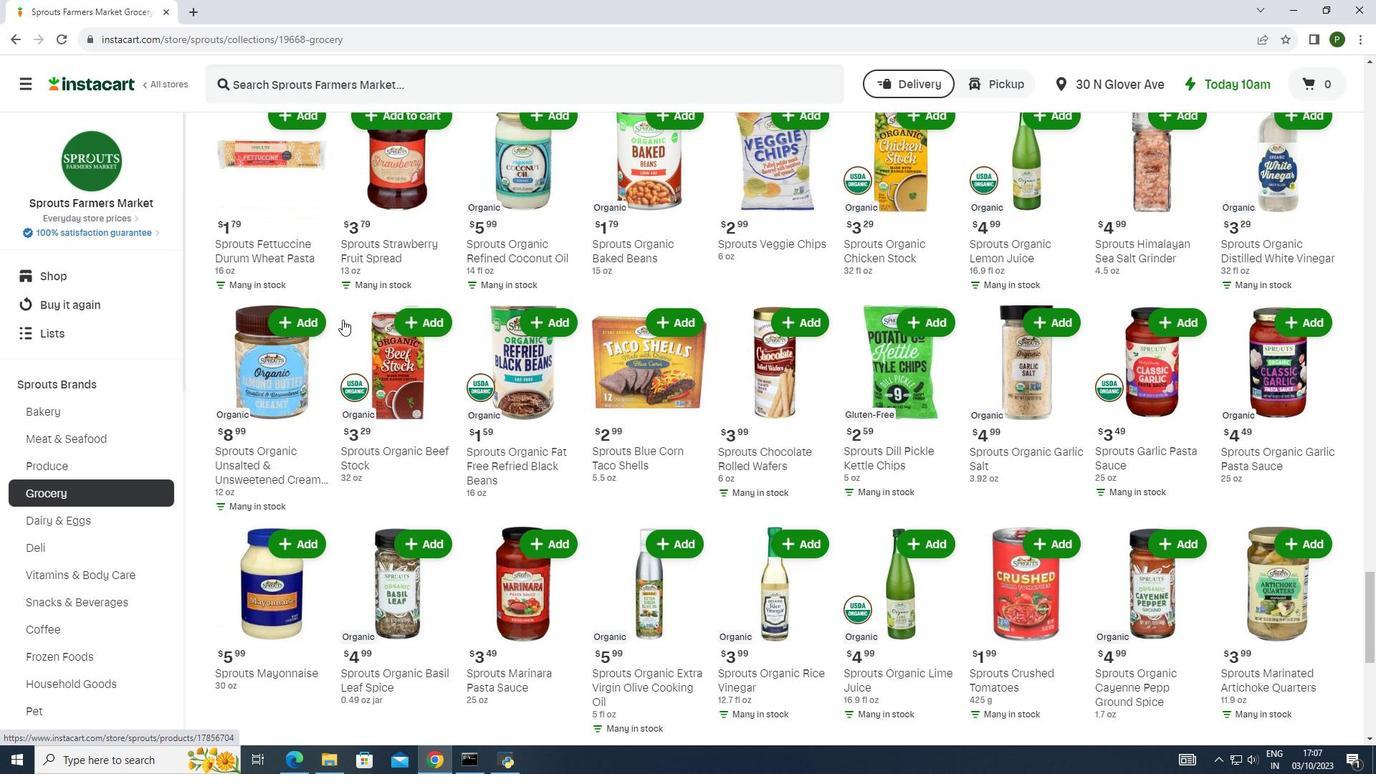 
Action: Mouse scrolled (342, 318) with delta (0, 0)
Screenshot: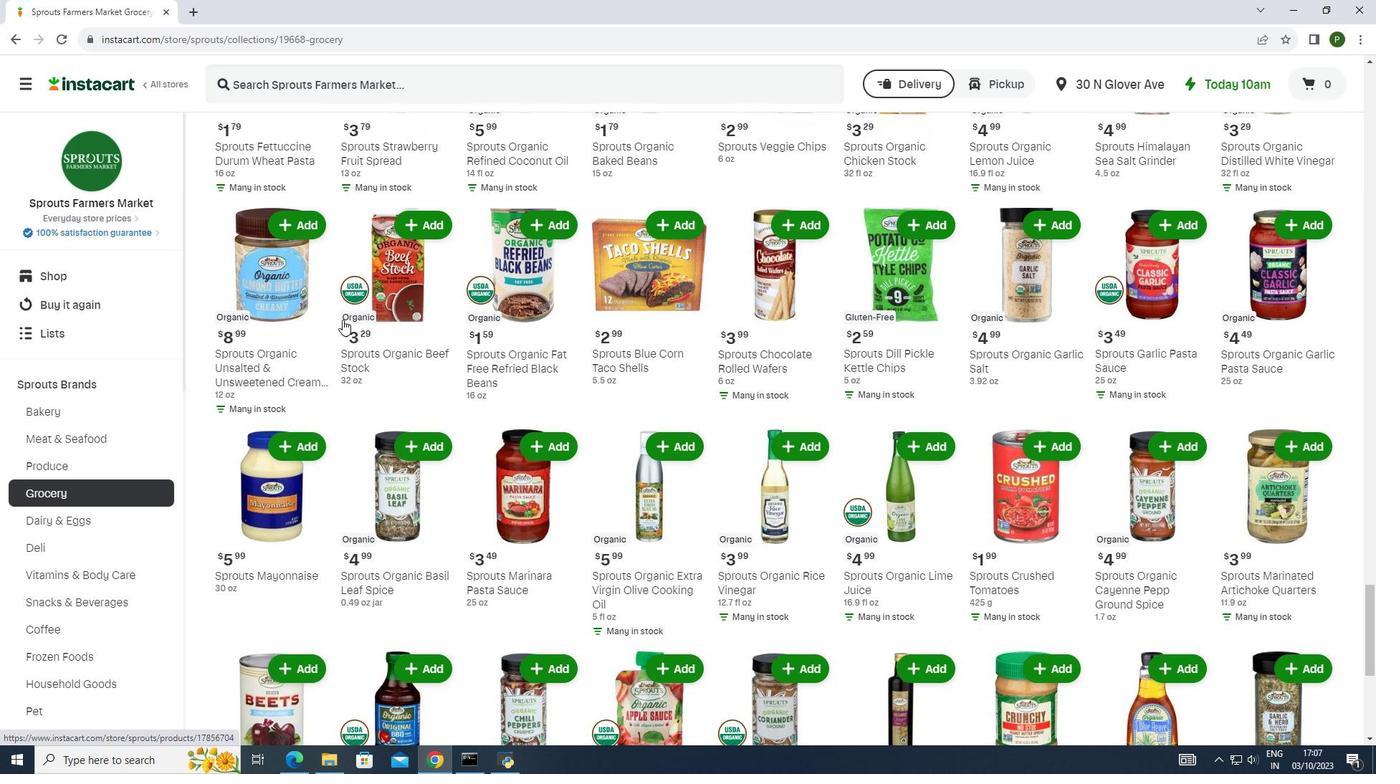 
Action: Mouse scrolled (342, 318) with delta (0, 0)
Screenshot: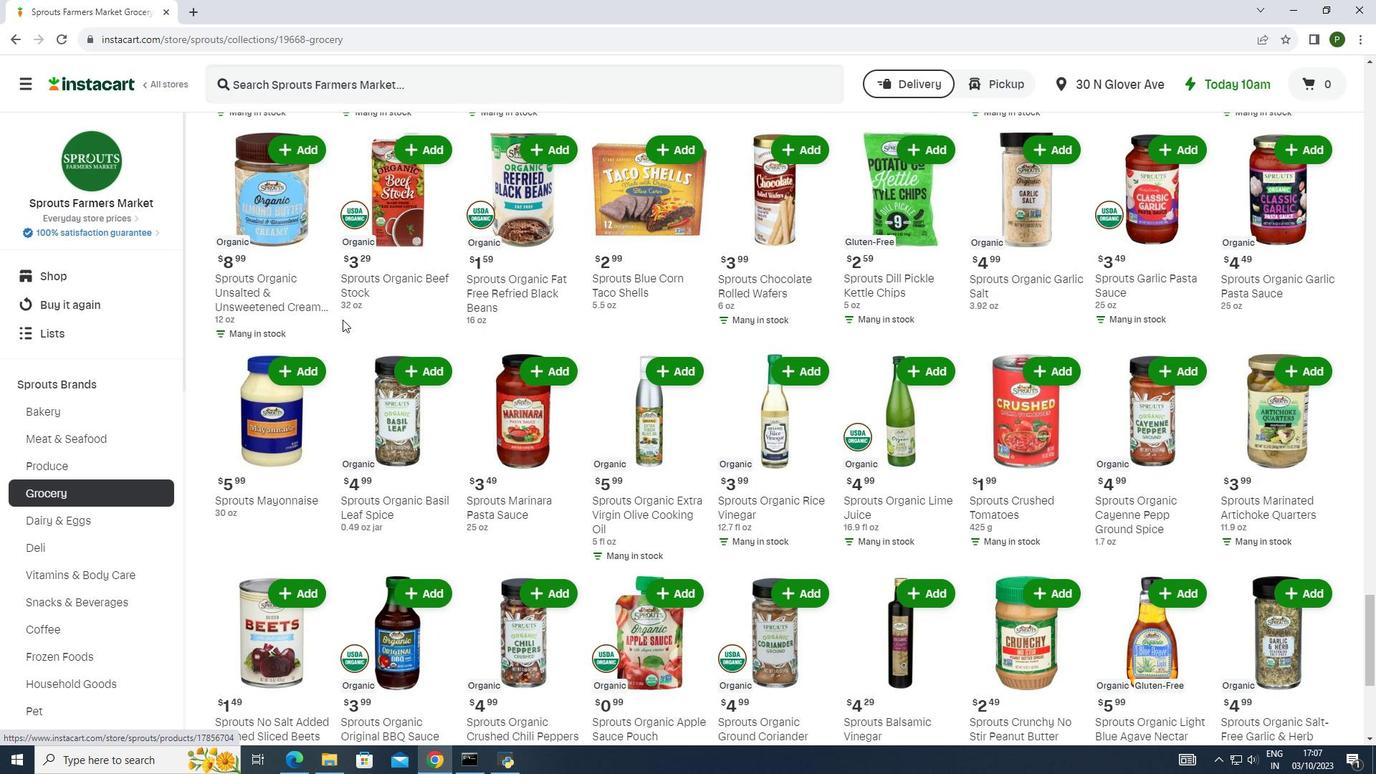 
Action: Mouse scrolled (342, 318) with delta (0, 0)
Screenshot: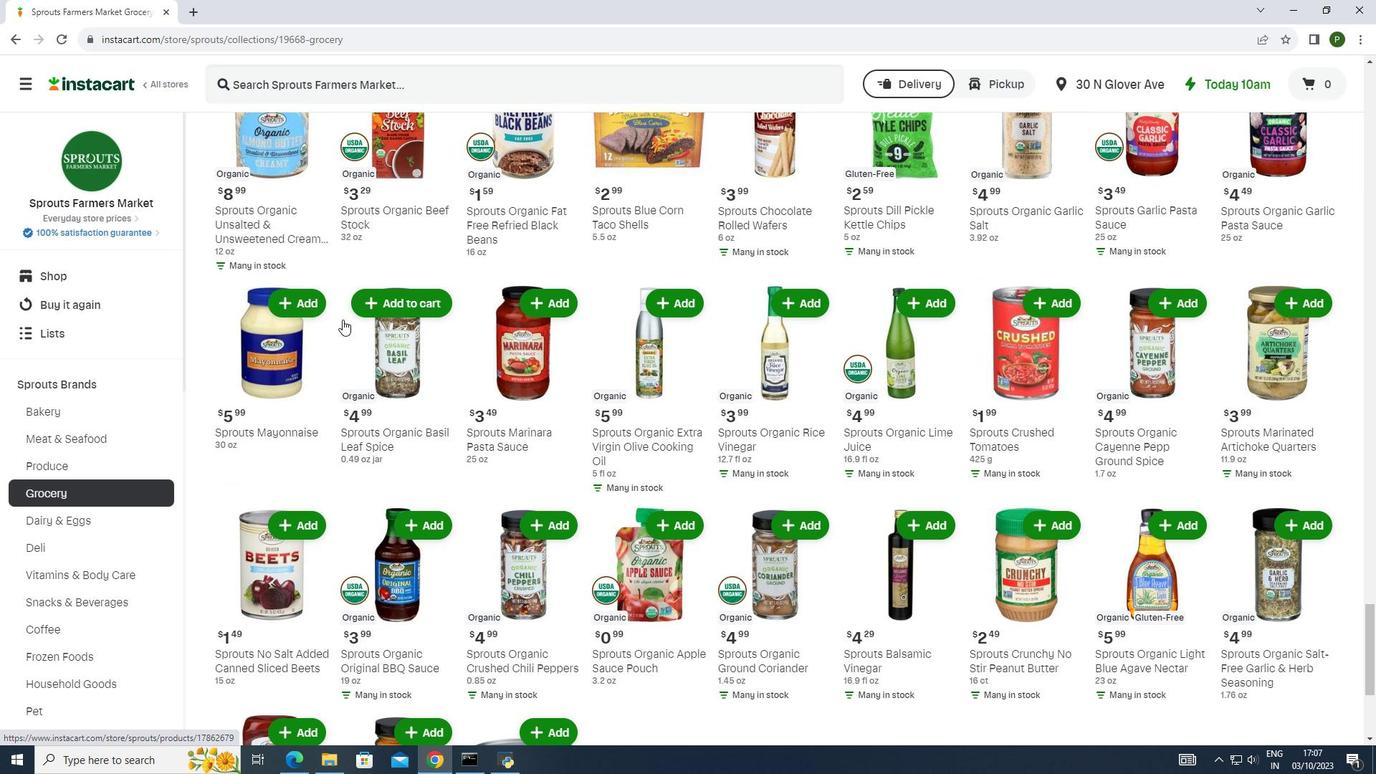 
Action: Mouse scrolled (342, 318) with delta (0, 0)
Screenshot: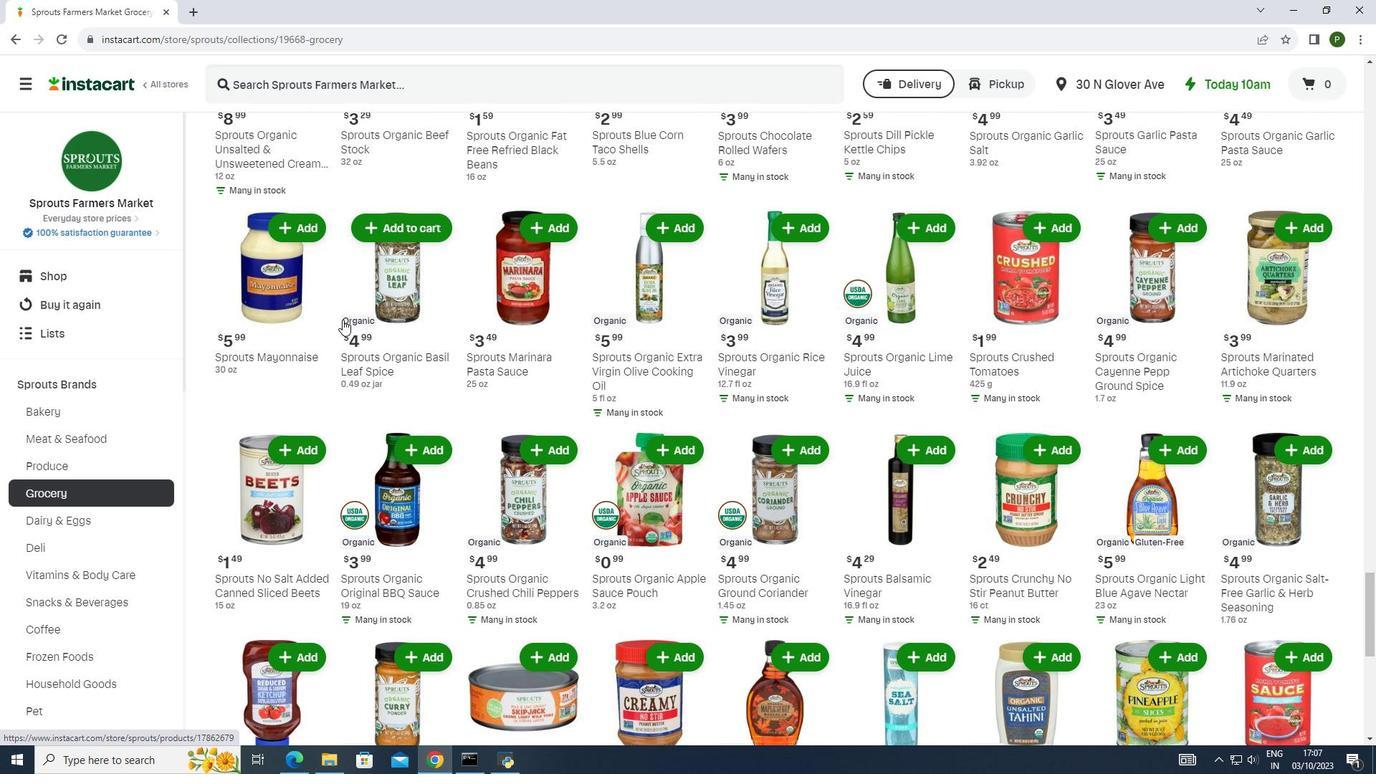 
Action: Mouse scrolled (342, 318) with delta (0, 0)
Screenshot: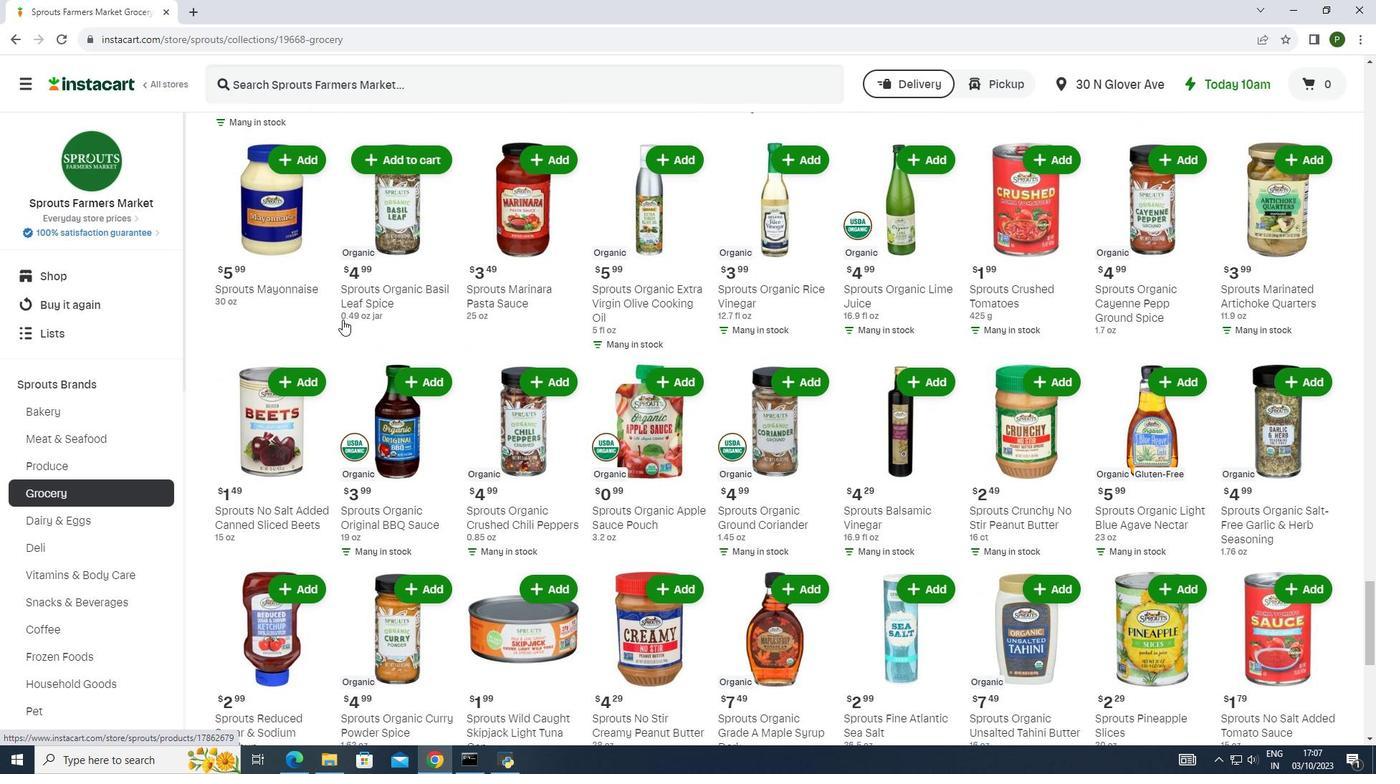 
Action: Mouse scrolled (342, 318) with delta (0, 0)
Screenshot: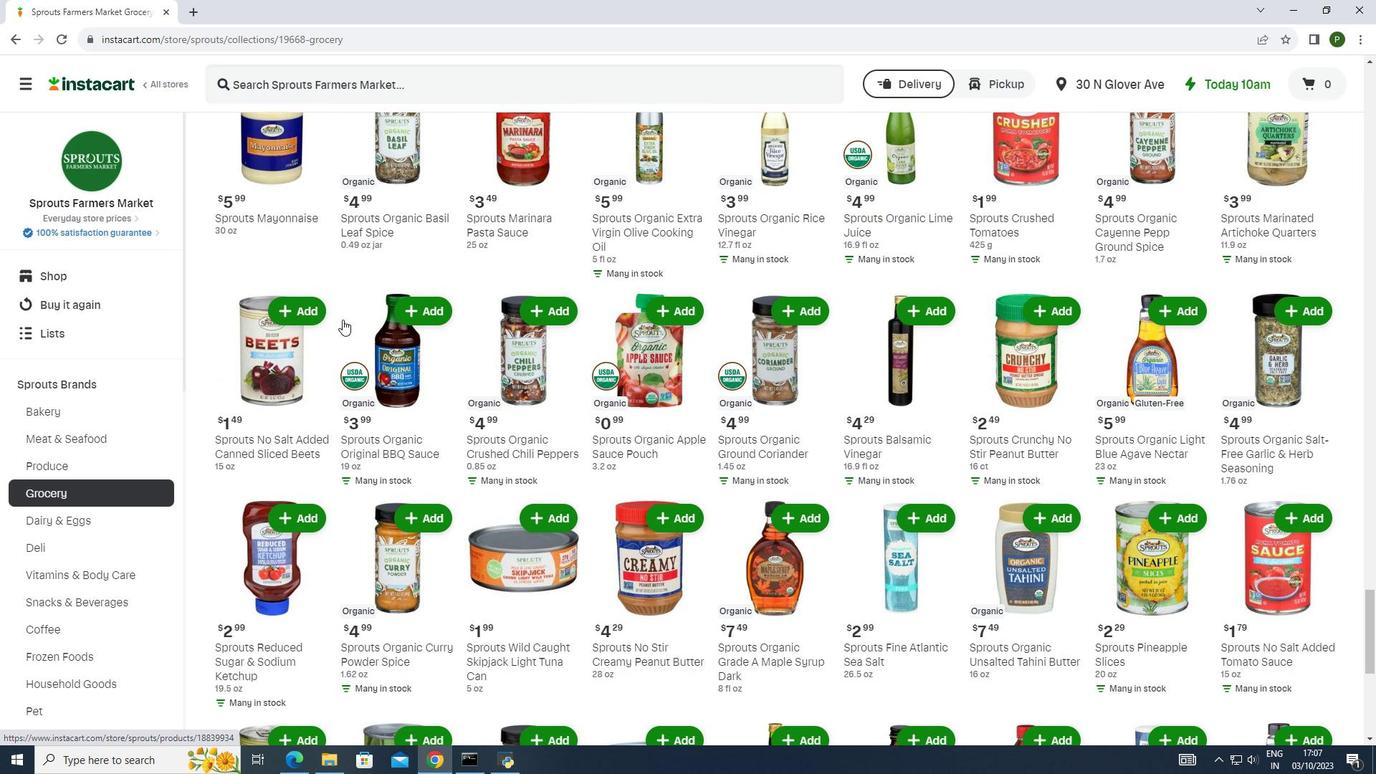 
Action: Mouse scrolled (342, 318) with delta (0, 0)
Screenshot: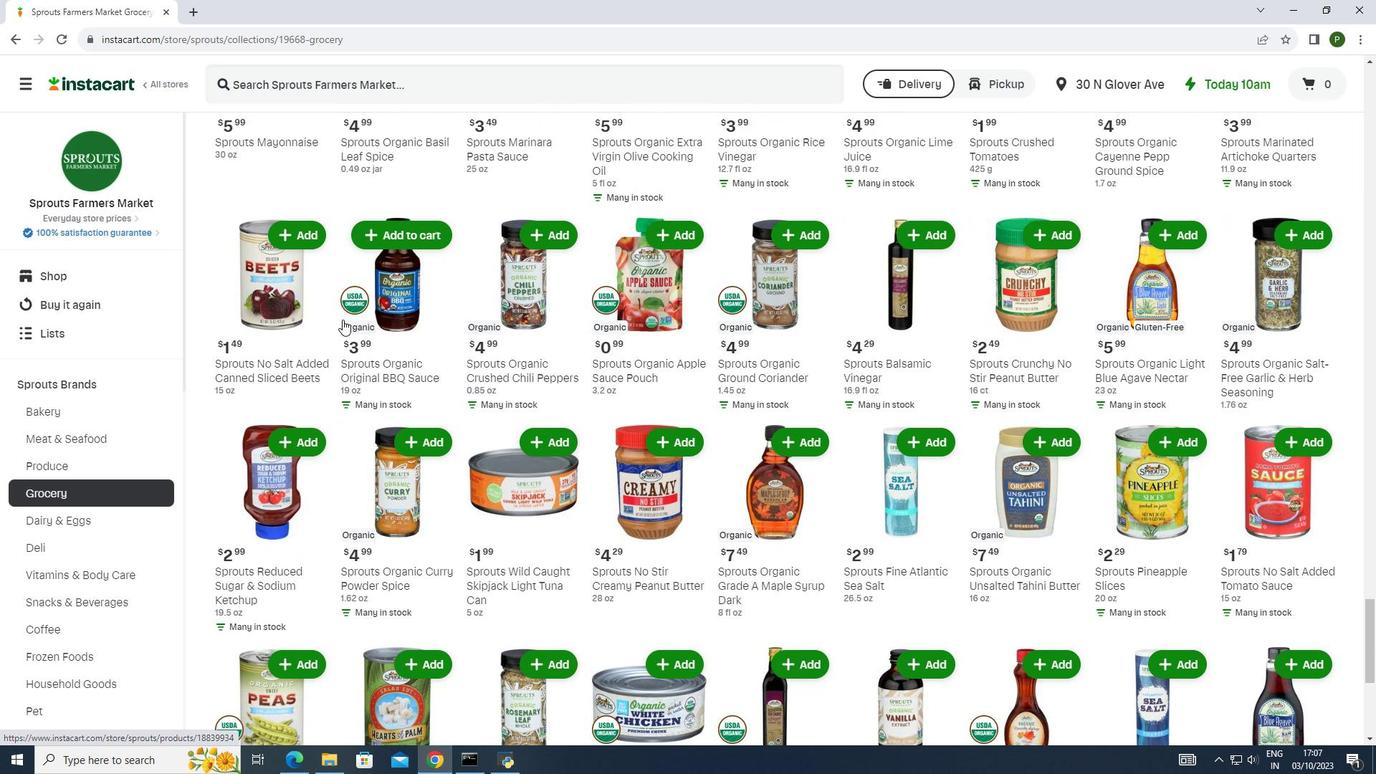 
Action: Mouse scrolled (342, 318) with delta (0, 0)
Screenshot: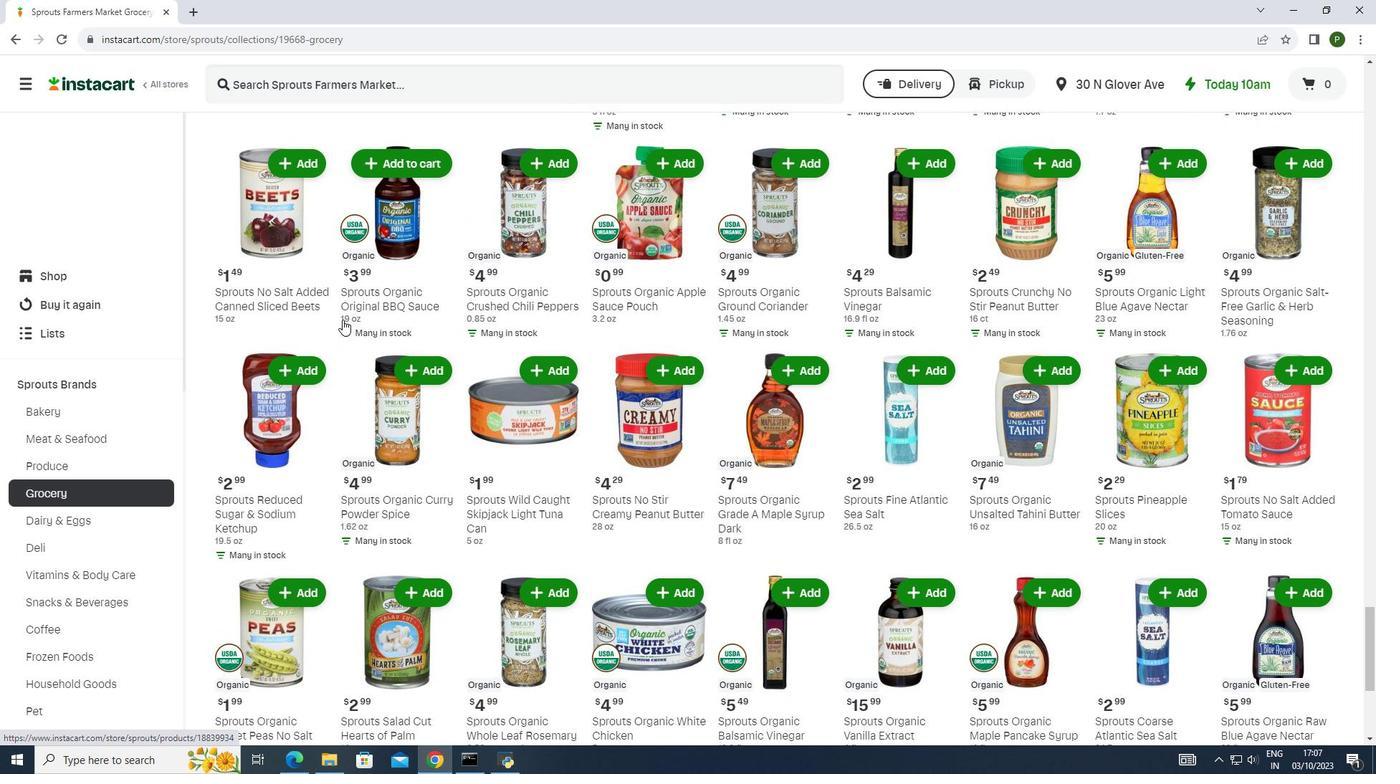 
Action: Mouse scrolled (342, 318) with delta (0, 0)
Screenshot: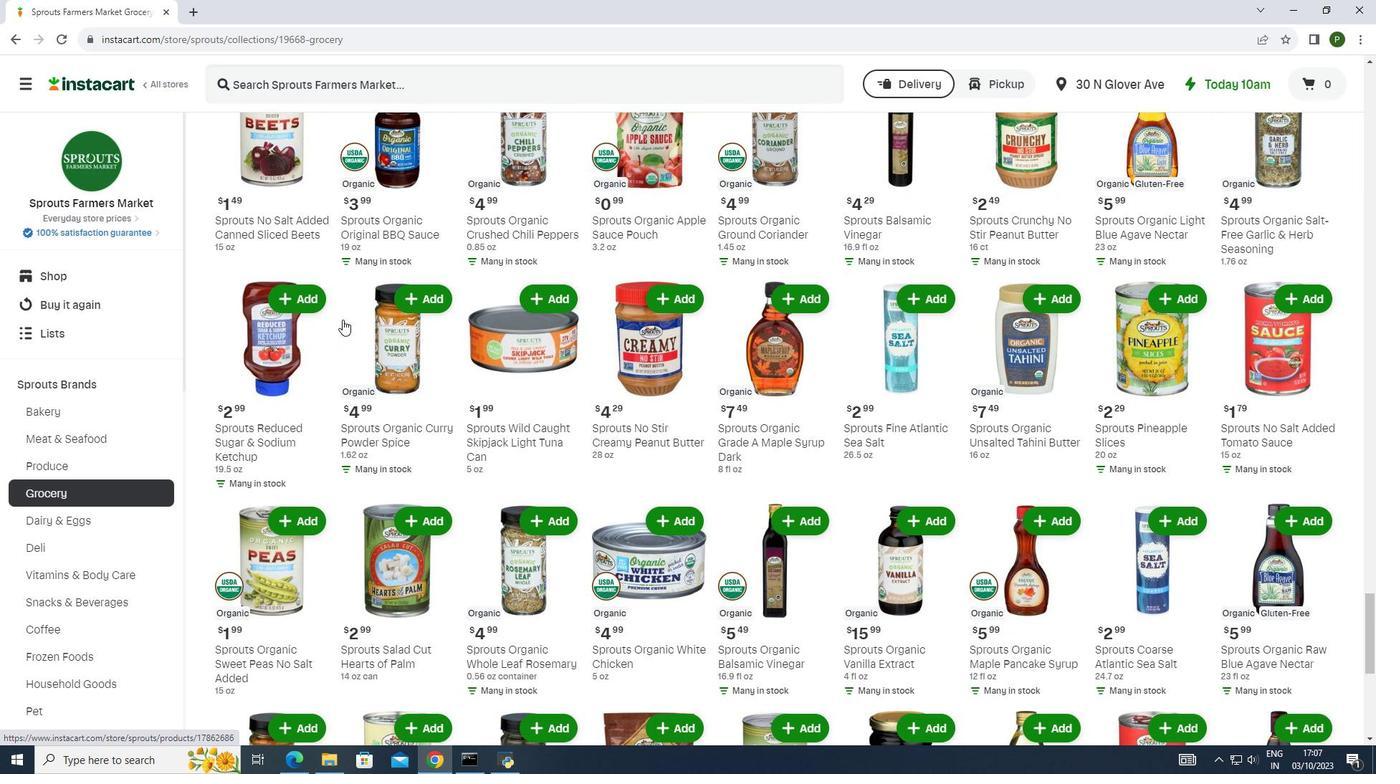
Action: Mouse scrolled (342, 318) with delta (0, 0)
Screenshot: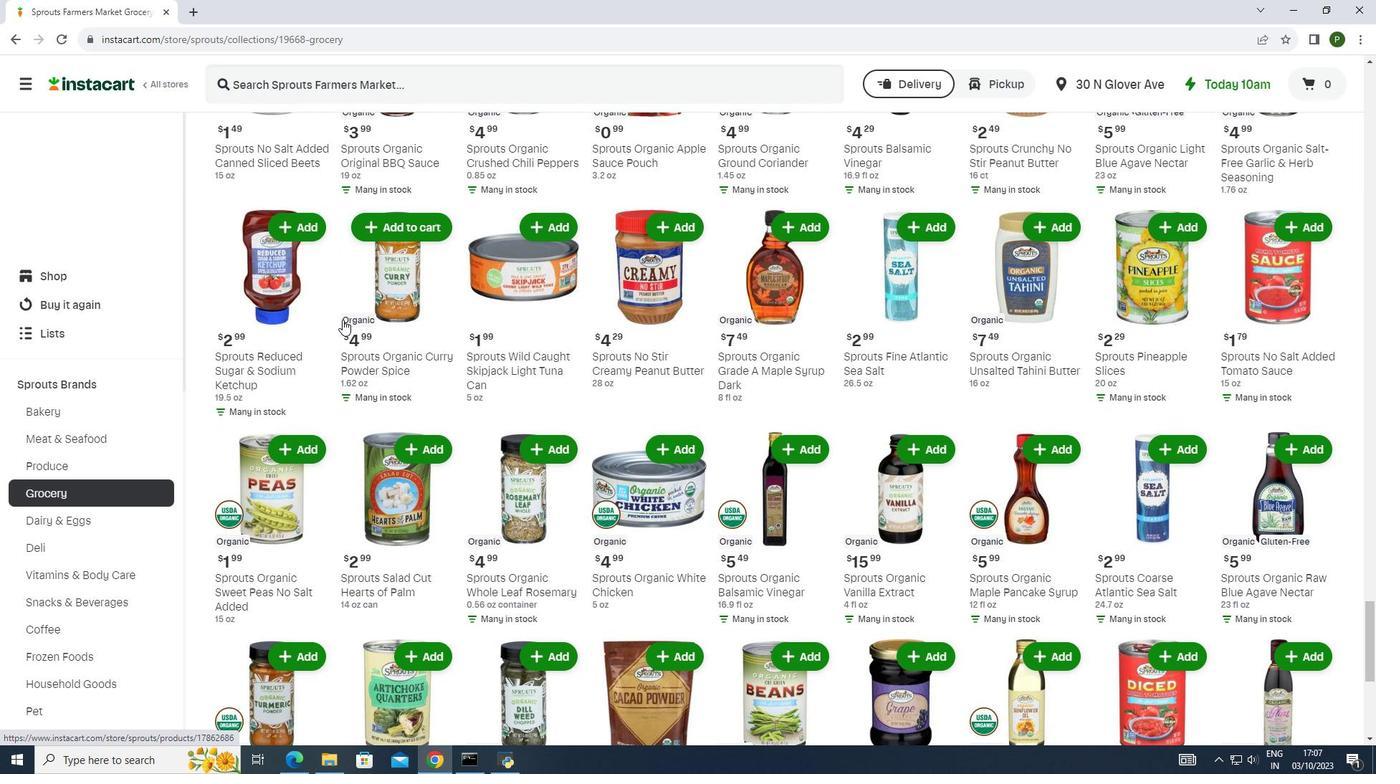 
Action: Mouse scrolled (342, 318) with delta (0, 0)
Screenshot: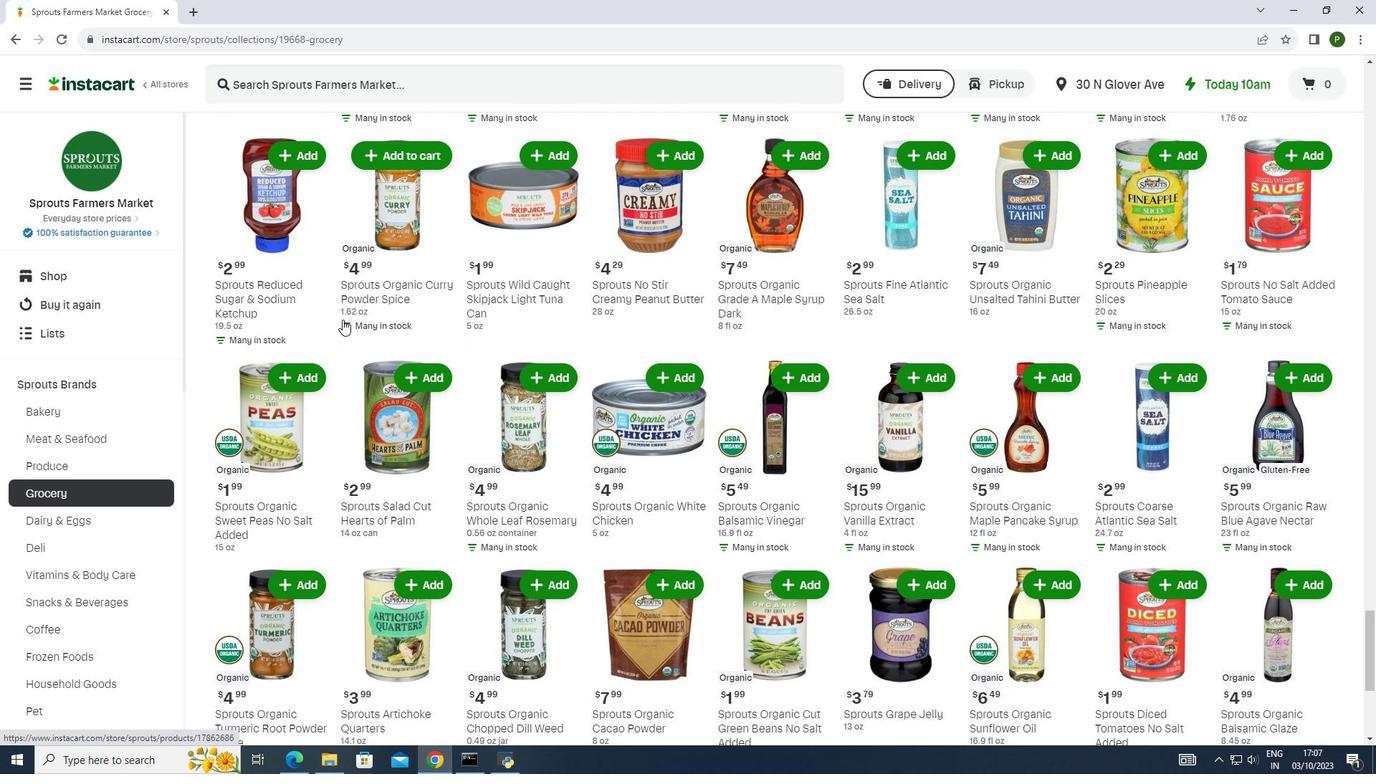 
Action: Mouse scrolled (342, 318) with delta (0, 0)
Screenshot: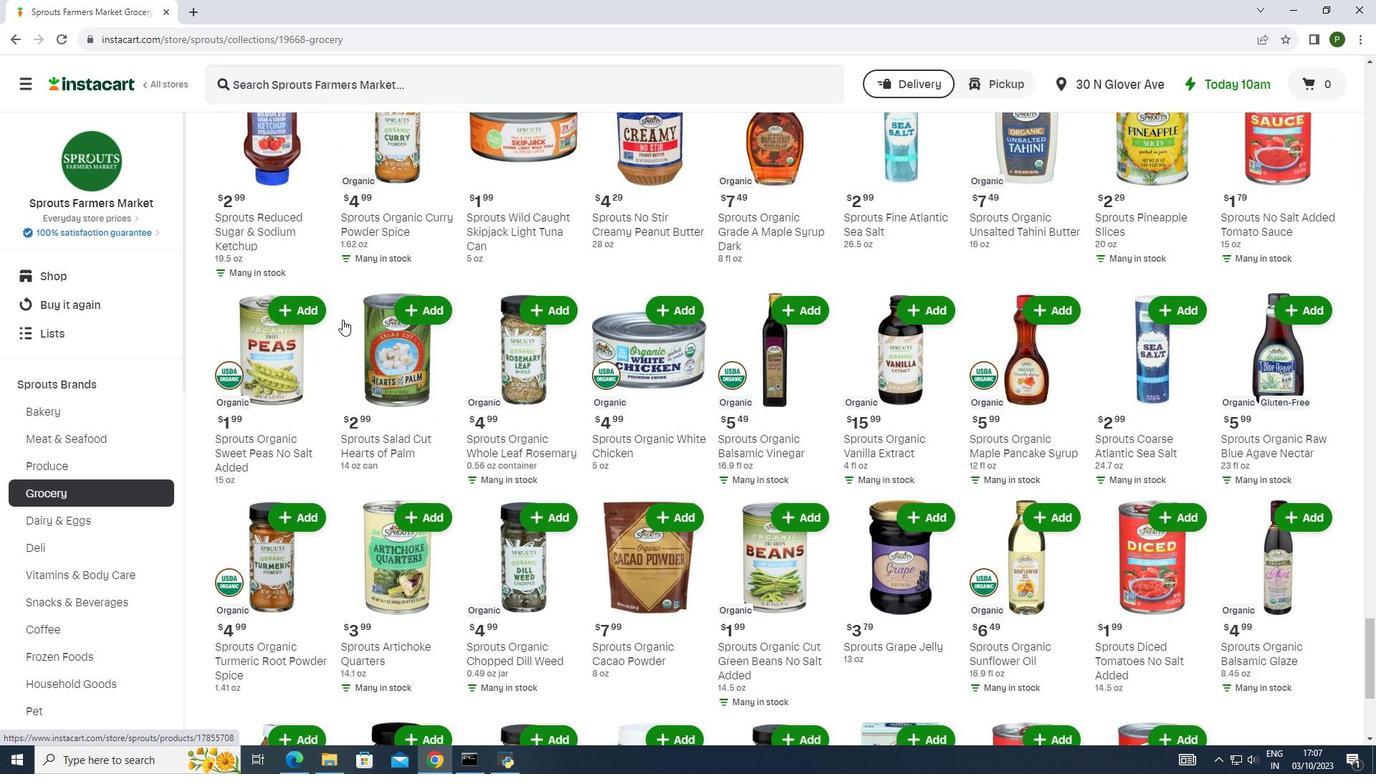 
Action: Mouse scrolled (342, 318) with delta (0, 0)
Screenshot: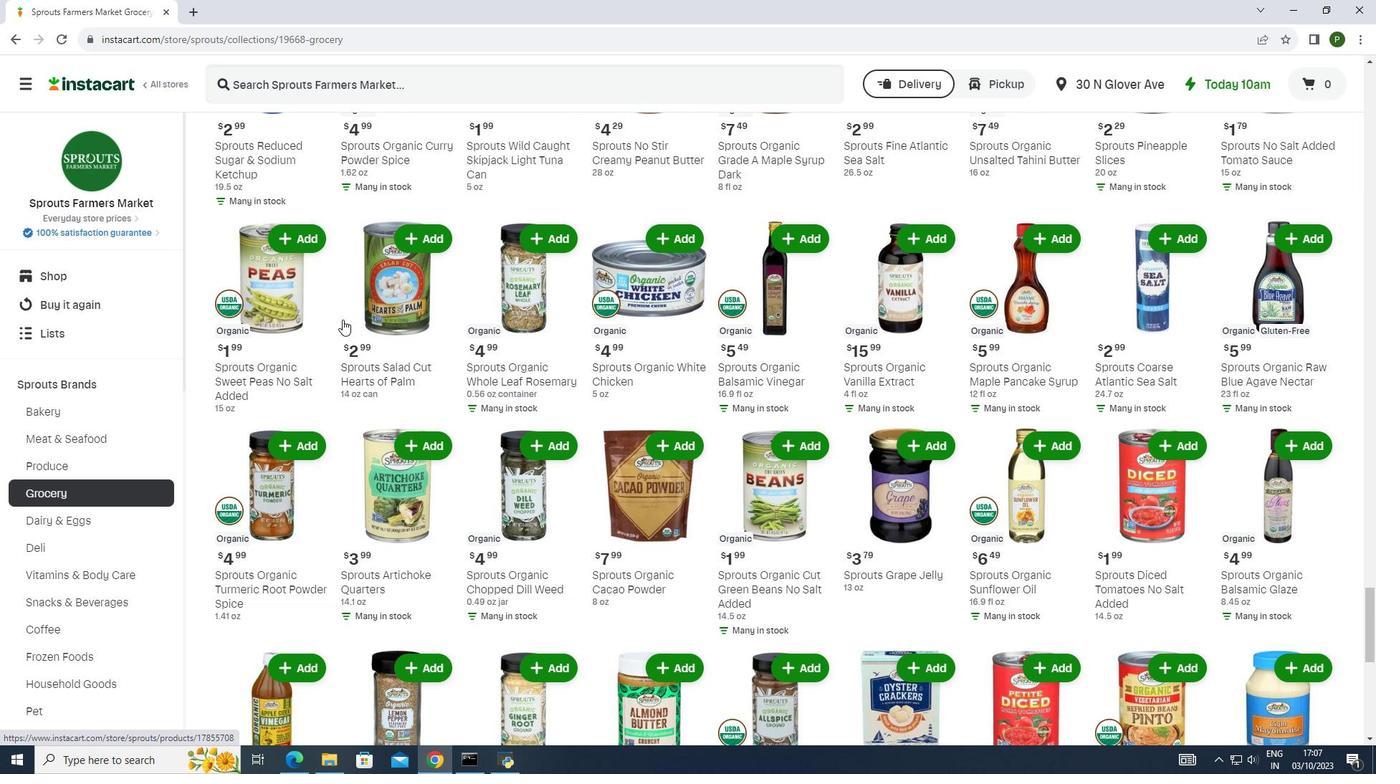 
Action: Mouse scrolled (342, 318) with delta (0, 0)
Screenshot: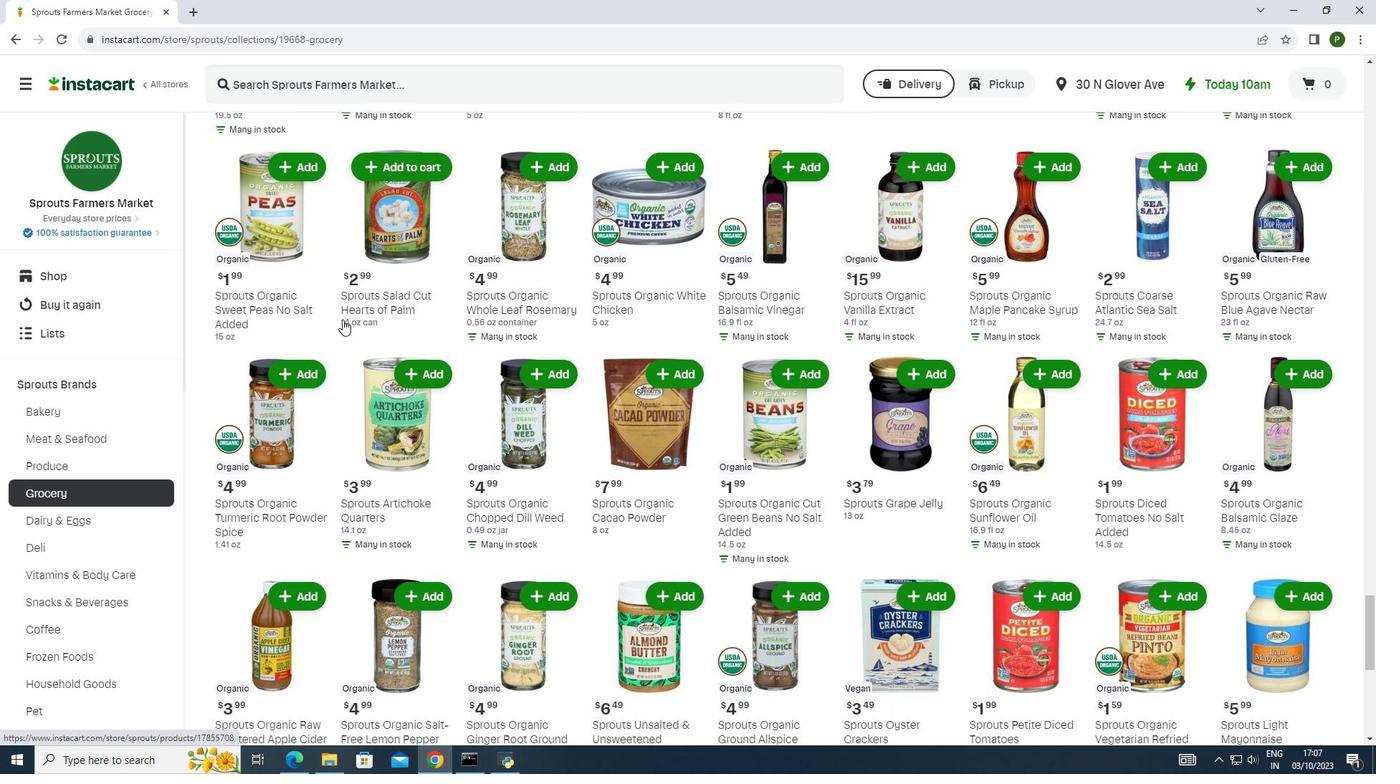 
Action: Mouse scrolled (342, 318) with delta (0, 0)
Screenshot: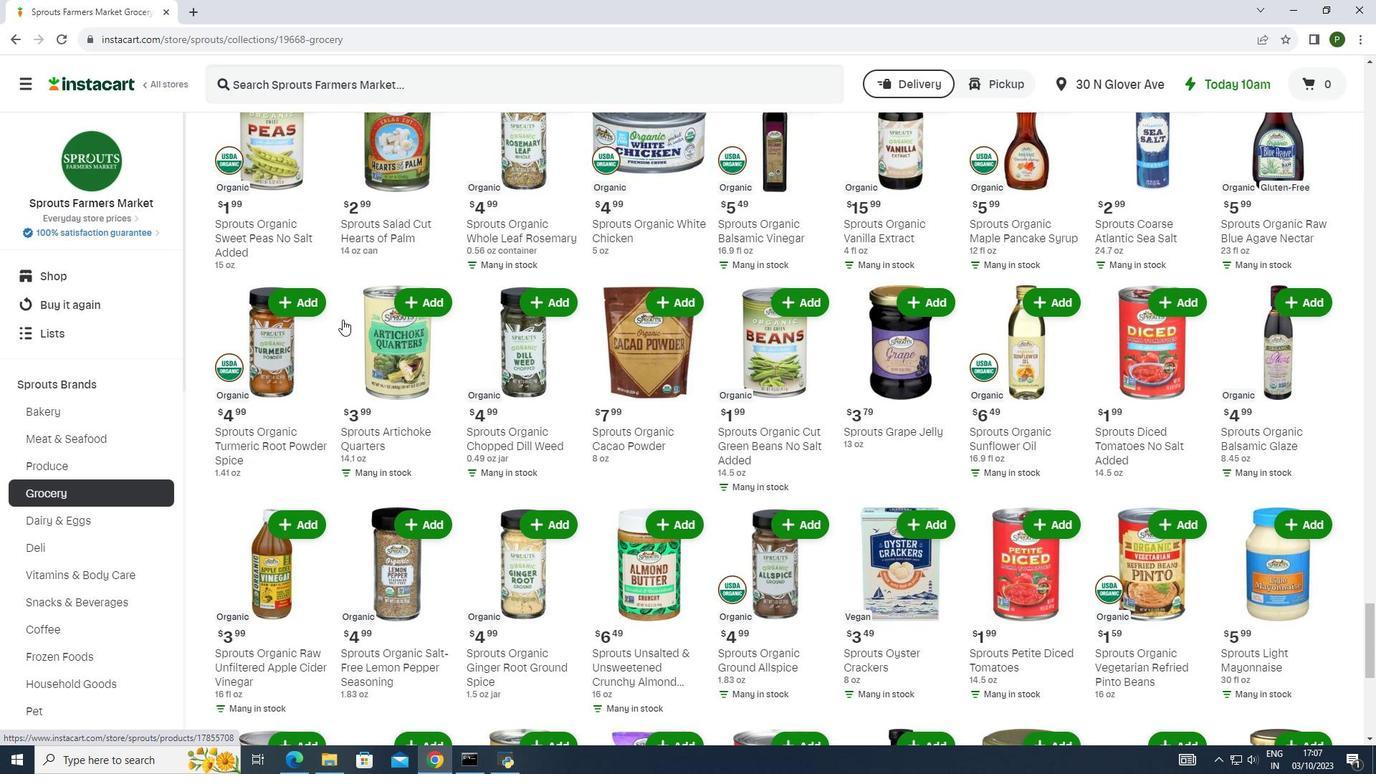 
Action: Mouse moved to (342, 320)
Screenshot: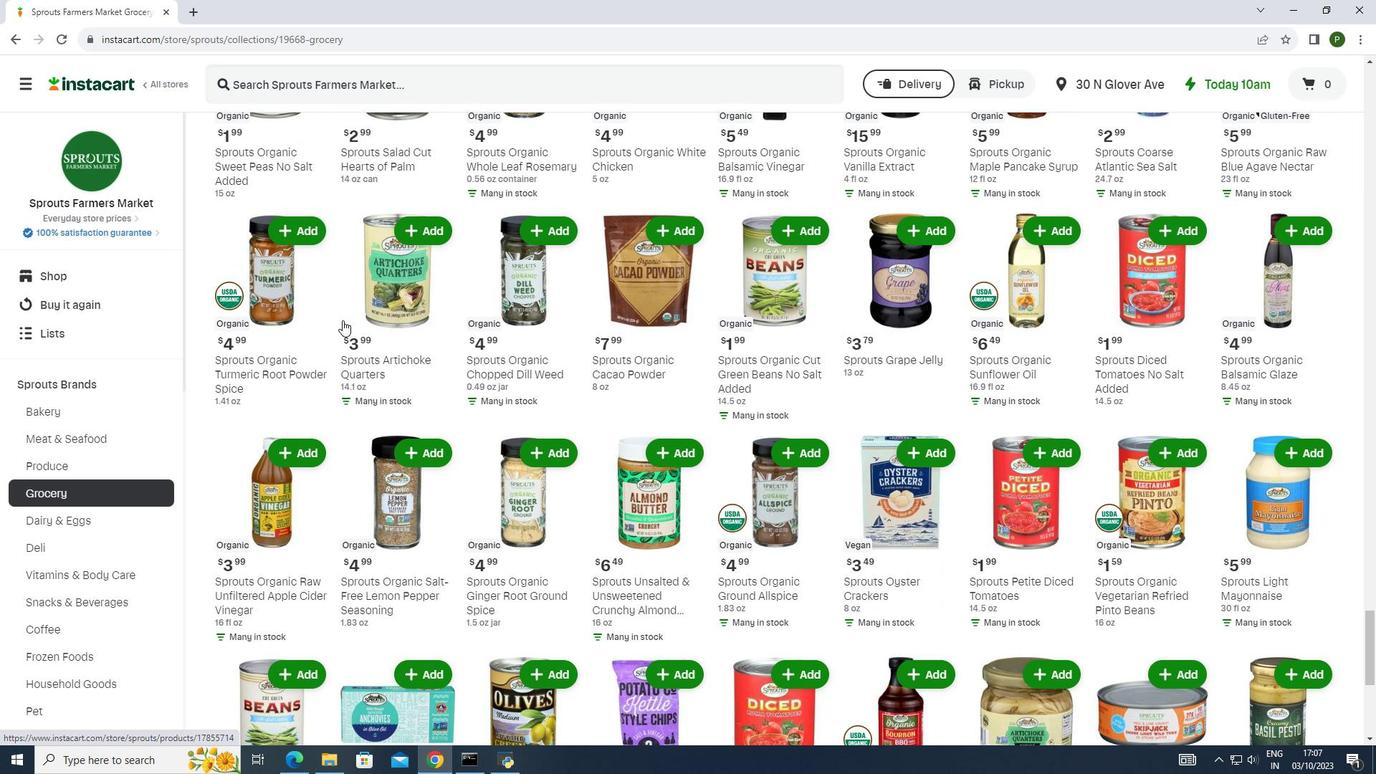 
Action: Mouse scrolled (342, 319) with delta (0, 0)
Screenshot: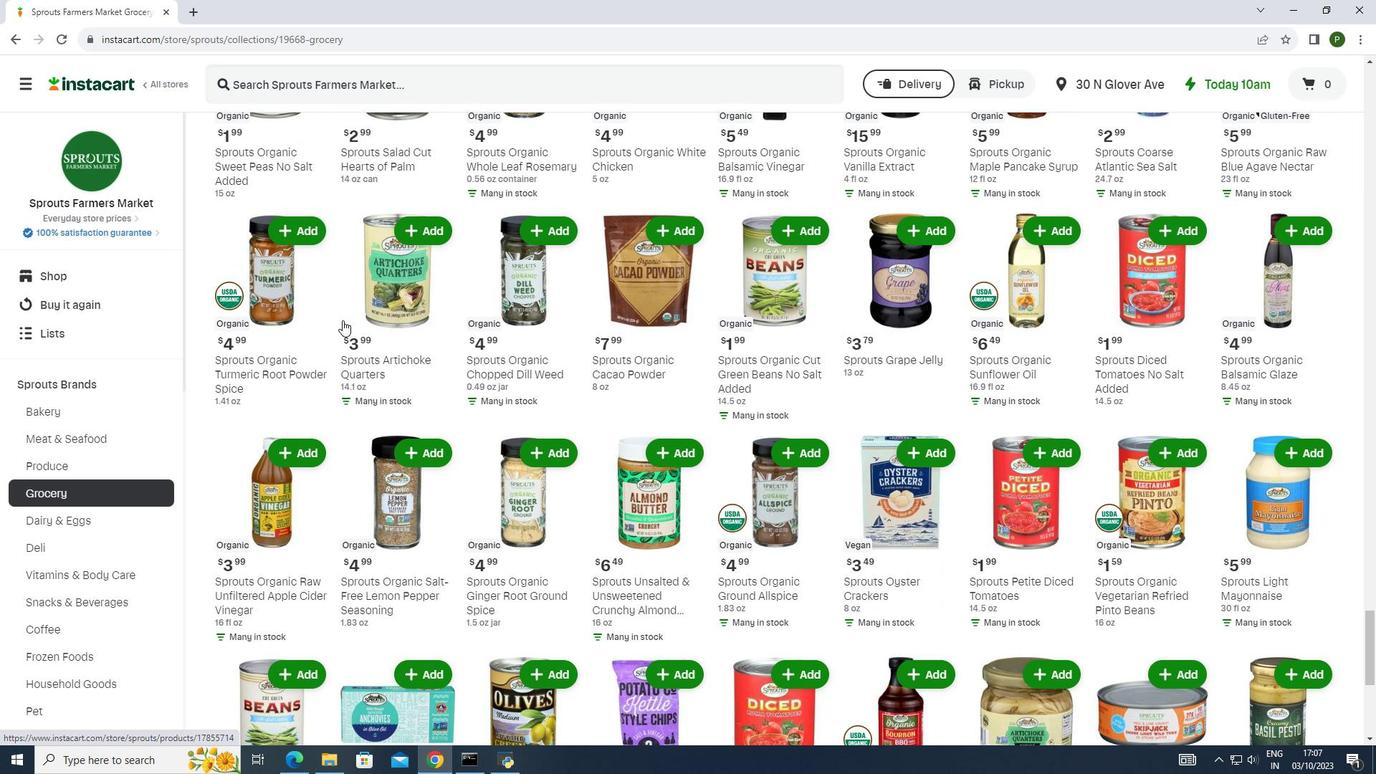 
Action: Mouse moved to (342, 321)
Screenshot: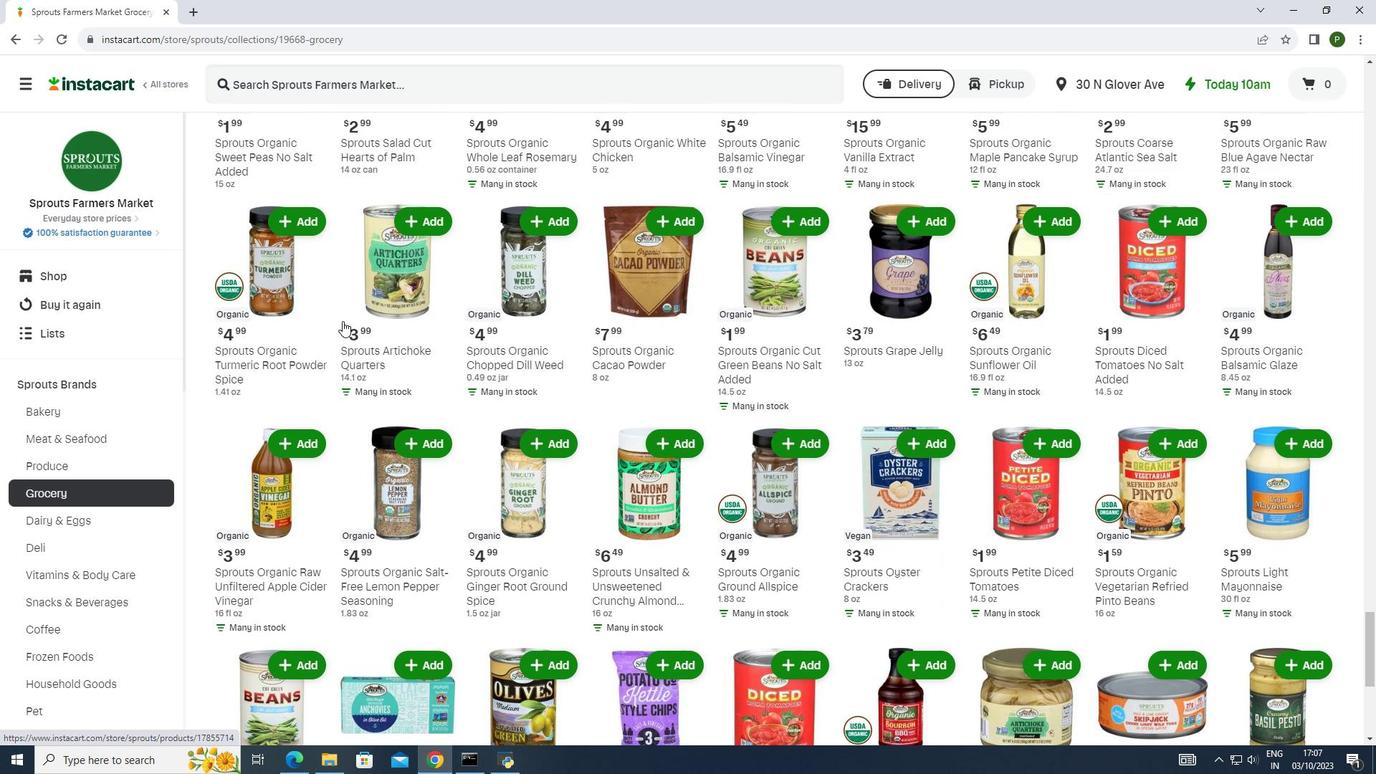 
Action: Mouse scrolled (342, 320) with delta (0, 0)
Screenshot: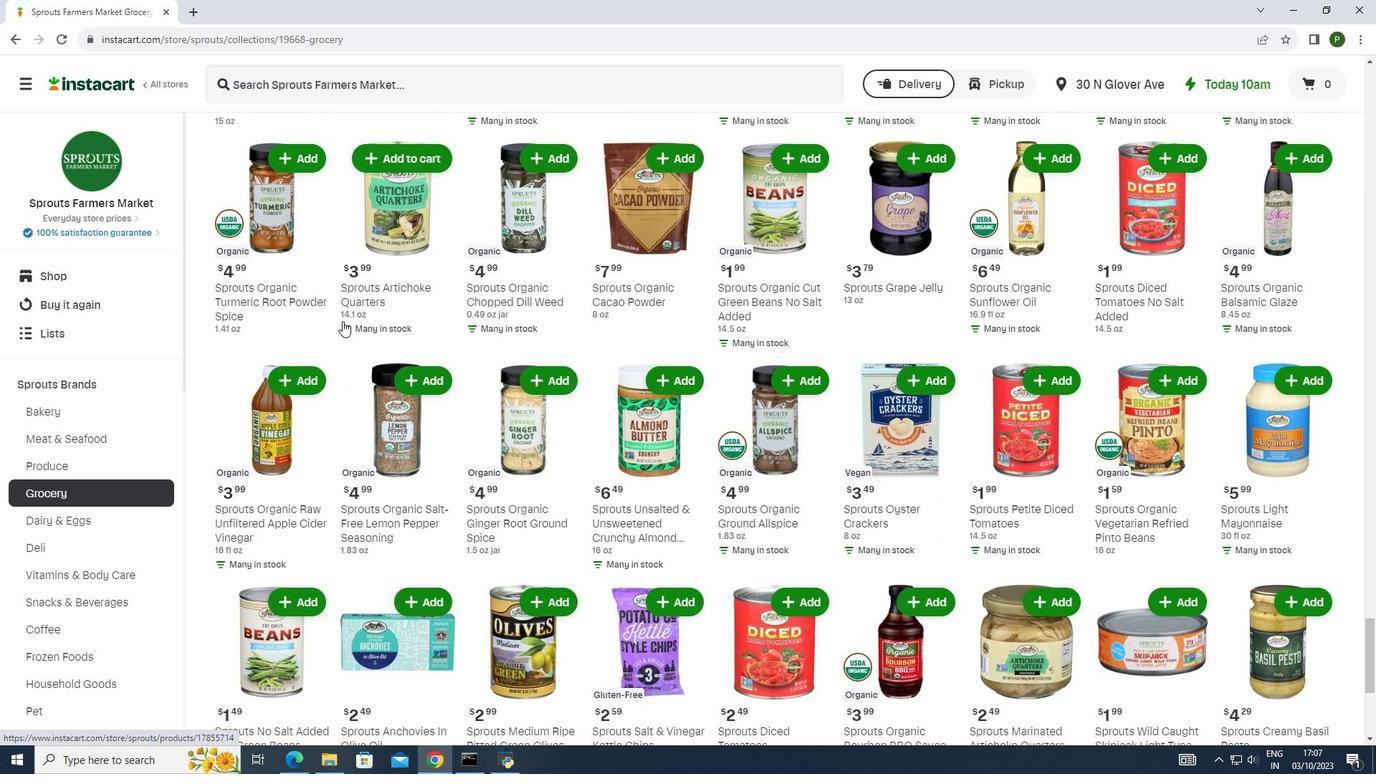 
Action: Mouse scrolled (342, 320) with delta (0, 0)
Screenshot: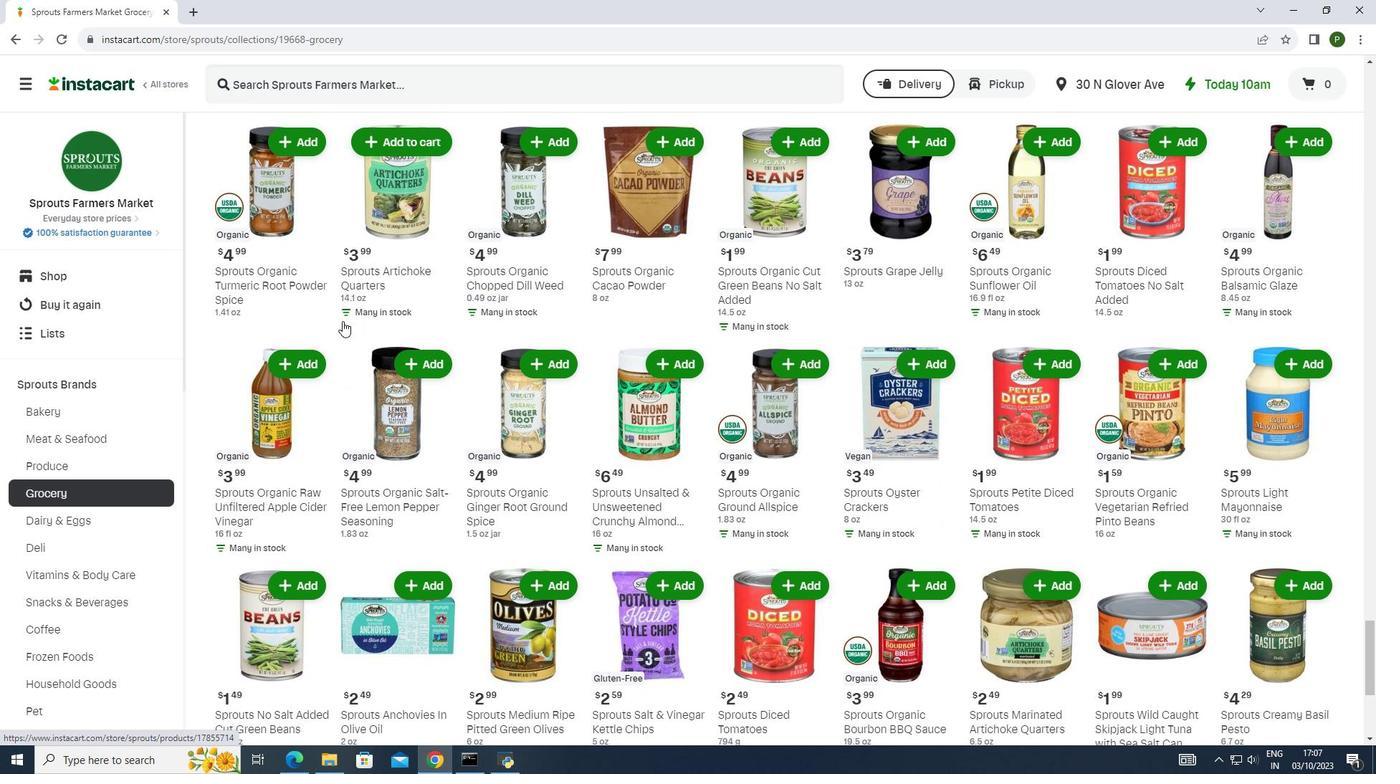 
Action: Mouse scrolled (342, 320) with delta (0, 0)
Screenshot: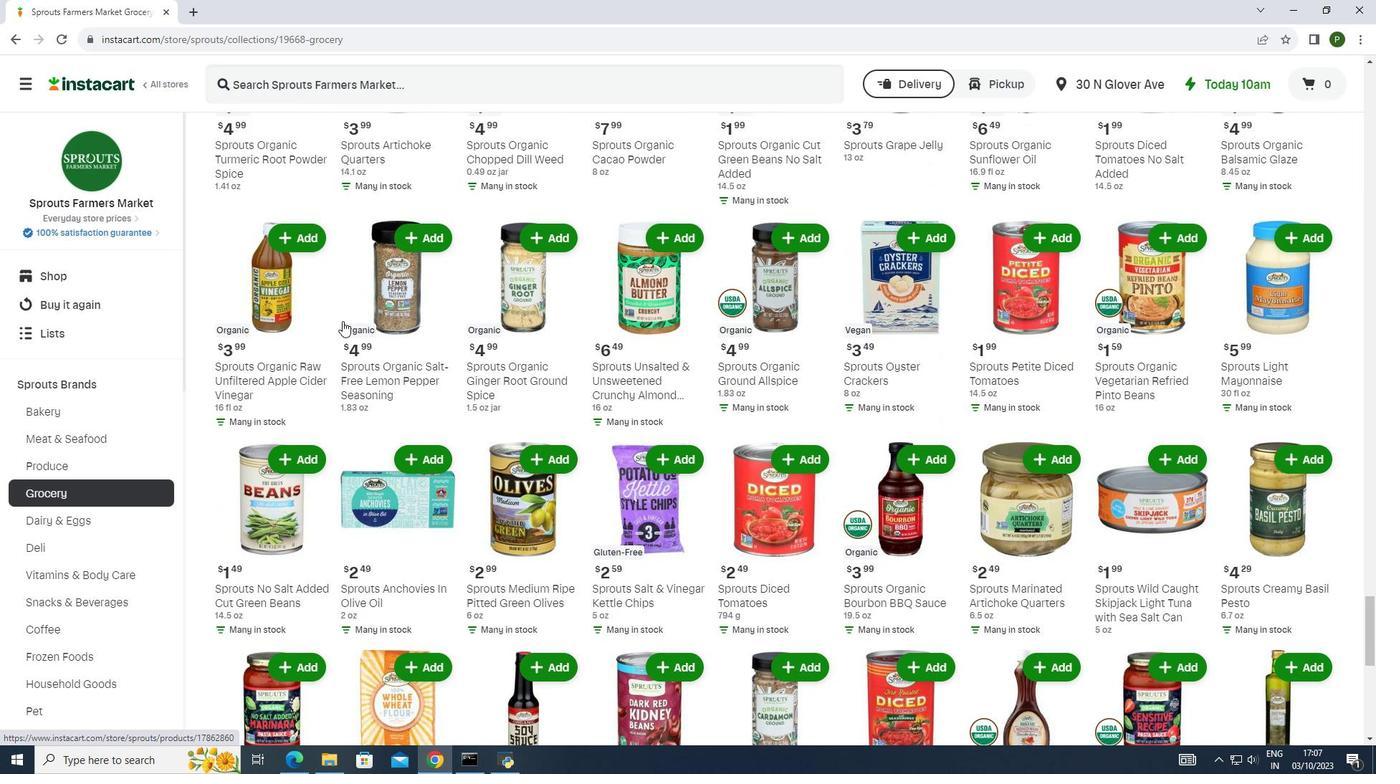 
Action: Mouse scrolled (342, 320) with delta (0, 0)
Screenshot: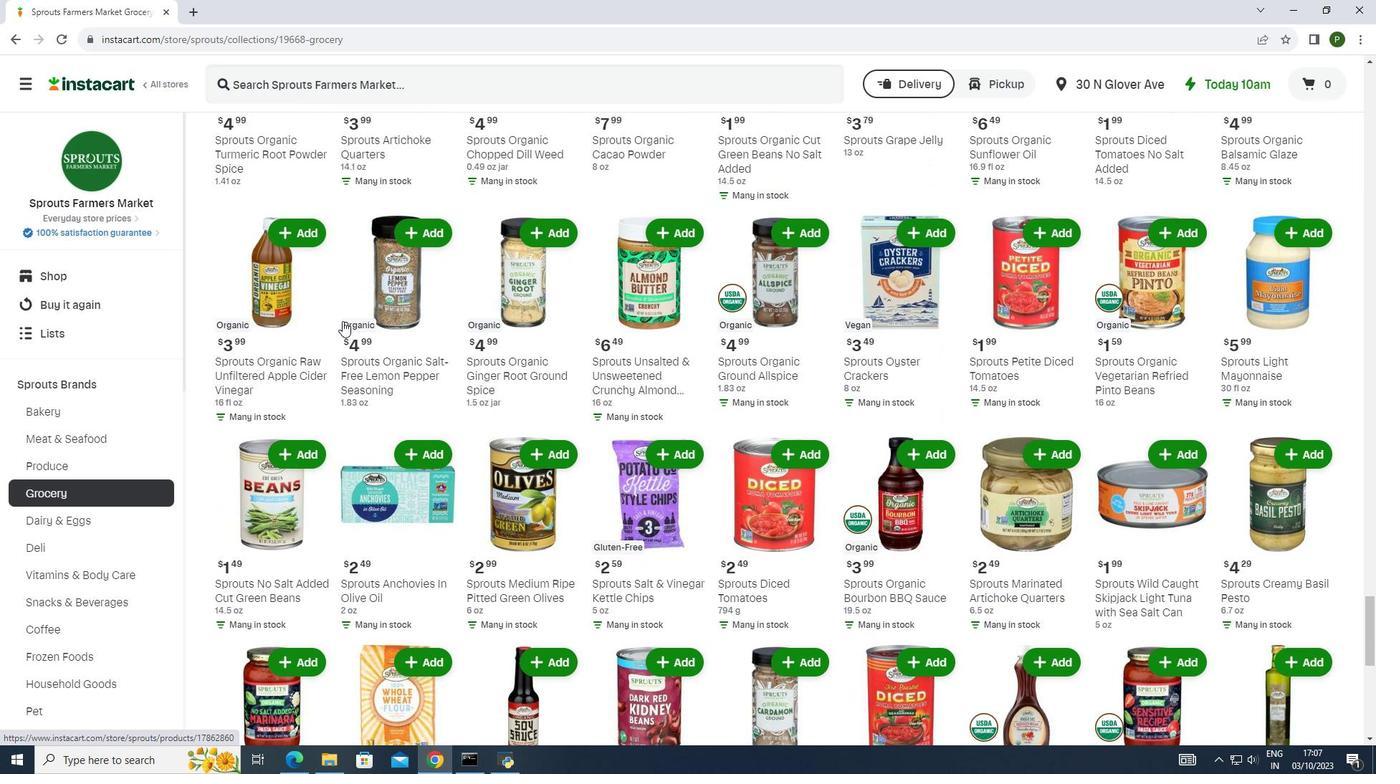 
Action: Mouse scrolled (342, 320) with delta (0, 0)
Screenshot: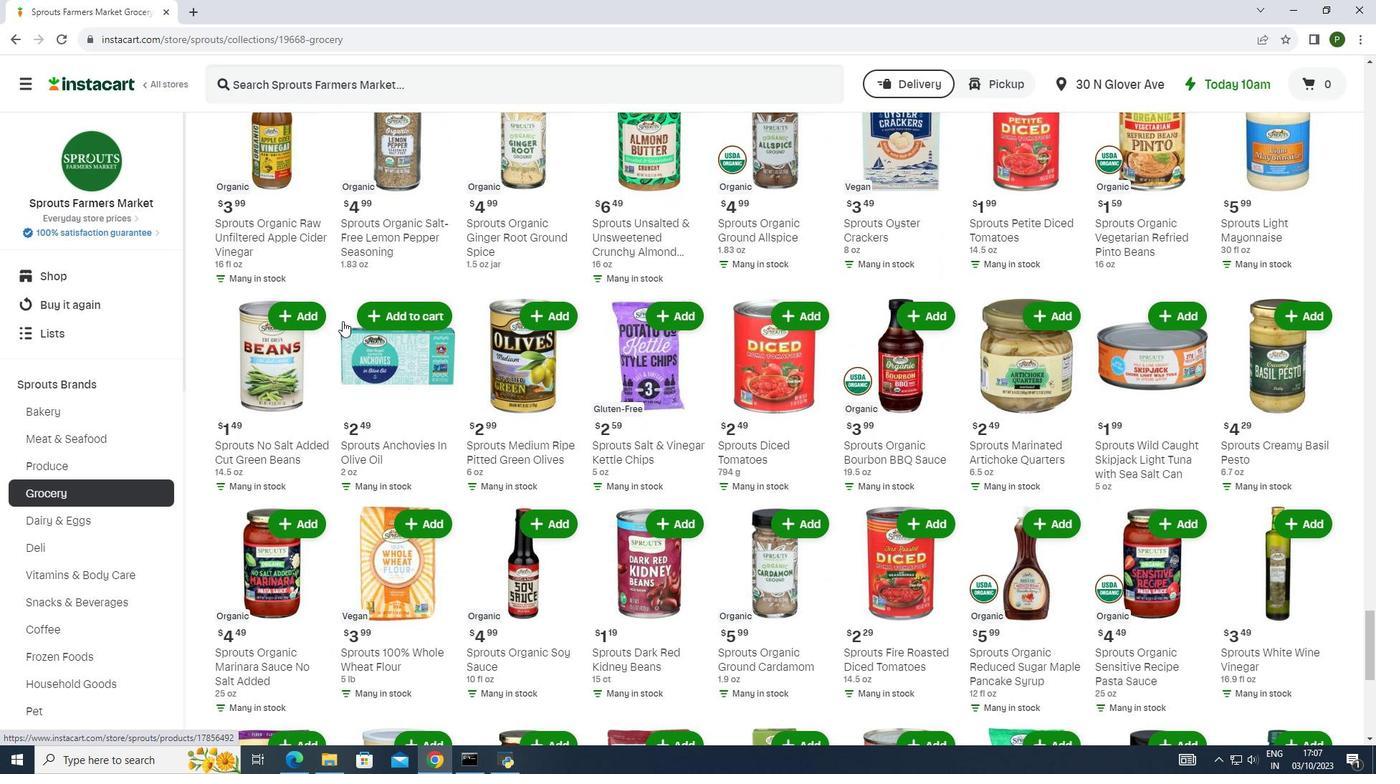 
Action: Mouse scrolled (342, 320) with delta (0, 0)
Screenshot: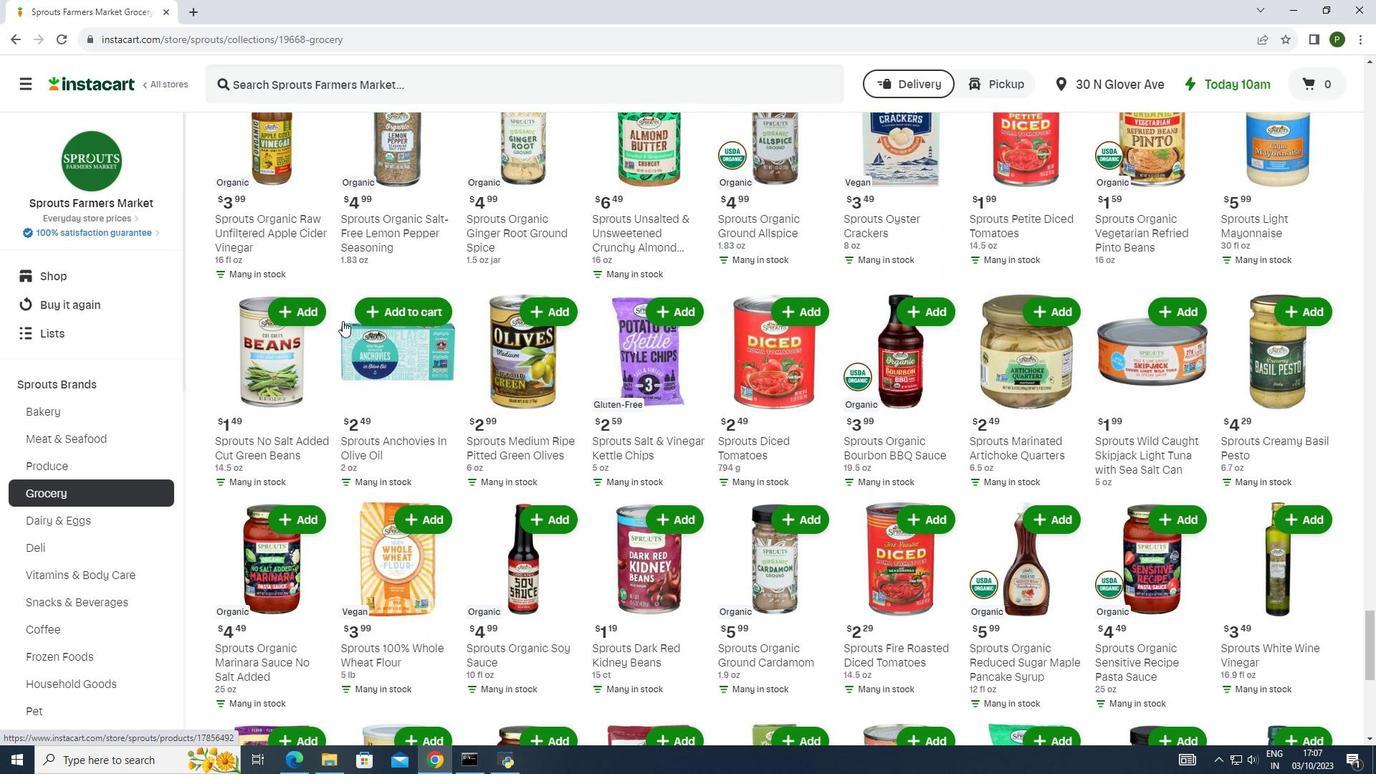 
Action: Mouse scrolled (342, 320) with delta (0, 0)
Screenshot: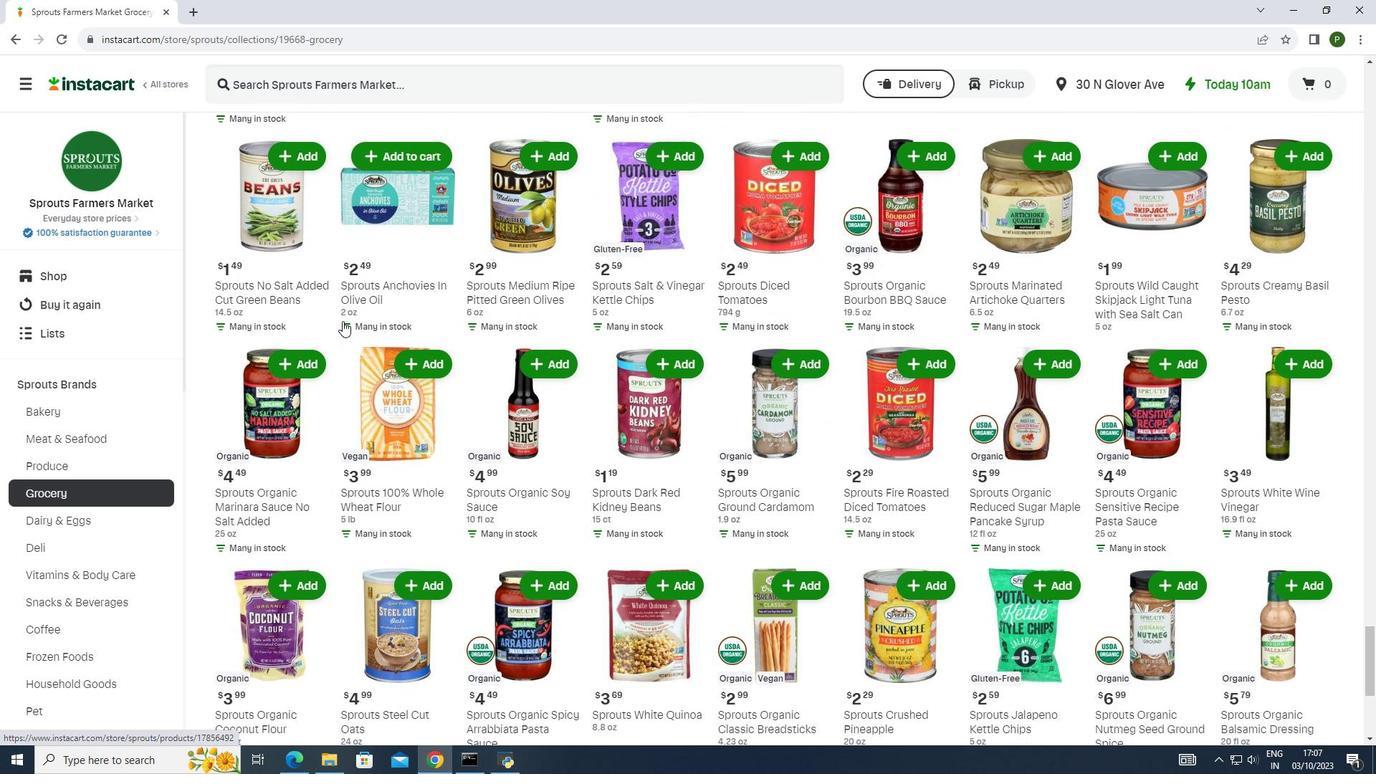 
Action: Mouse scrolled (342, 320) with delta (0, 0)
Screenshot: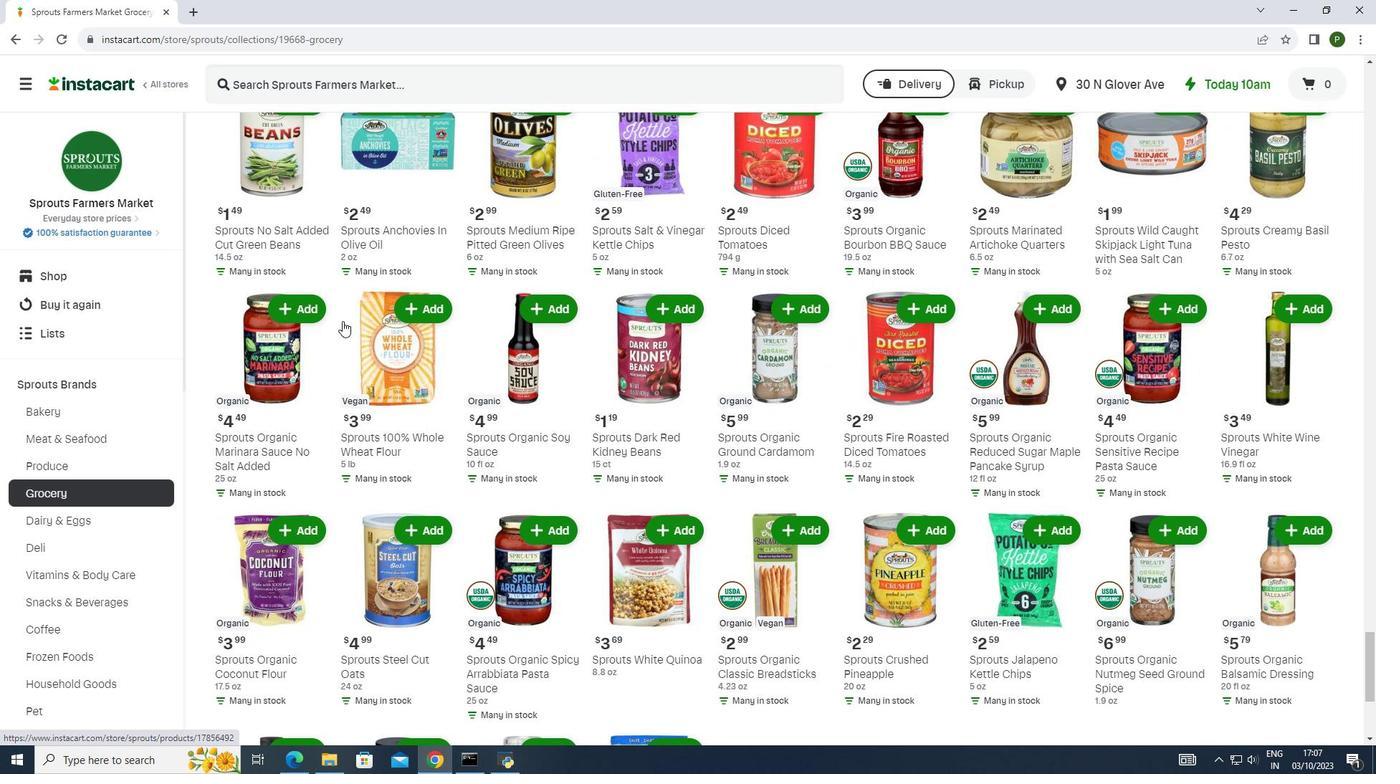 
Action: Mouse scrolled (342, 320) with delta (0, 0)
Screenshot: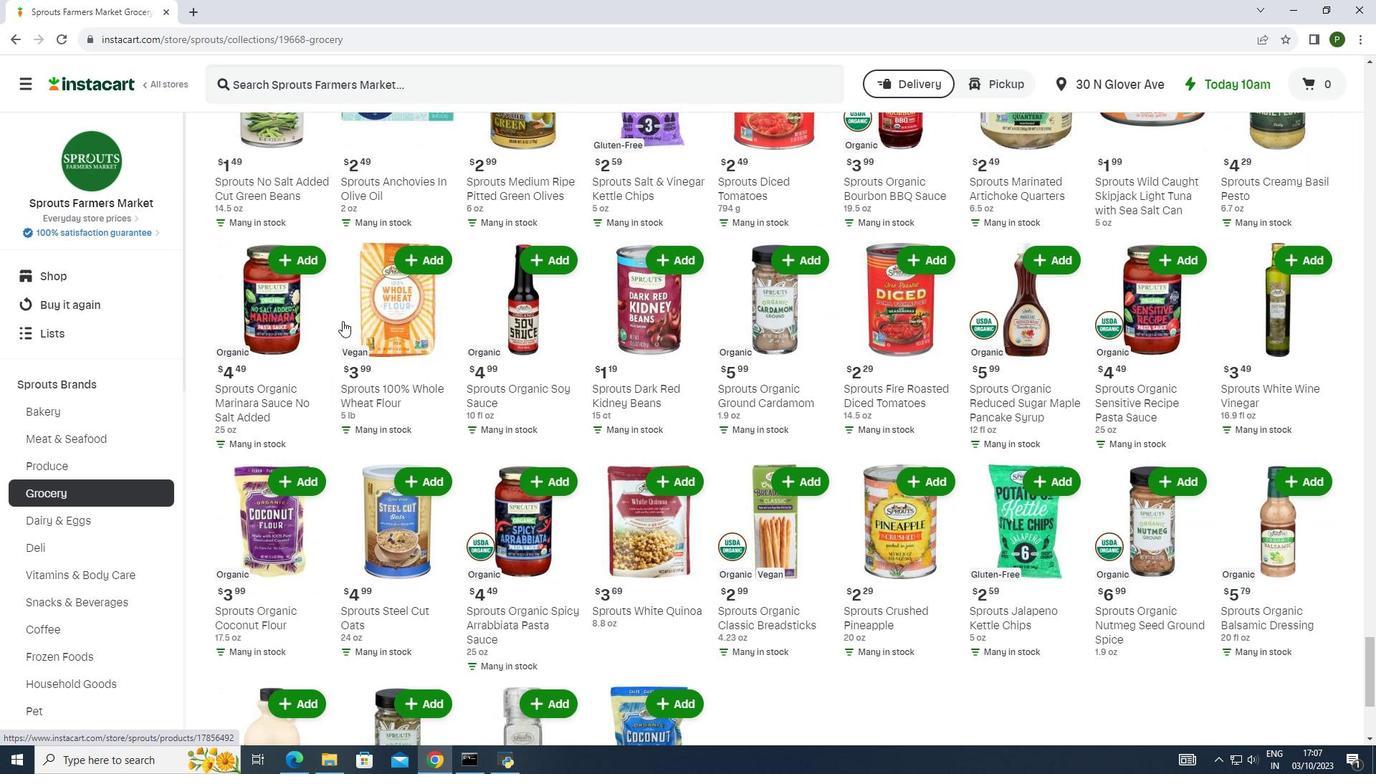 
Action: Mouse scrolled (342, 320) with delta (0, 0)
Screenshot: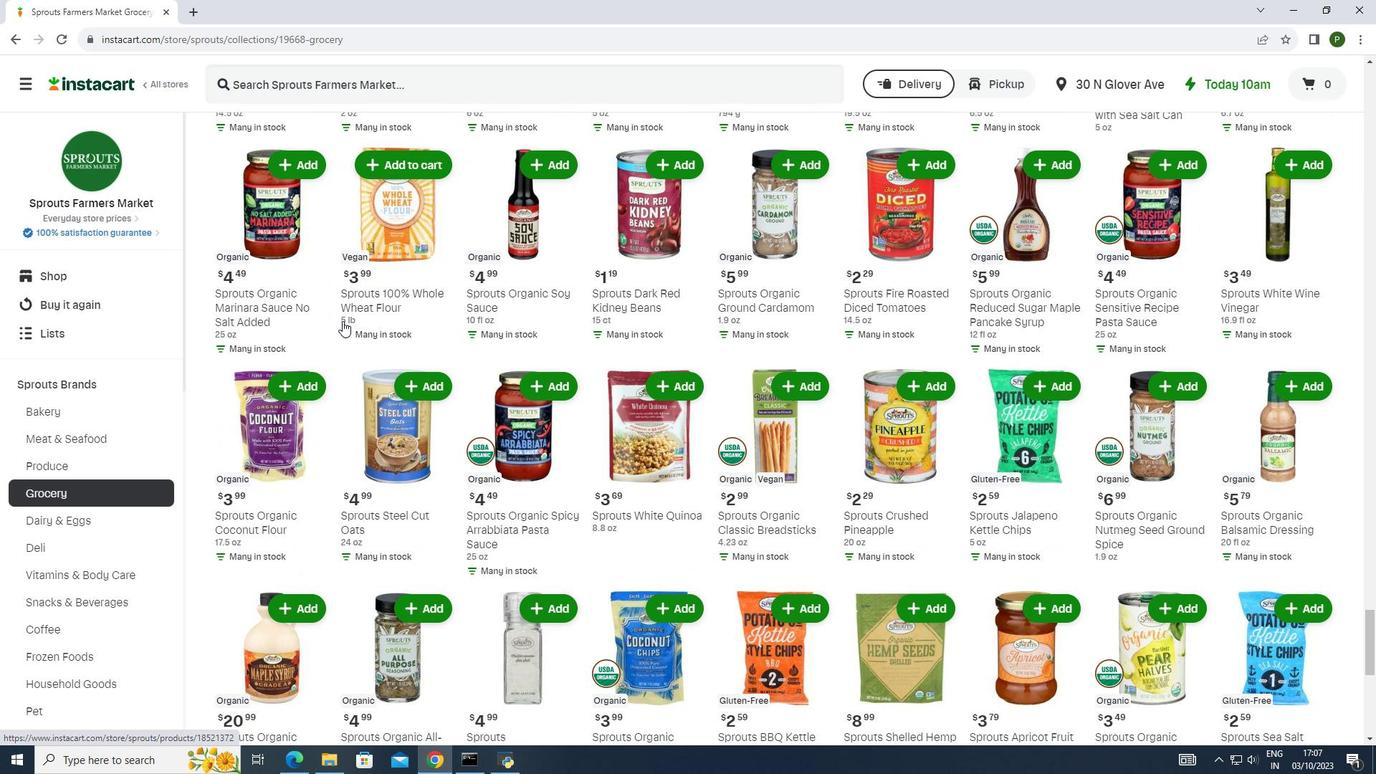 
Action: Mouse scrolled (342, 320) with delta (0, 0)
Screenshot: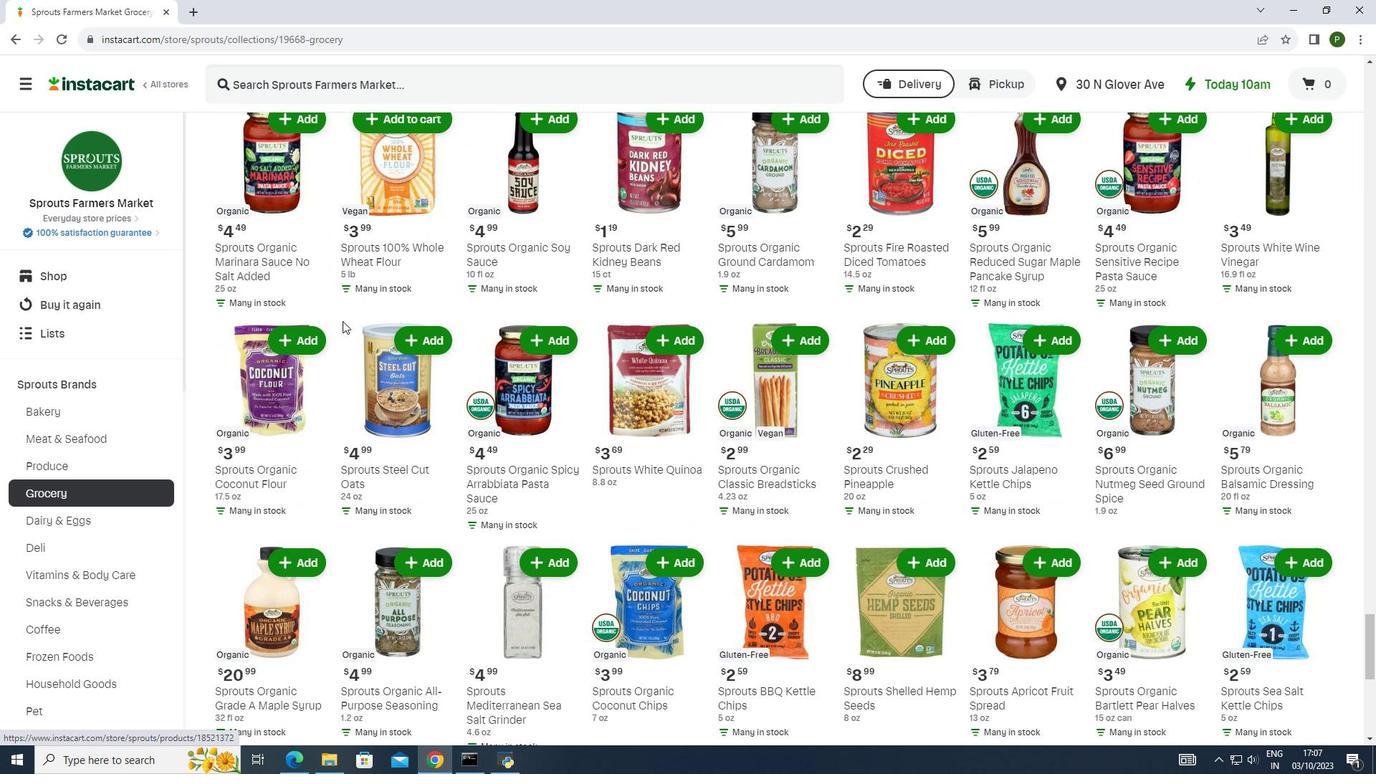 
Action: Mouse scrolled (342, 320) with delta (0, 0)
Screenshot: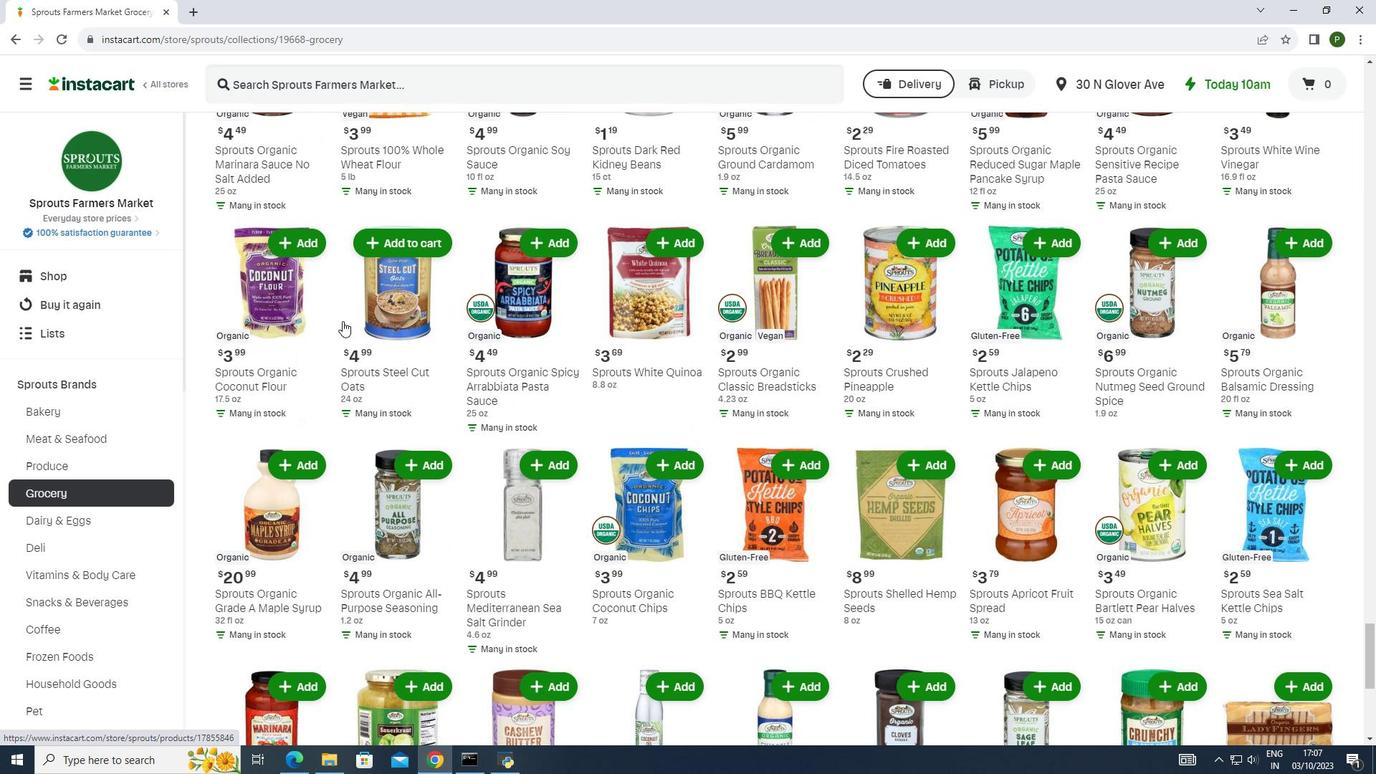 
Action: Mouse scrolled (342, 320) with delta (0, 0)
Screenshot: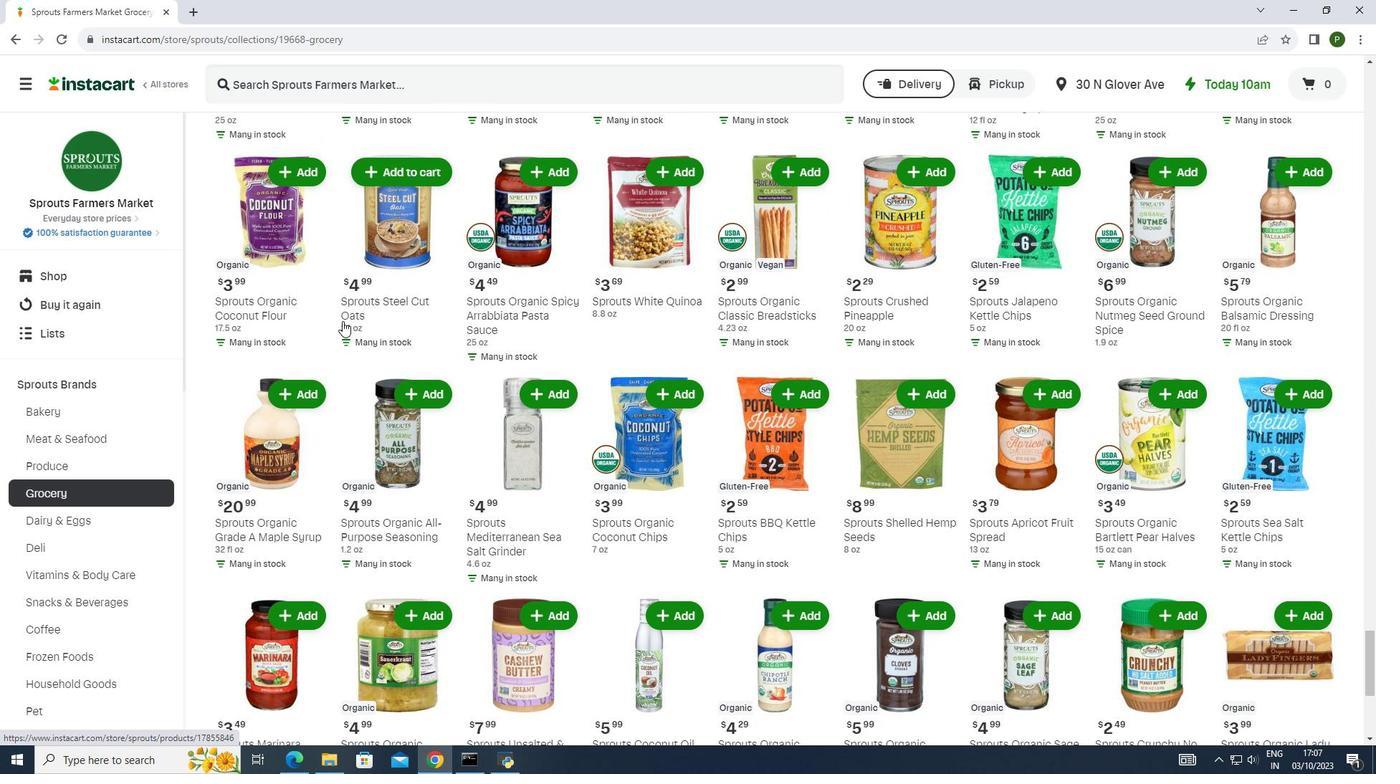 
Action: Mouse scrolled (342, 320) with delta (0, 0)
Screenshot: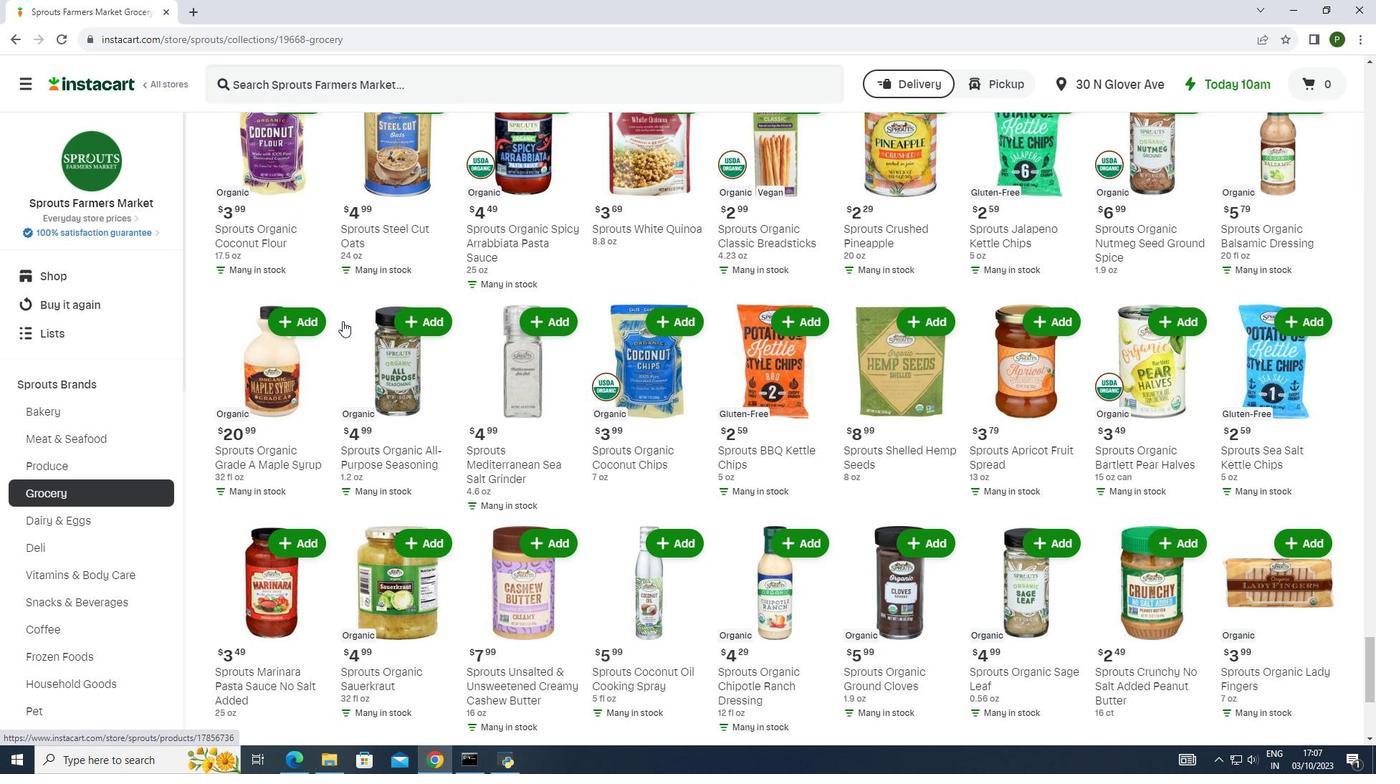 
Action: Mouse scrolled (342, 320) with delta (0, 0)
Screenshot: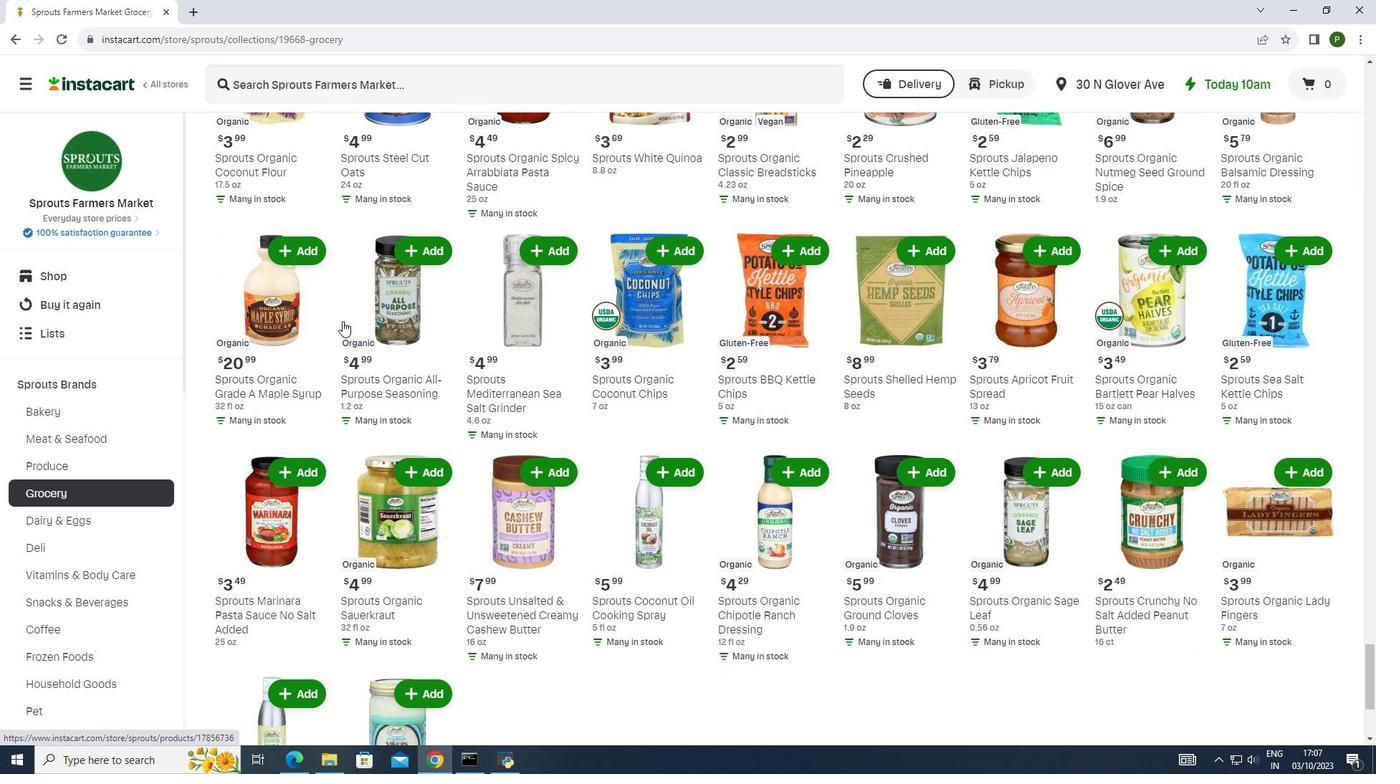 
Action: Mouse scrolled (342, 320) with delta (0, 0)
Screenshot: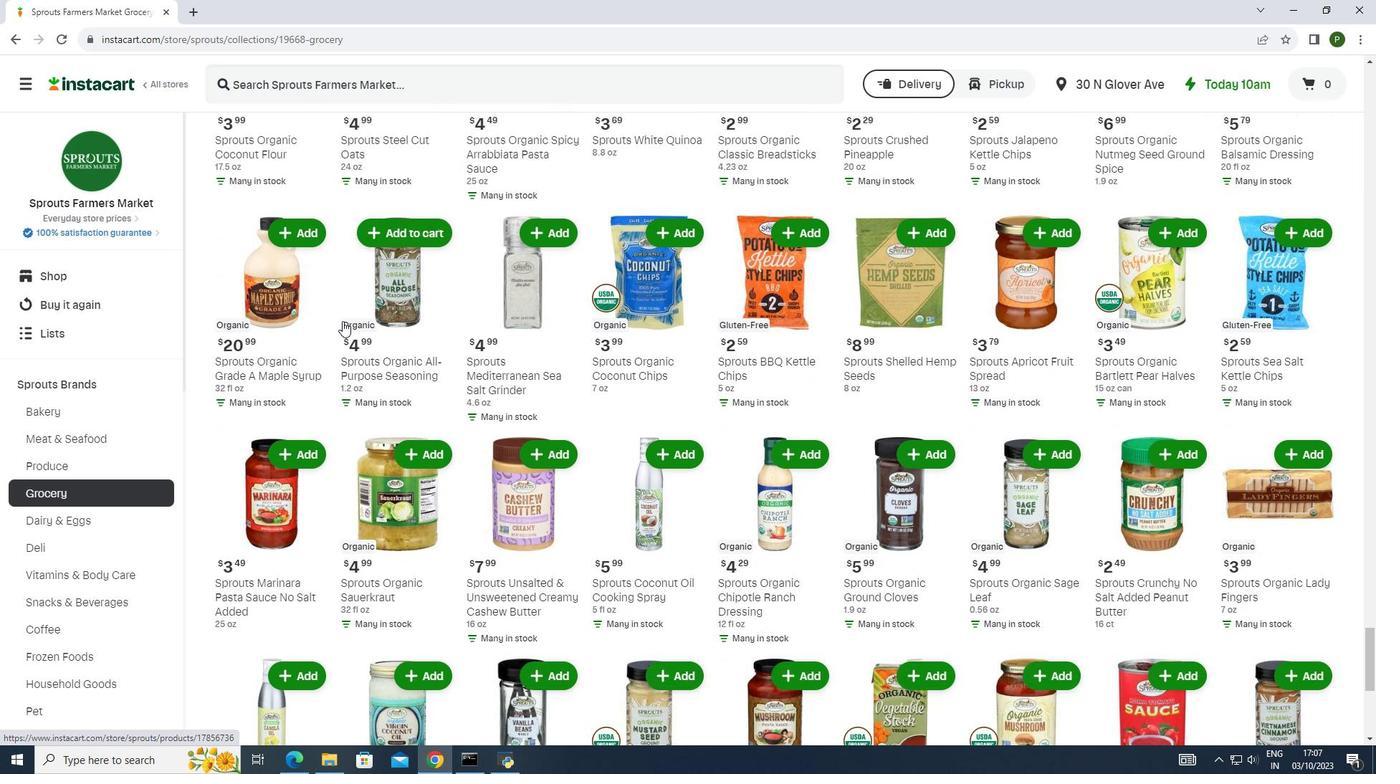 
Action: Mouse scrolled (342, 320) with delta (0, 0)
Screenshot: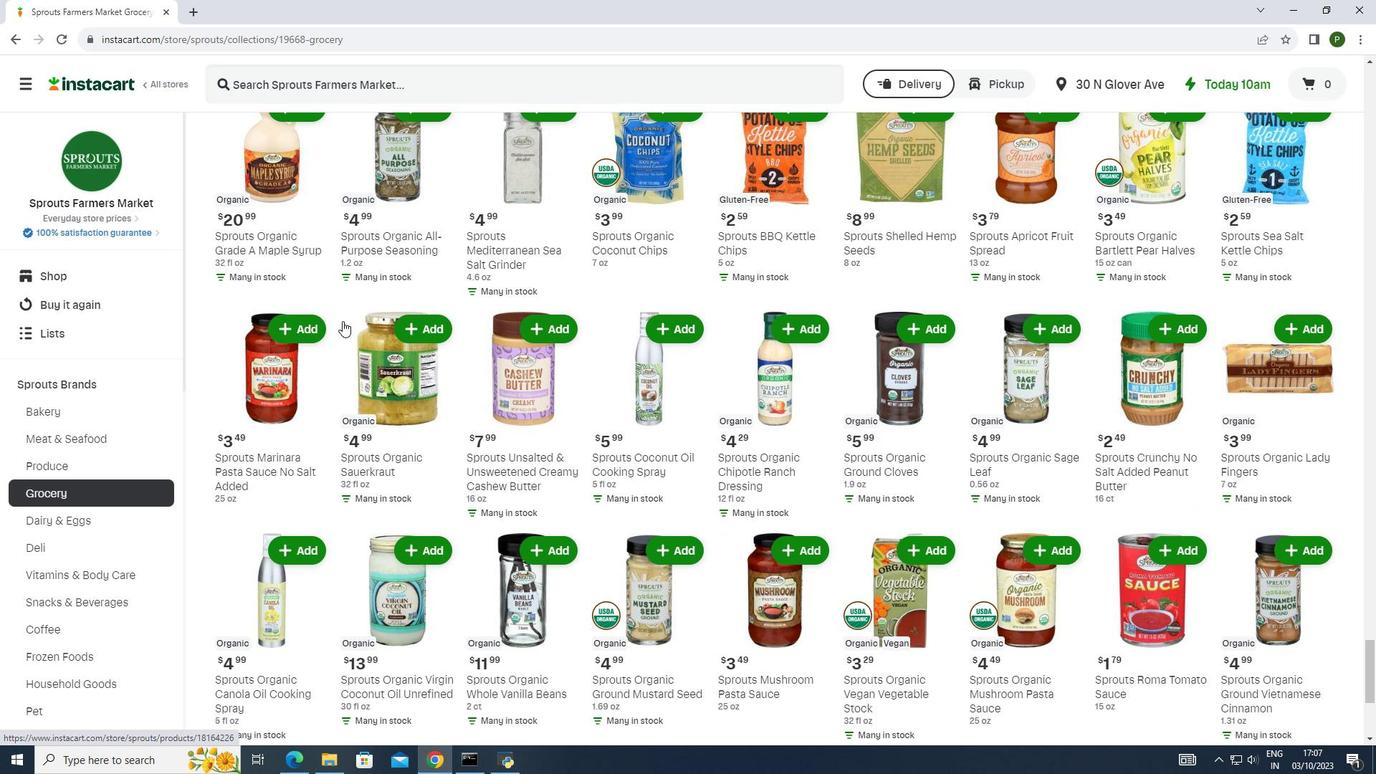 
Action: Mouse scrolled (342, 320) with delta (0, 0)
Screenshot: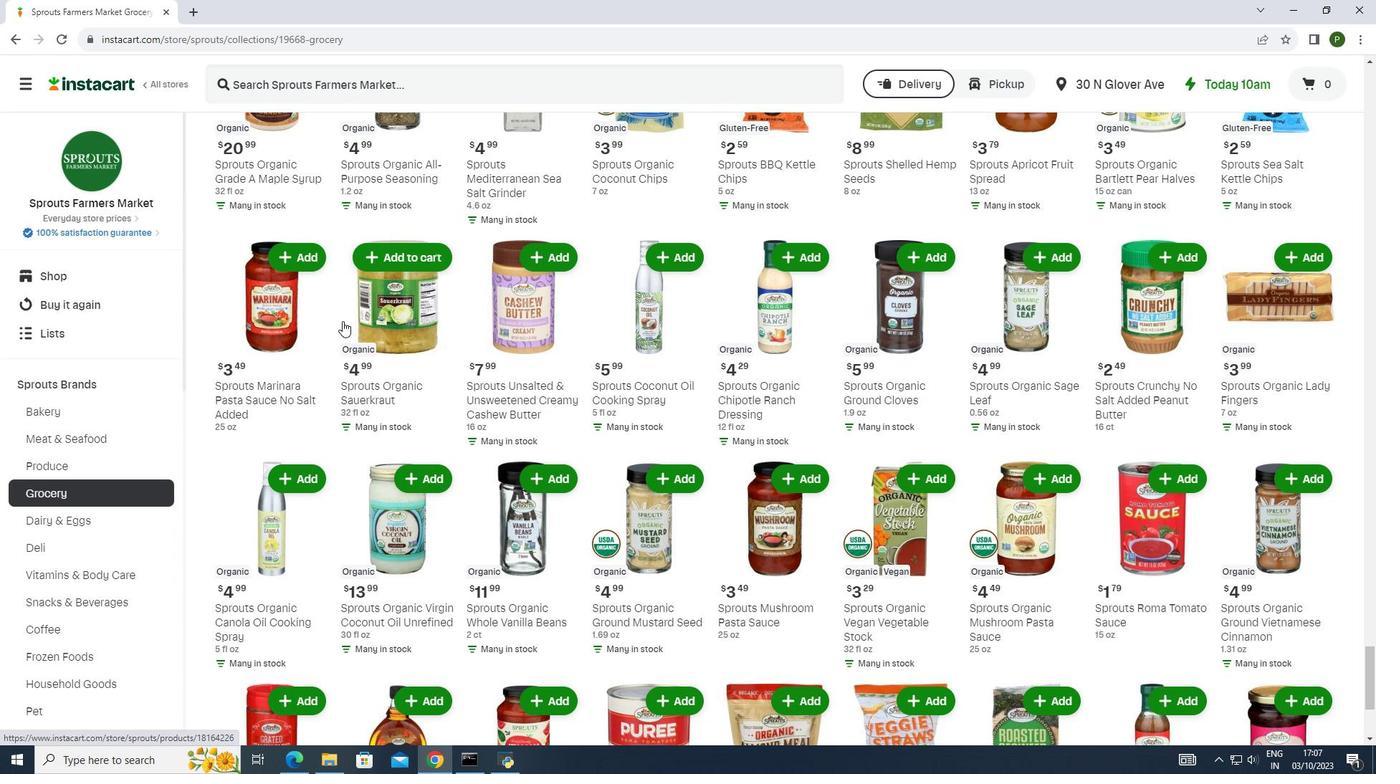 
Action: Mouse scrolled (342, 320) with delta (0, 0)
Screenshot: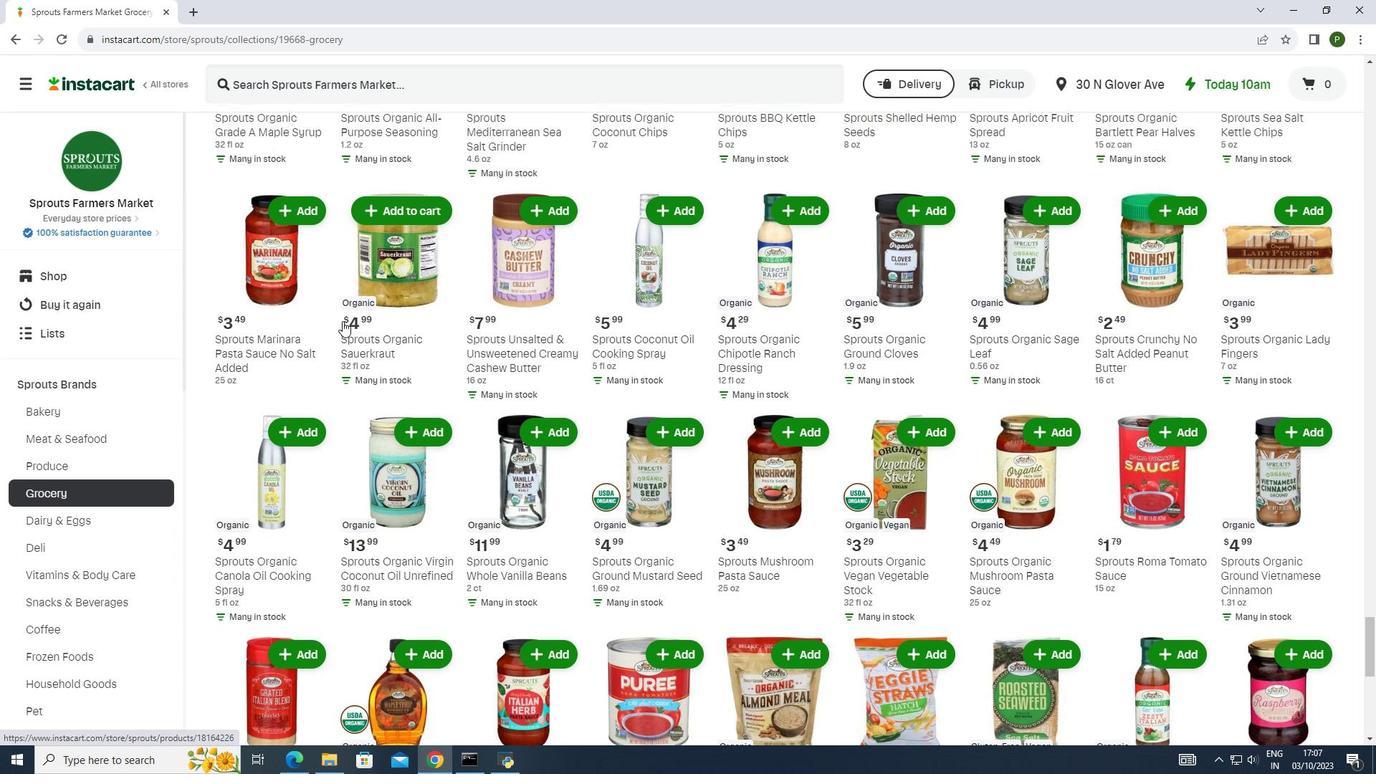 
Action: Mouse moved to (746, 329)
Screenshot: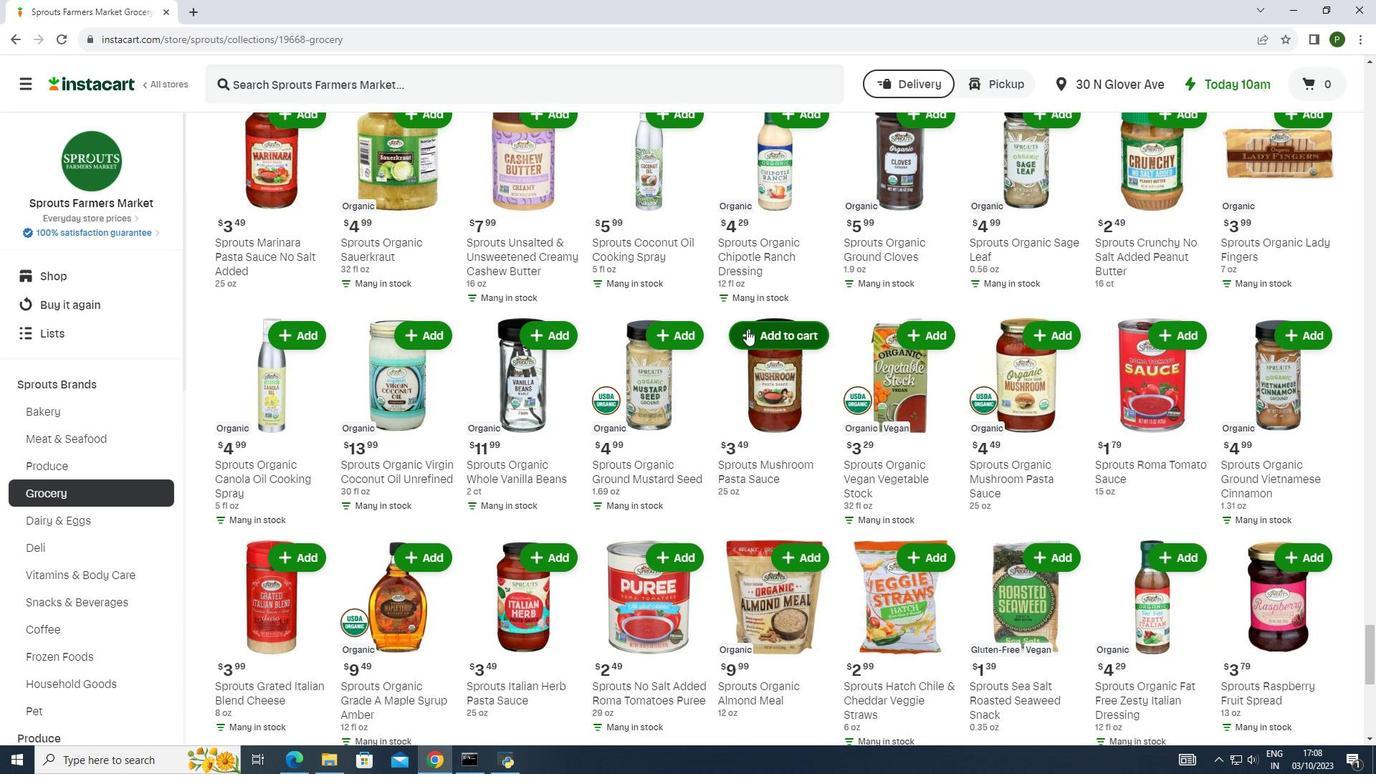 
Action: Mouse pressed left at (746, 329)
Screenshot: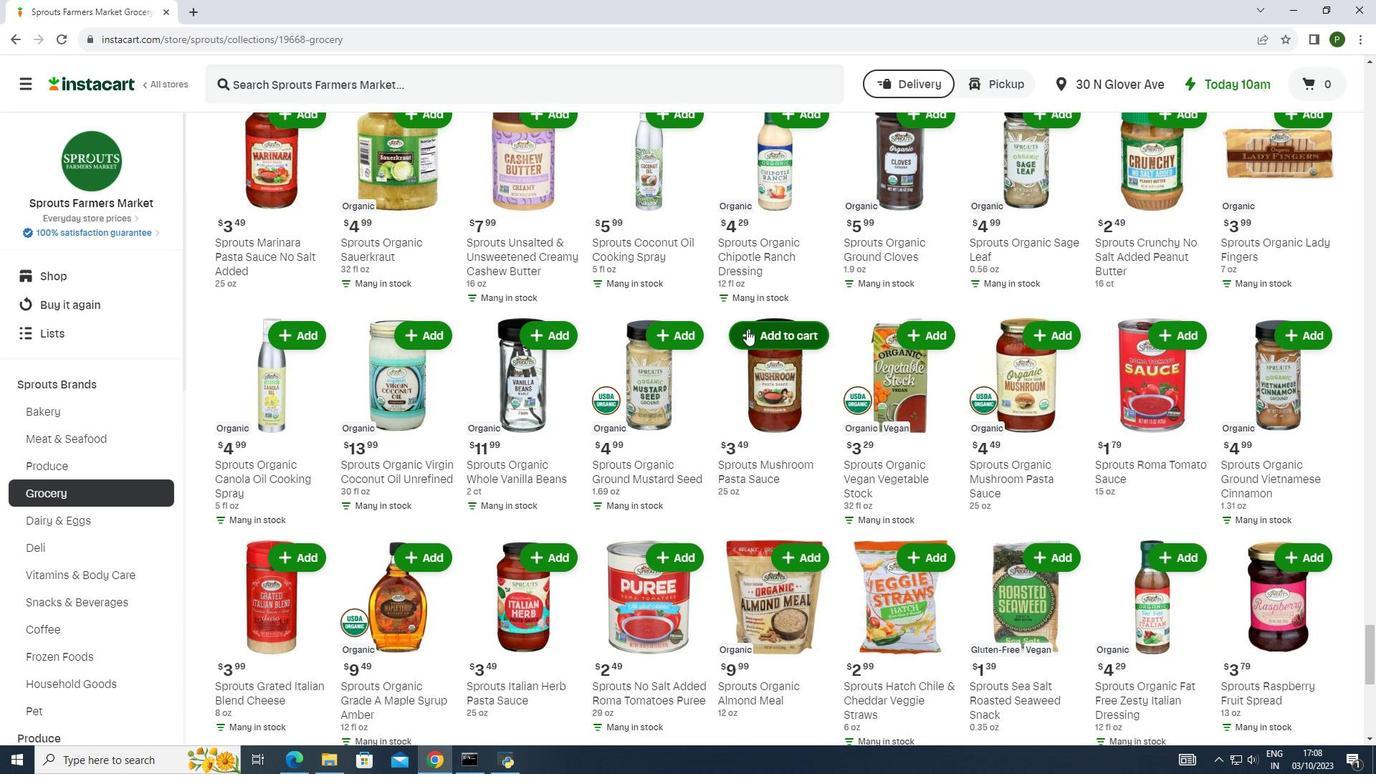 
